 Task: Add an event with the title Second Monthly Performance Evaluation and Feedback, date ''2023/10/13'', time 9:15 AM to 11:15 AMand add a description: _x000D_
Forming Pairs: Divide the team into pairs. Each pair will consist of a faller and one or more catchers. Ideally, the catchers should be physically capable of supporting the weight of the faller.Select event color  Tangerine . Add location for the event as: Salzburg, Austria, logged in from the account softage.8@softage.netand send the event invitation to softage.3@softage.net and softage.4@softage.net. Set a reminder for the event Weekly on Sunday
Action: Mouse moved to (69, 124)
Screenshot: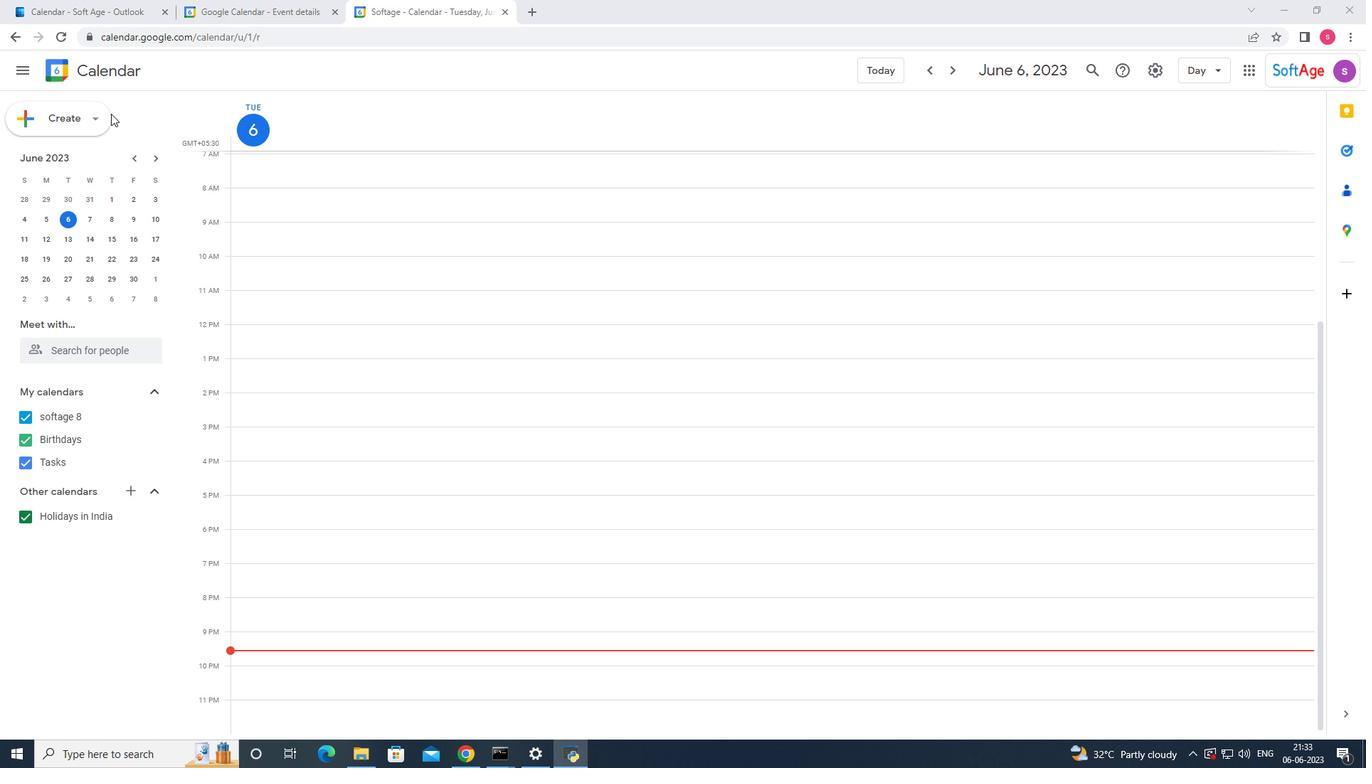
Action: Mouse pressed left at (69, 124)
Screenshot: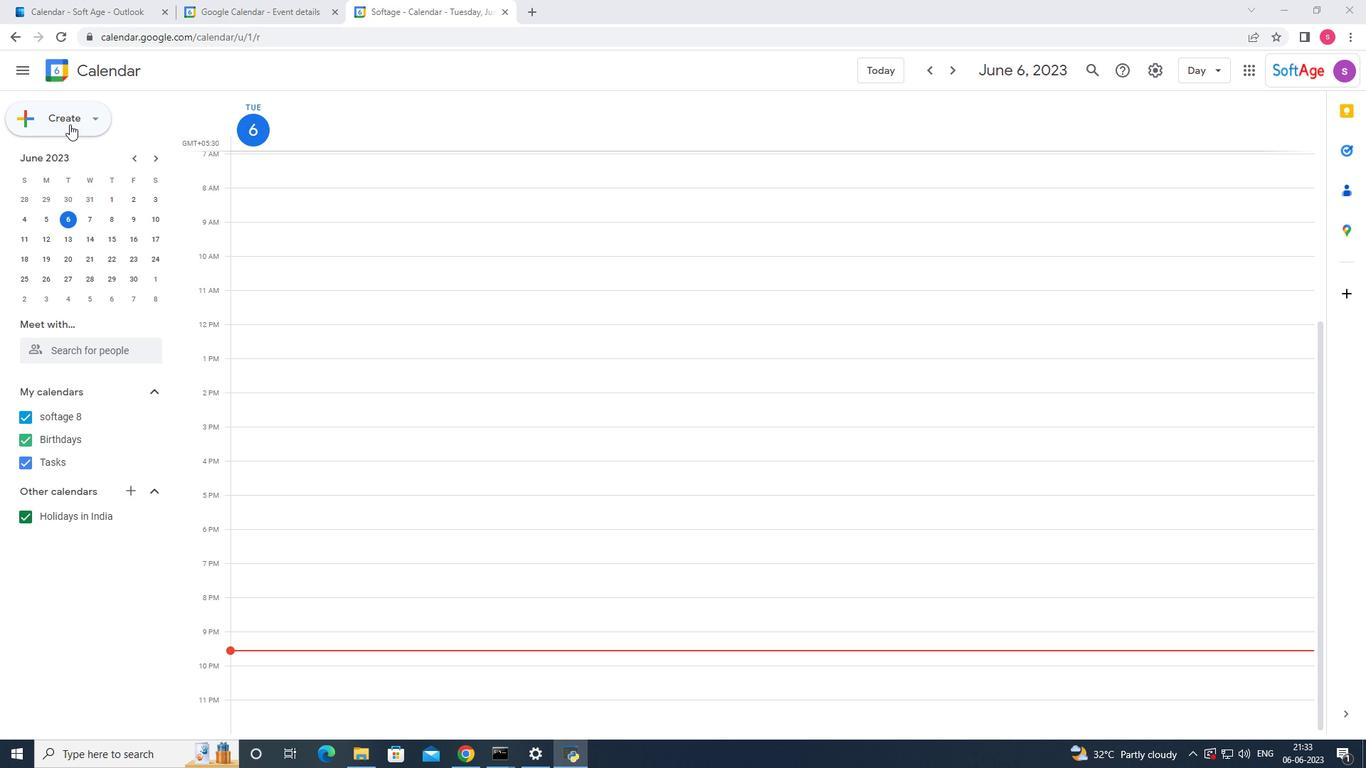 
Action: Mouse moved to (65, 157)
Screenshot: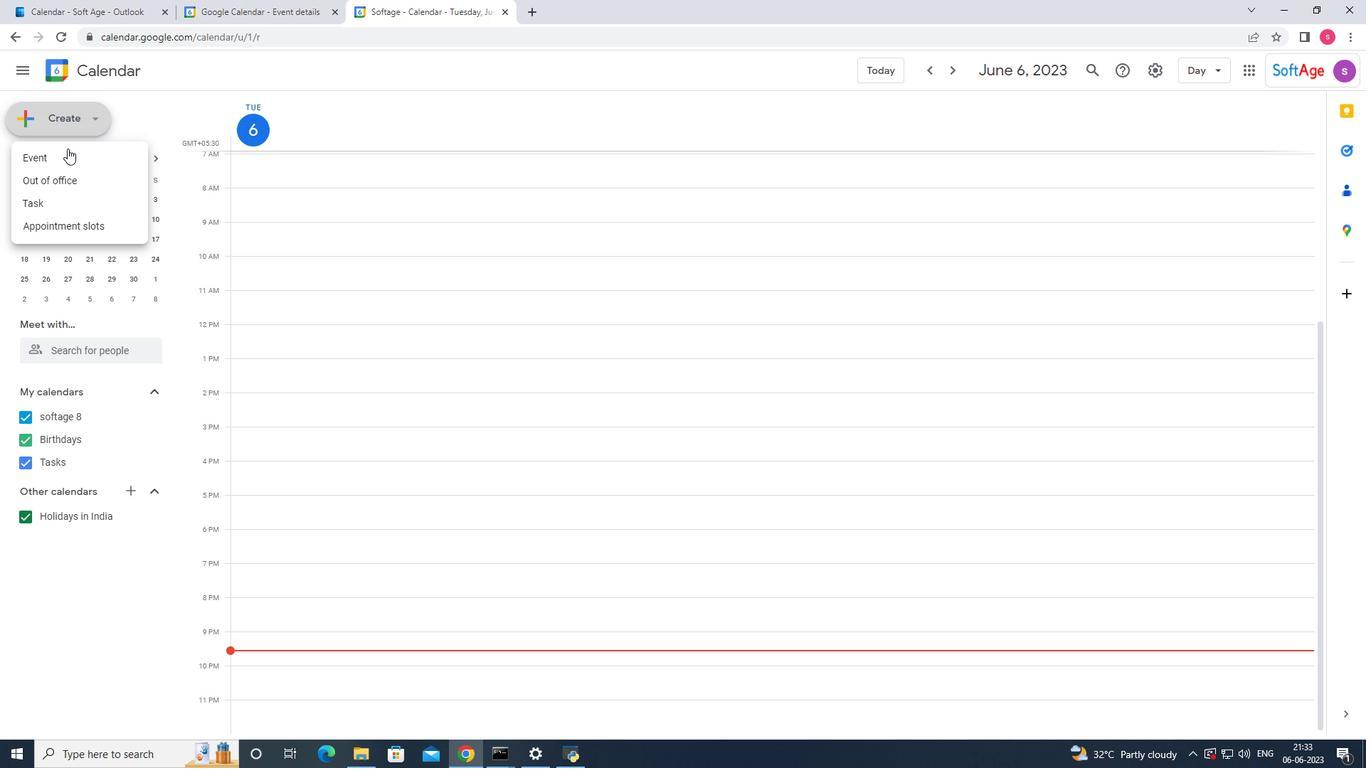 
Action: Mouse pressed left at (65, 157)
Screenshot: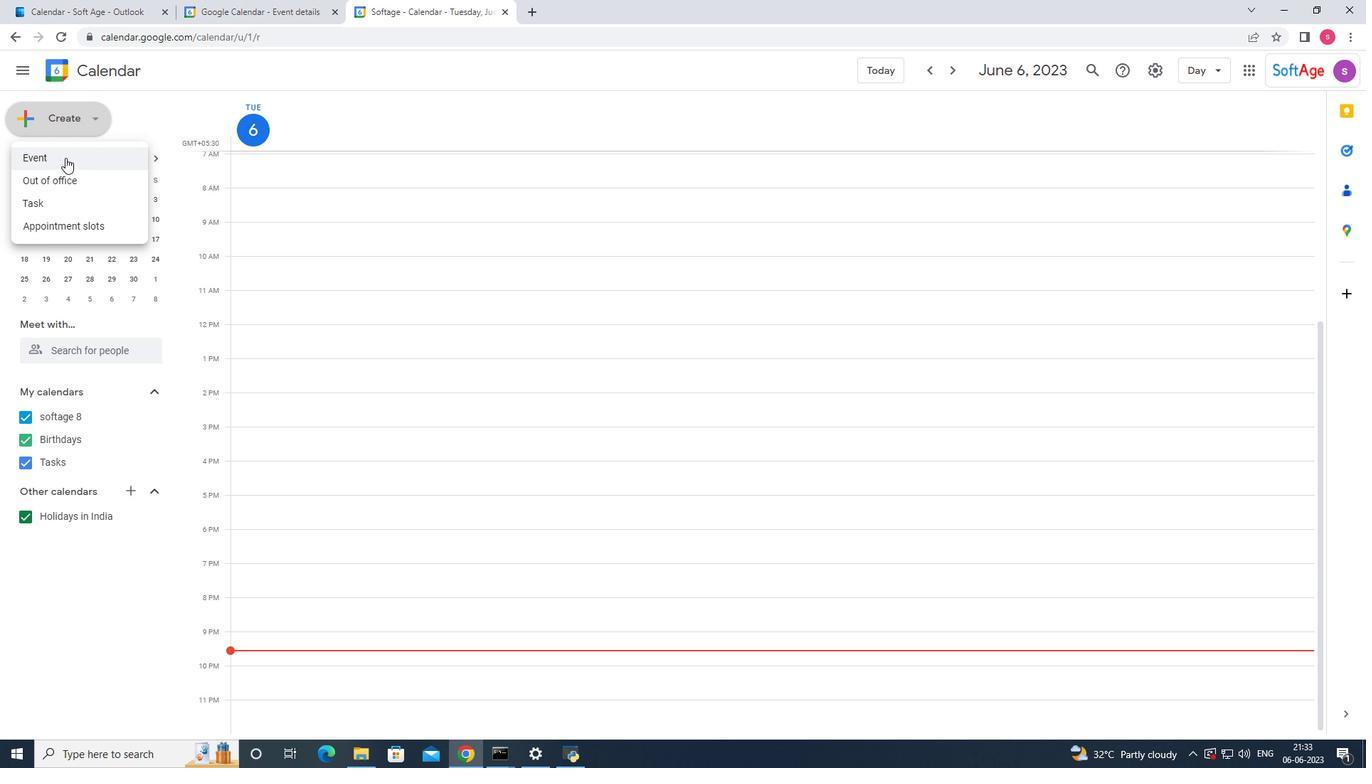 
Action: Mouse moved to (790, 644)
Screenshot: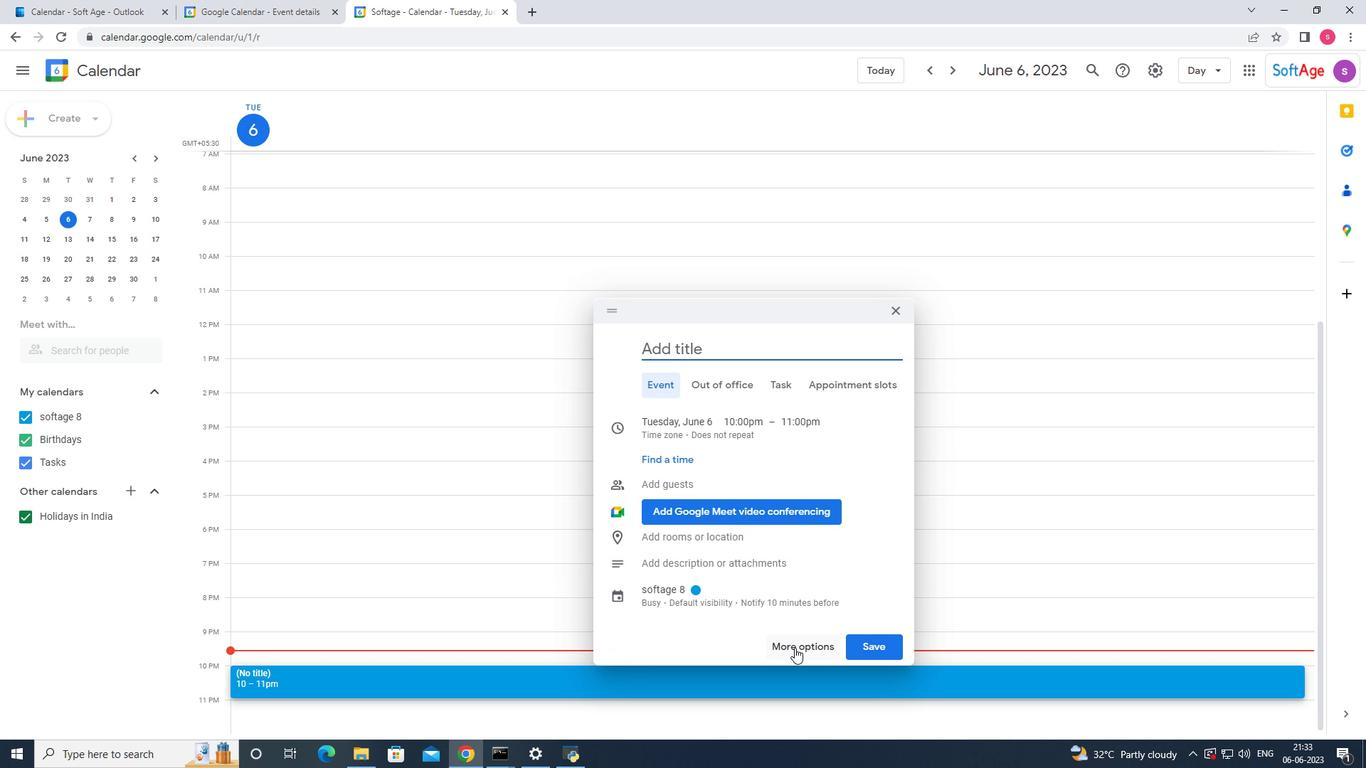
Action: Mouse pressed left at (790, 644)
Screenshot: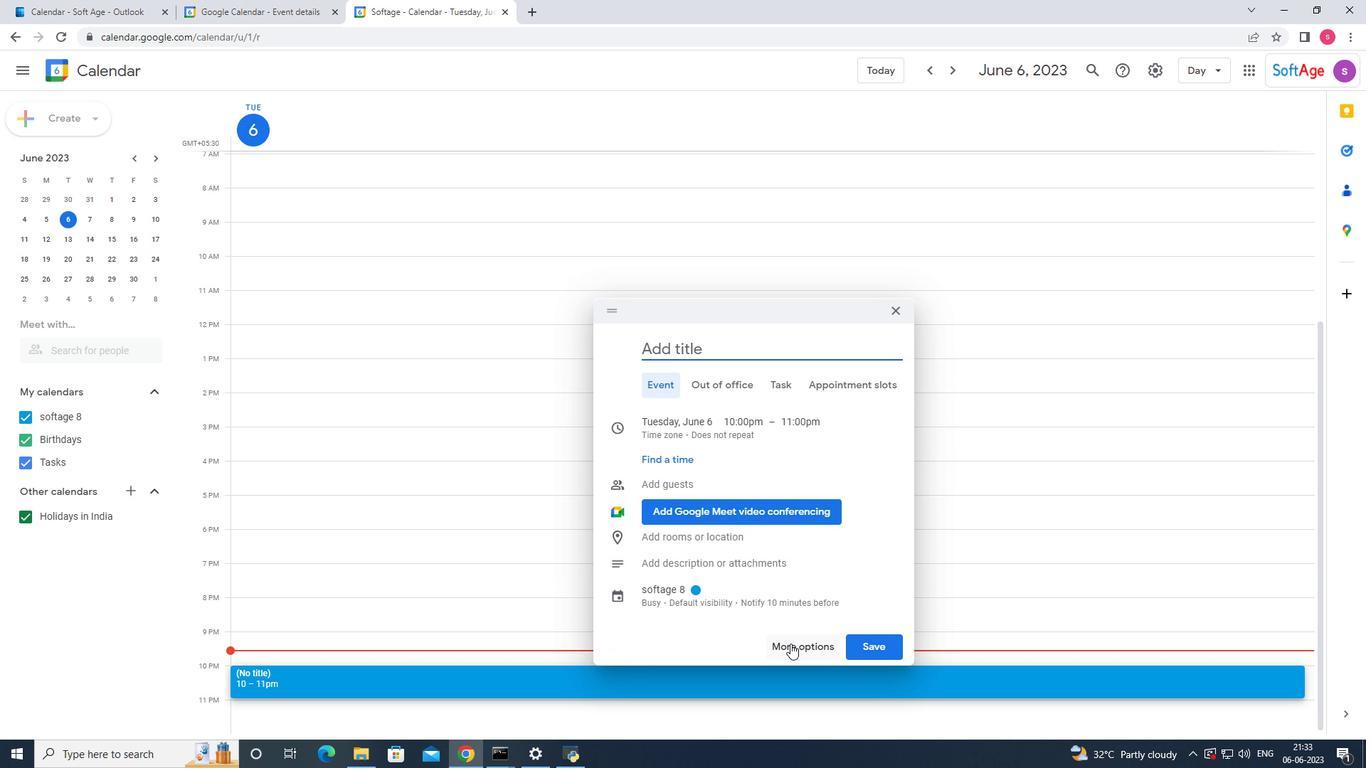 
Action: Mouse moved to (129, 85)
Screenshot: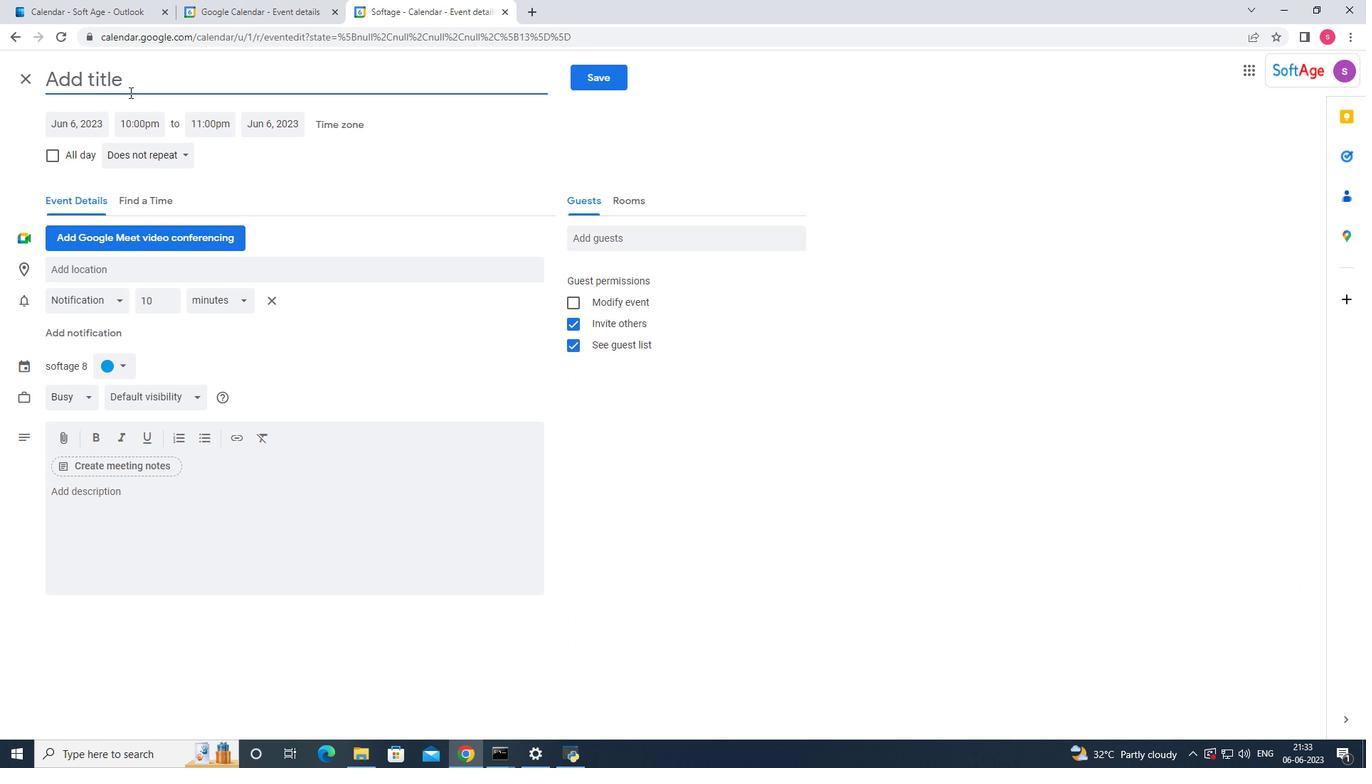 
Action: Mouse pressed left at (129, 85)
Screenshot: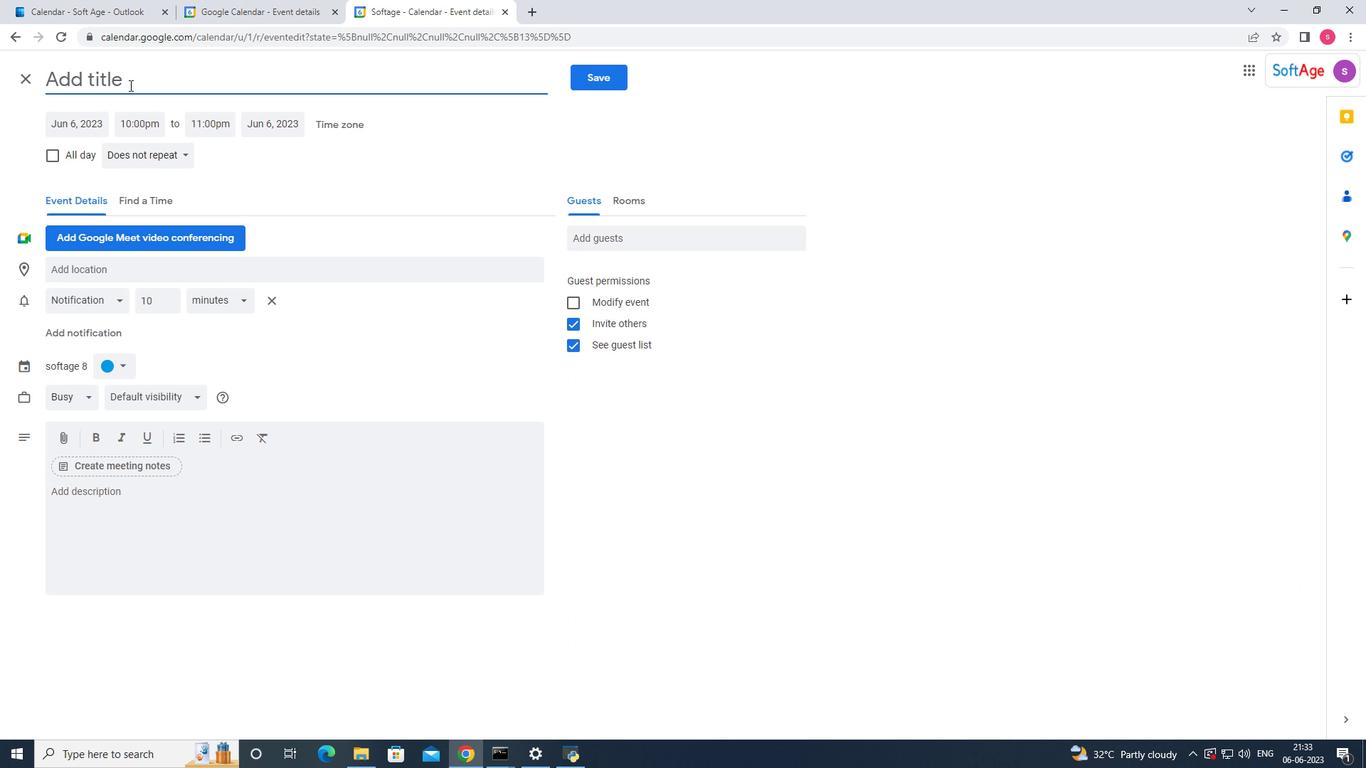 
Action: Key pressed s<Key.backspace><Key.shift_r>Second<Key.space><Key.shift_r><Key.shift_r><Key.shift_r><Key.shift_r><Key.shift_r><Key.shift_r><Key.shift_r><Key.shift_r><Key.shift_r><Key.shift_r><Key.shift_r><Key.shift_r><Key.shift_r><Key.shift_r><Key.shift_r><Key.shift_r><Key.shift_r><Key.shift_r><Key.shift_r><Key.shift_r><Key.shift_r><Key.shift_r>Monthly<Key.space><Key.shift_r><Key.shift_r><Key.shift_r><Key.shift_r><Key.shift_r><Key.shift_r><Key.shift_r><Key.shift_r><Key.shift_r><Key.shift_r><Key.shift_r><Key.shift_r><Key.shift_r>Performace<Key.space>
Screenshot: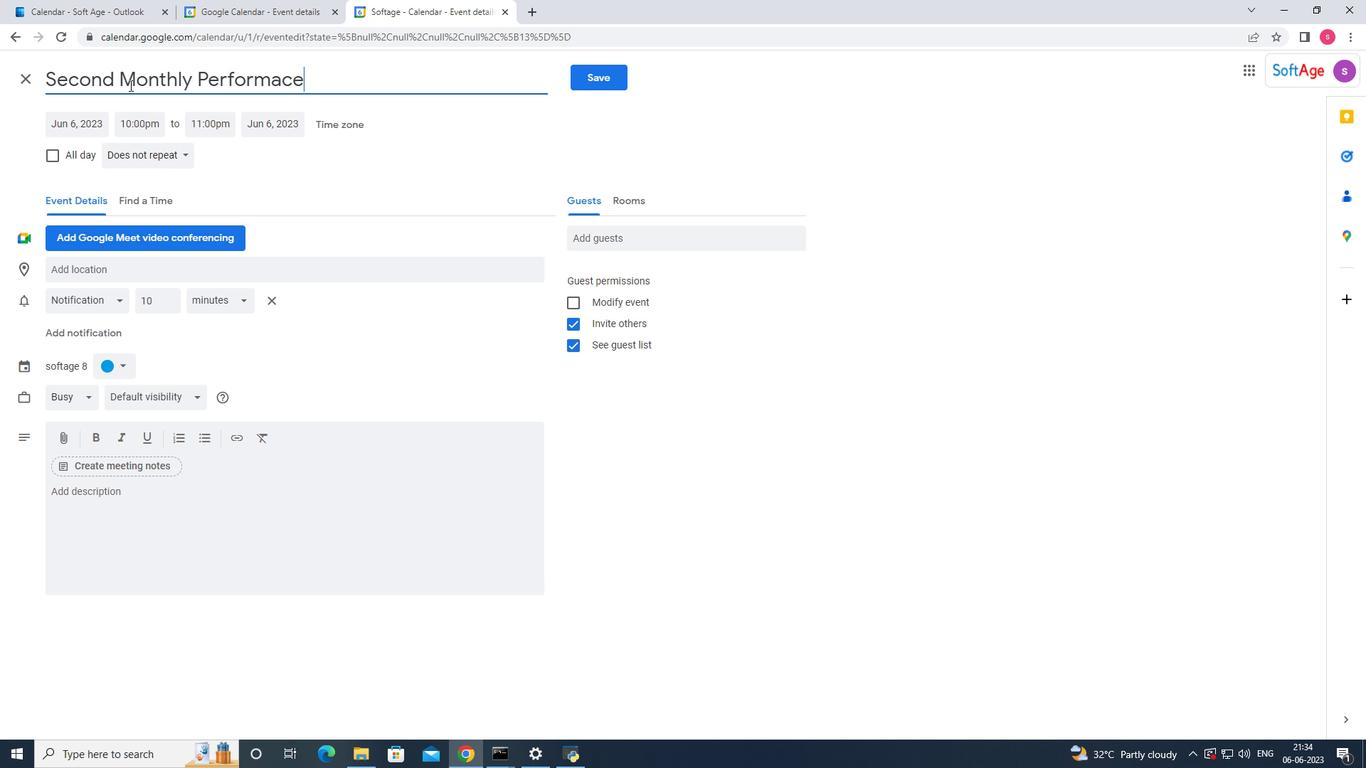
Action: Mouse moved to (281, 85)
Screenshot: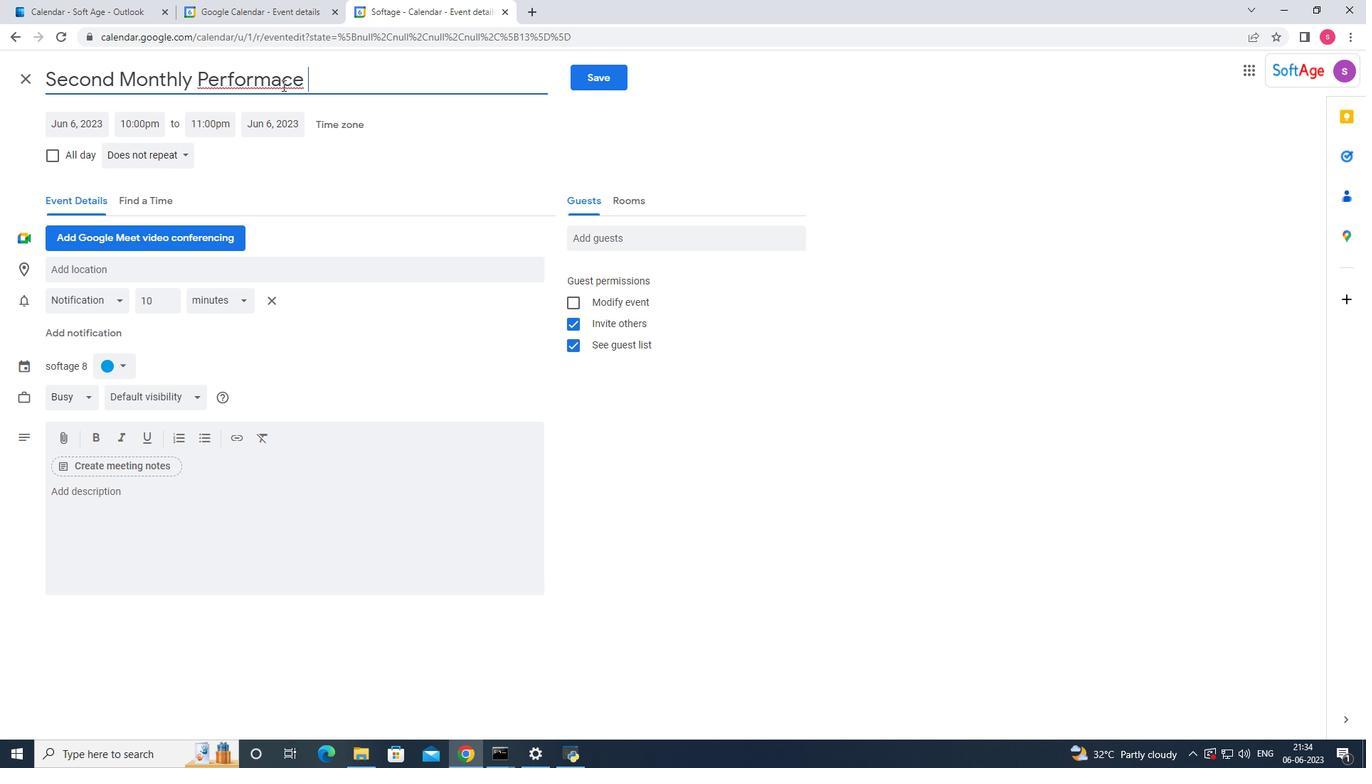 
Action: Mouse pressed left at (281, 85)
Screenshot: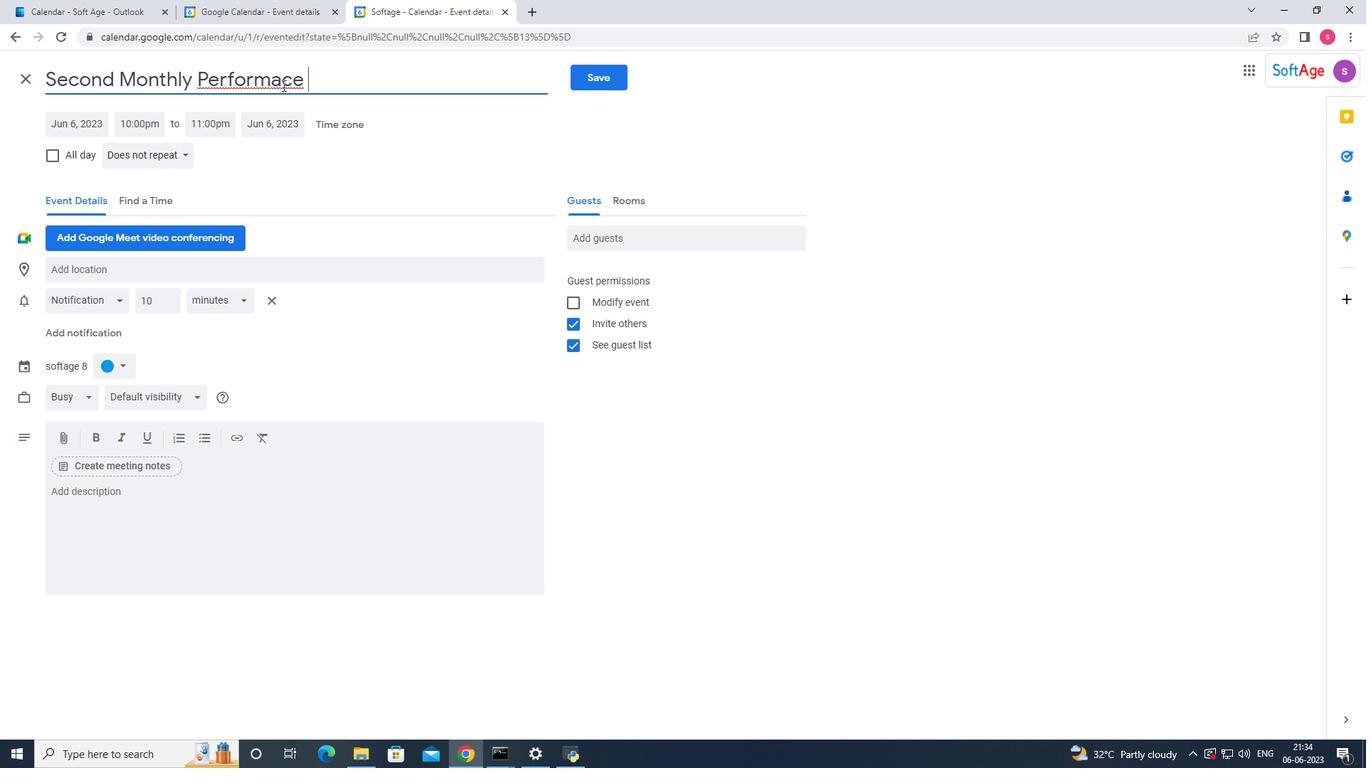 
Action: Mouse moved to (332, 104)
Screenshot: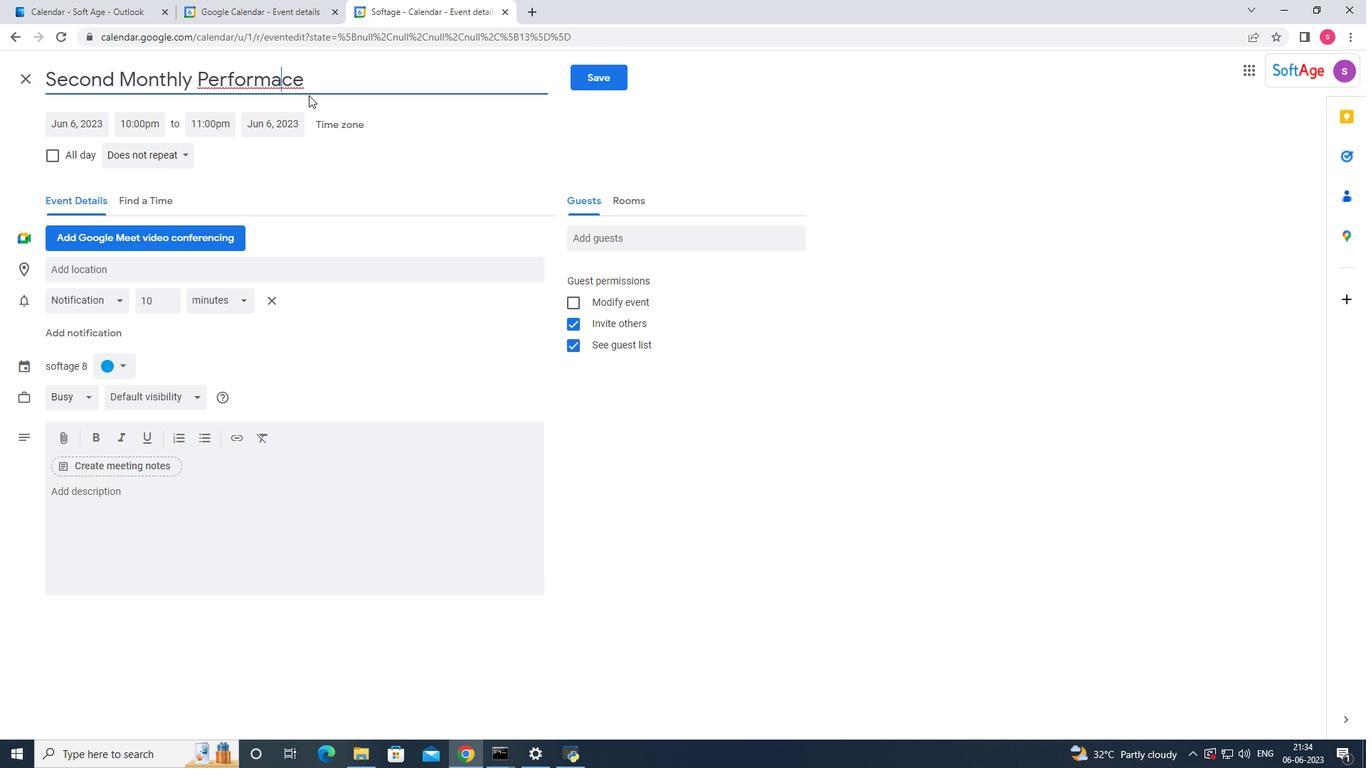 
Action: Key pressed n
Screenshot: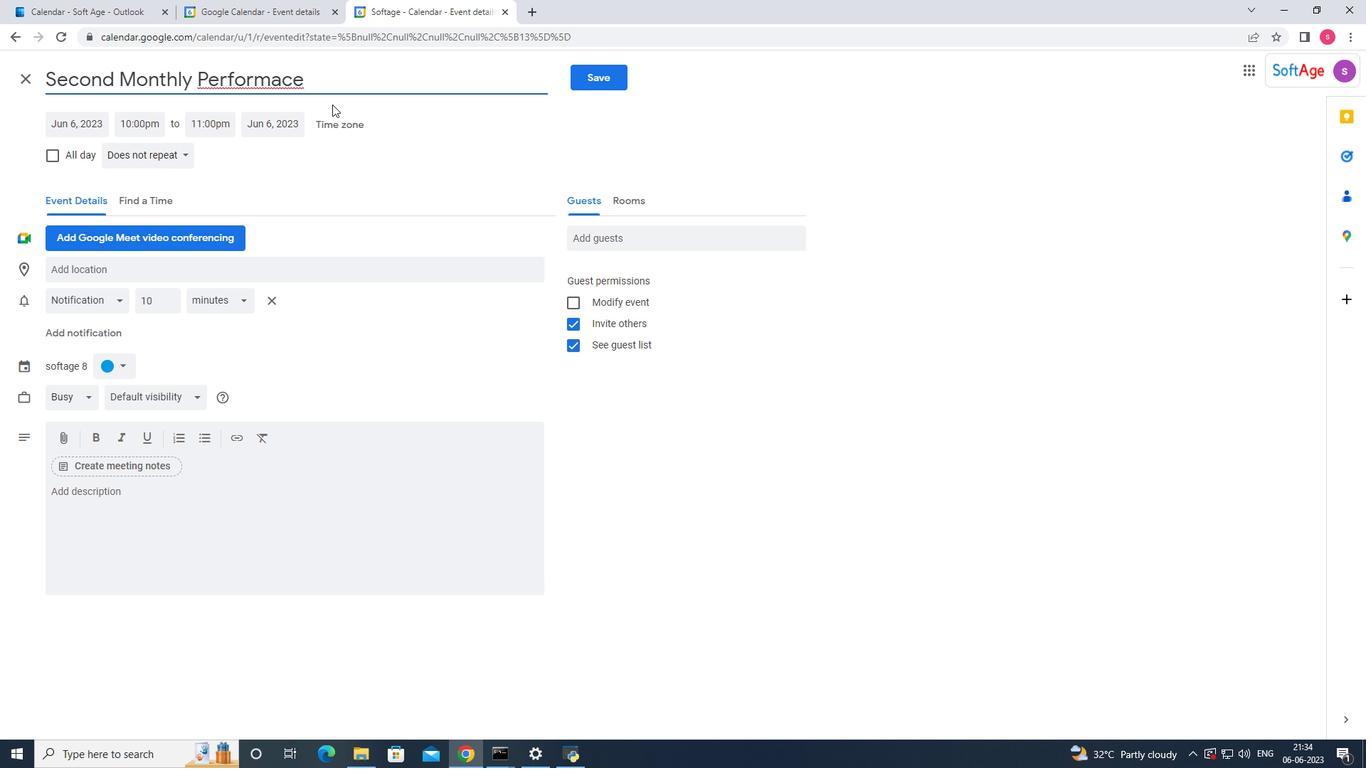 
Action: Mouse moved to (351, 59)
Screenshot: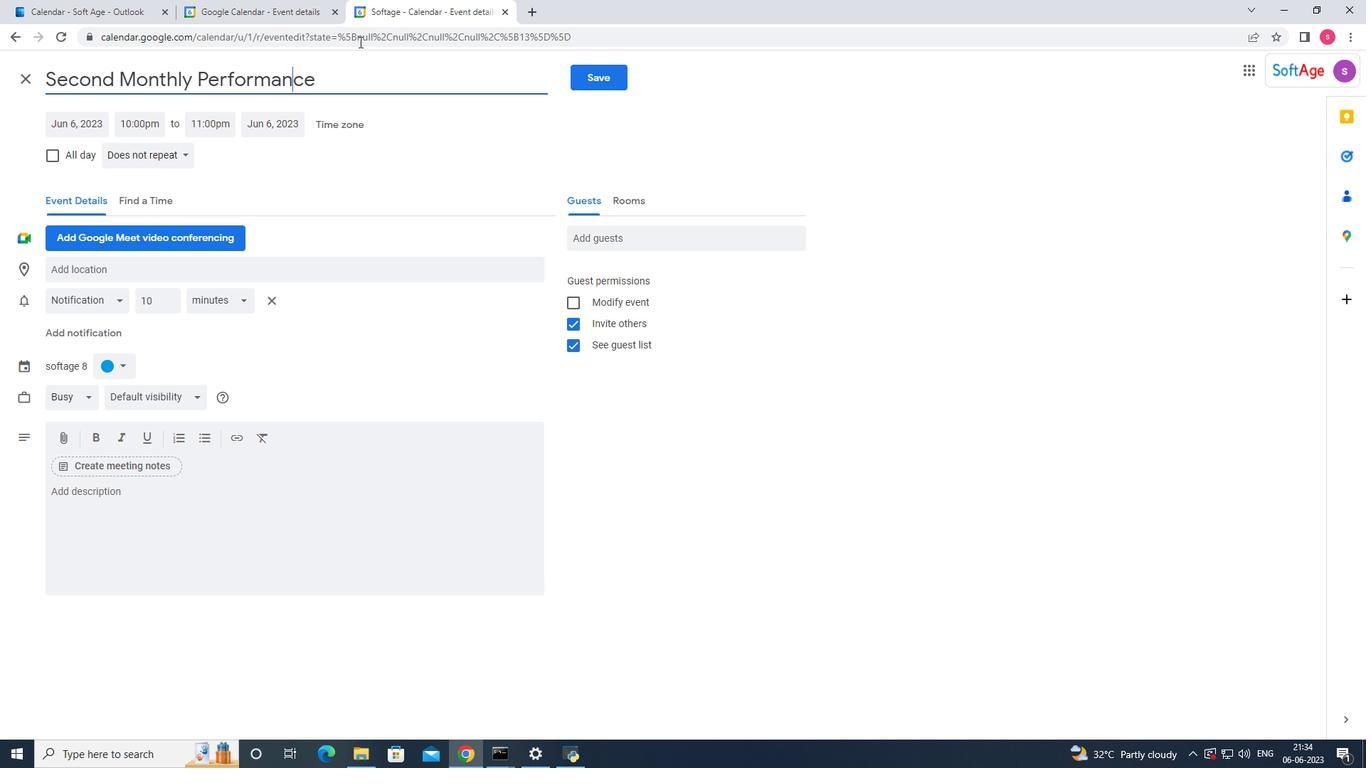 
Action: Mouse pressed left at (351, 59)
Screenshot: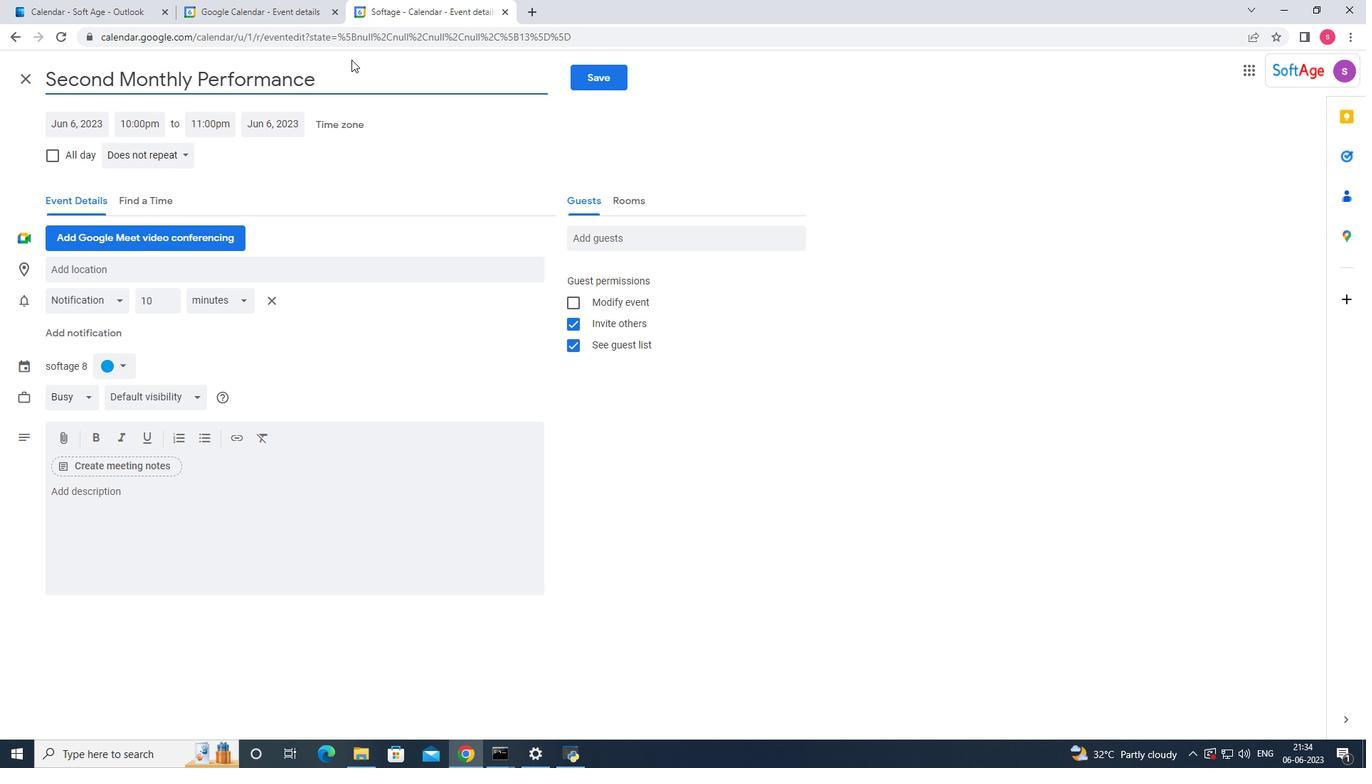 
Action: Mouse moved to (347, 87)
Screenshot: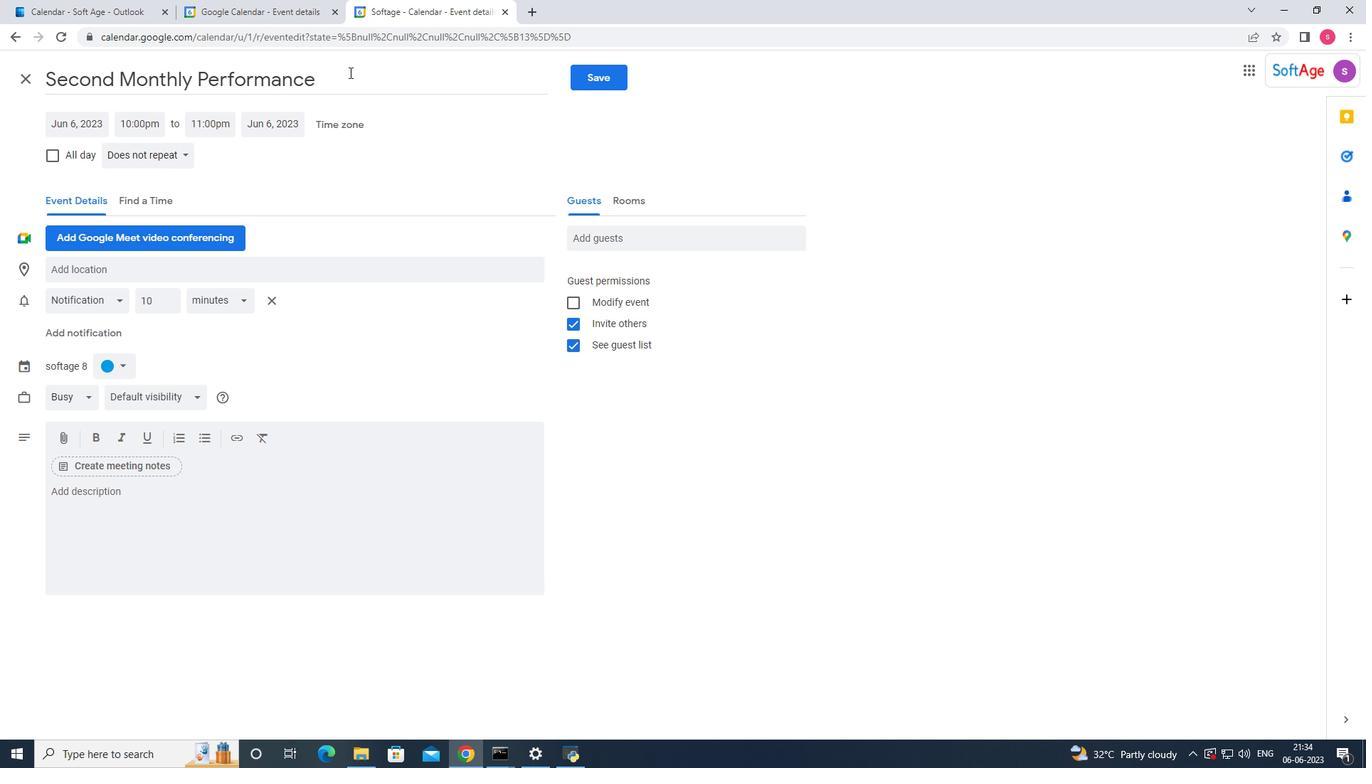 
Action: Mouse pressed left at (347, 87)
Screenshot: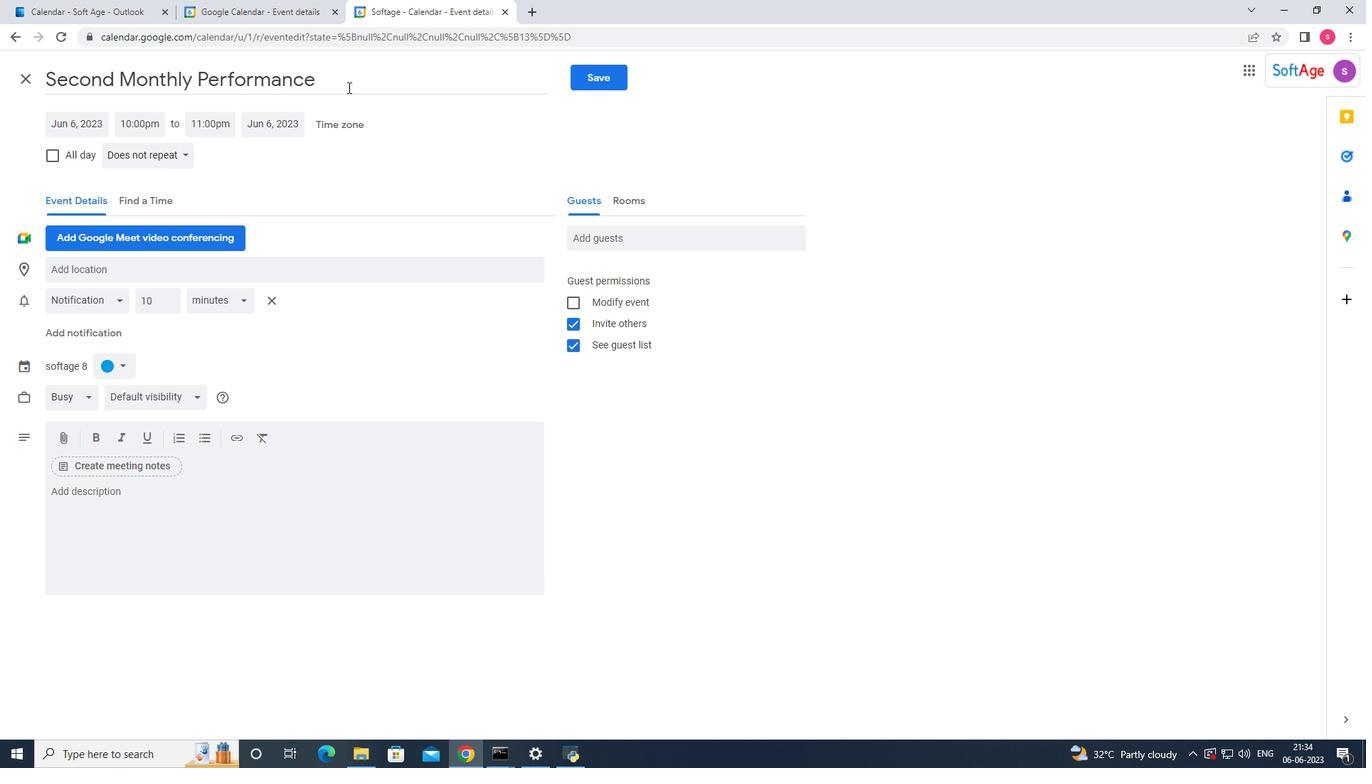 
Action: Key pressed <Key.shift_r>Evaluation<Key.space>and<Key.space>fe<Key.backspace><Key.backspace><Key.shift_r>D<Key.backspace><Key.shift_r>Feedback<Key.space>
Screenshot: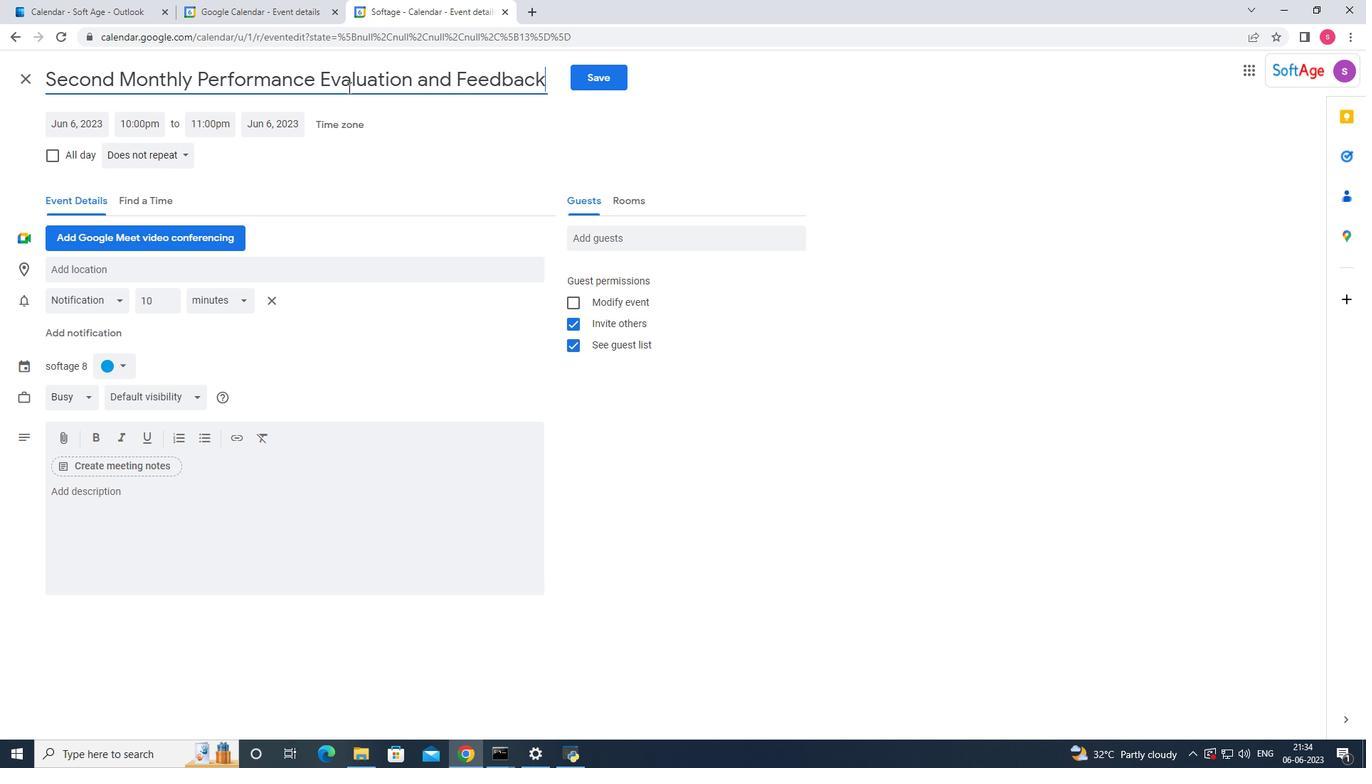 
Action: Mouse moved to (72, 128)
Screenshot: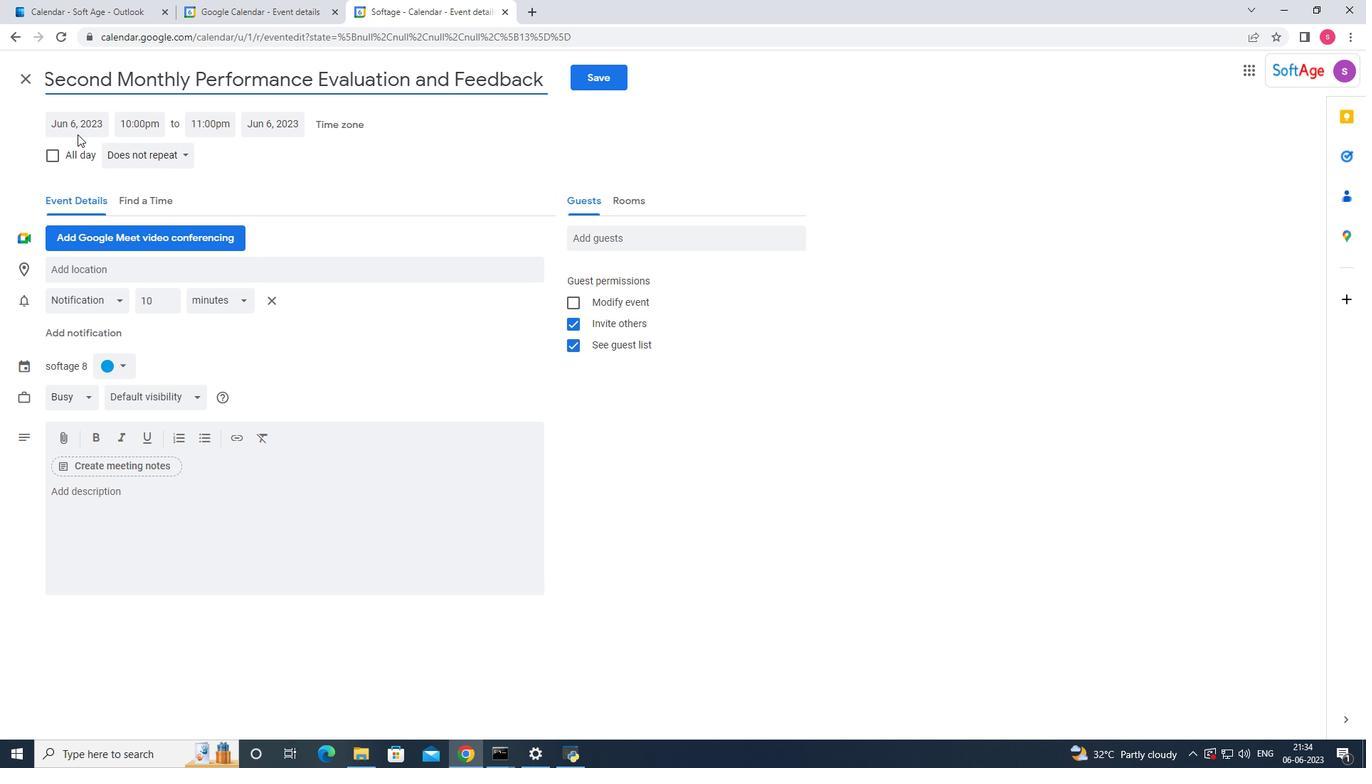 
Action: Mouse pressed left at (72, 128)
Screenshot: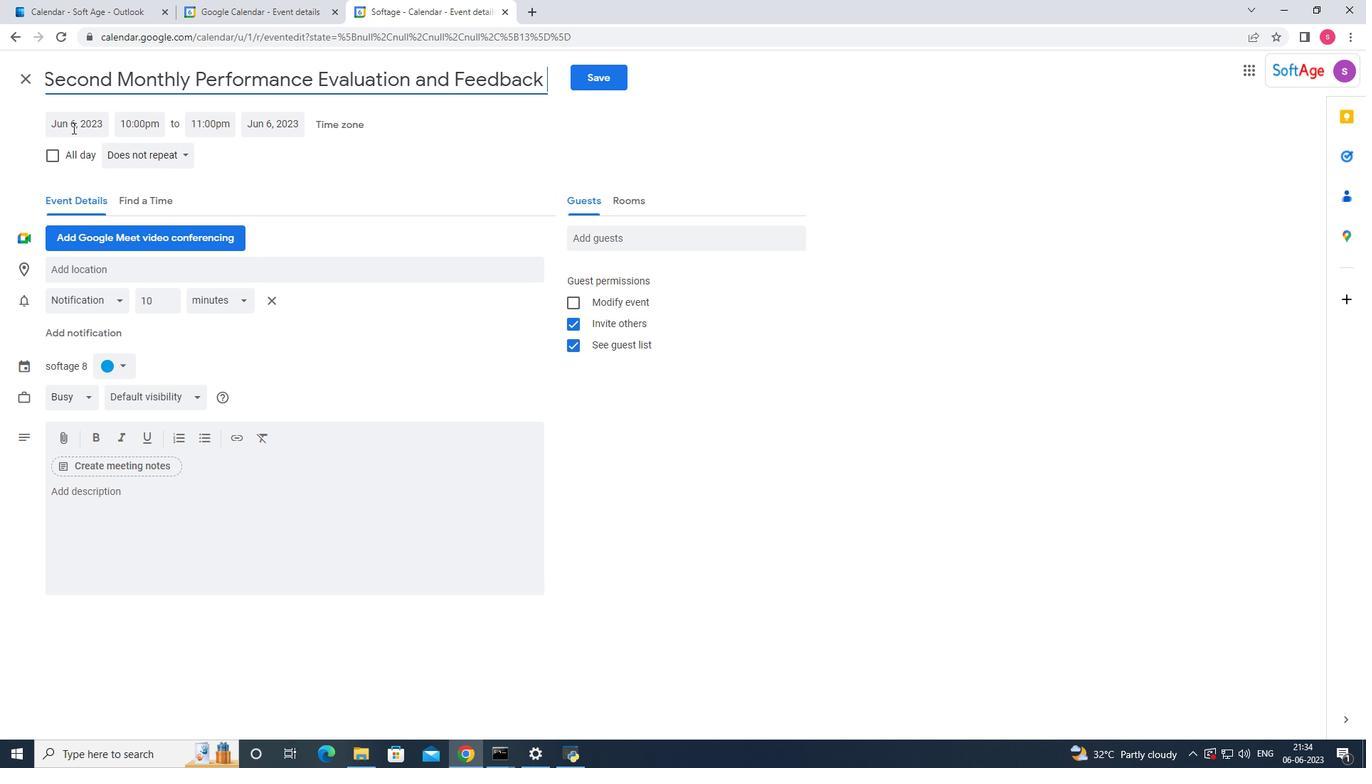 
Action: Mouse moved to (234, 154)
Screenshot: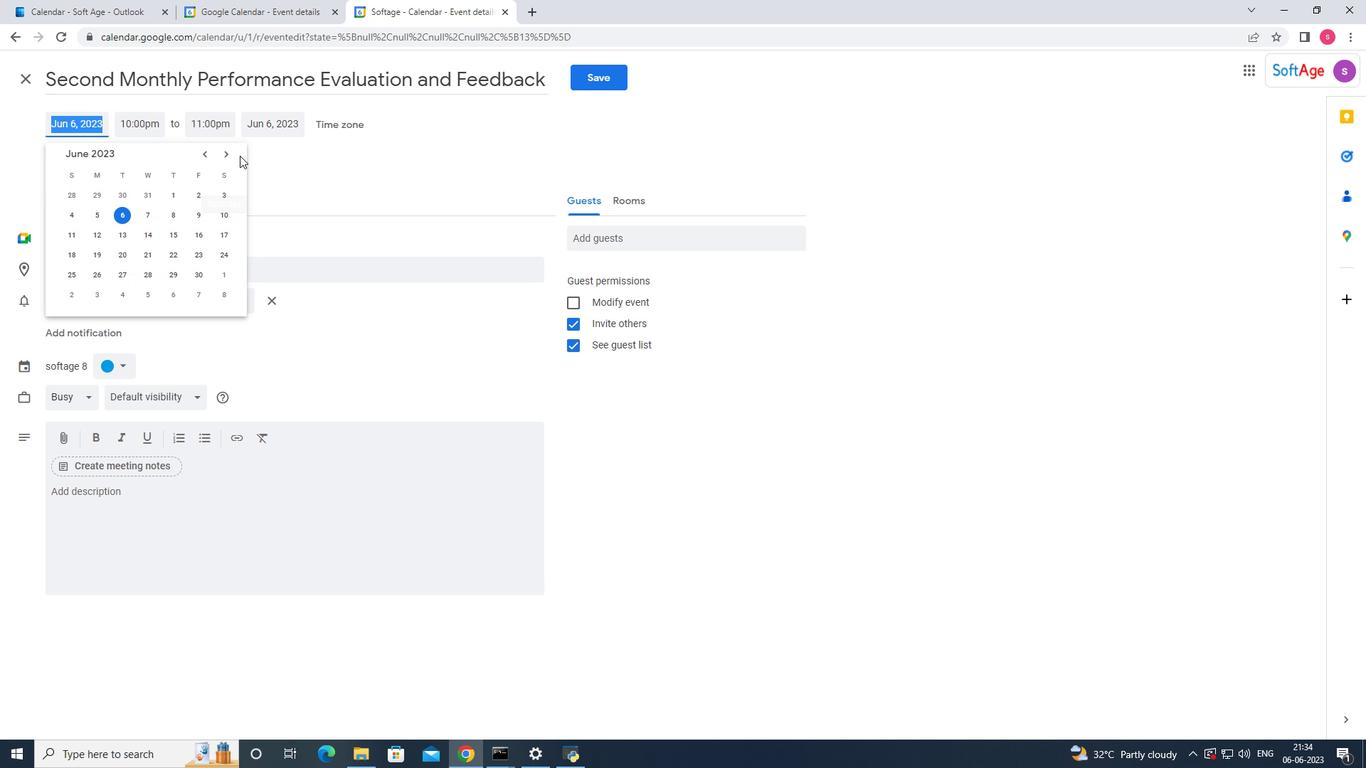 
Action: Mouse pressed left at (234, 154)
Screenshot: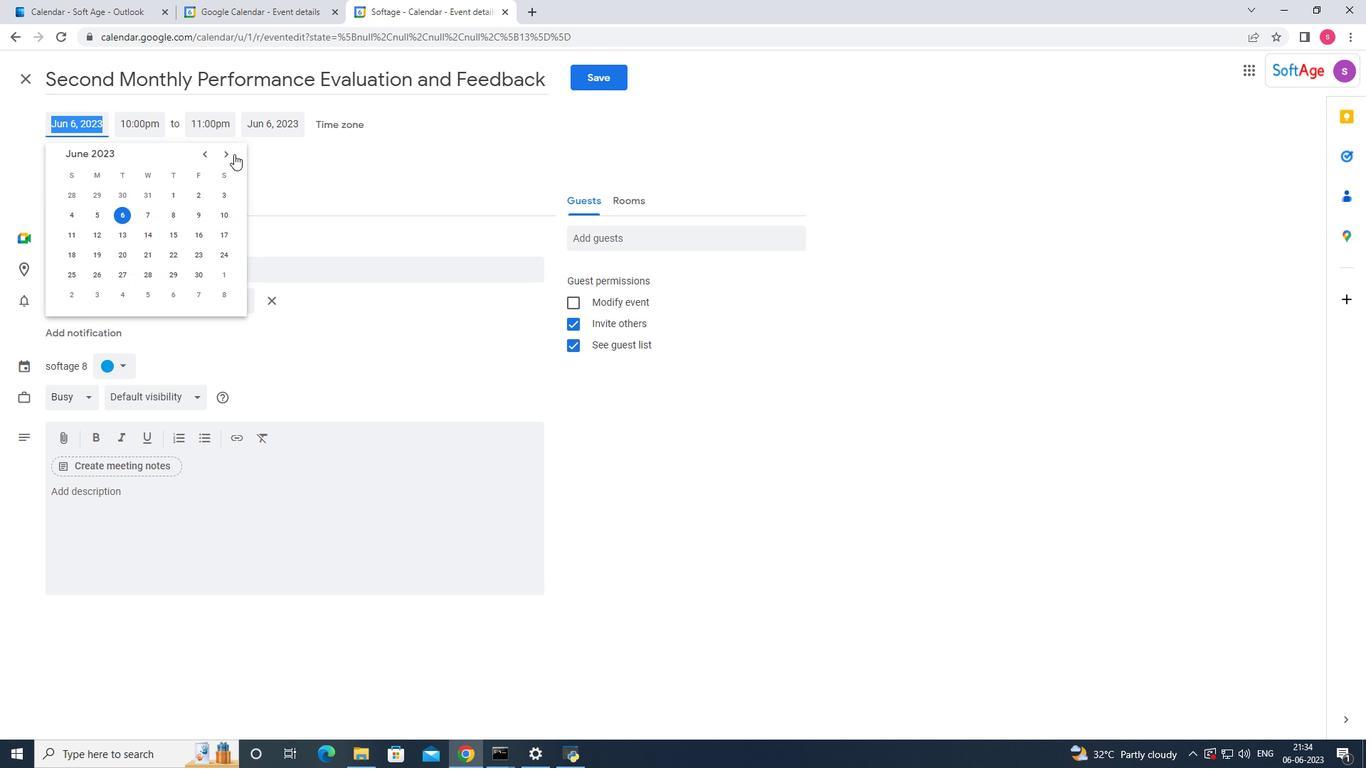 
Action: Mouse pressed left at (234, 154)
Screenshot: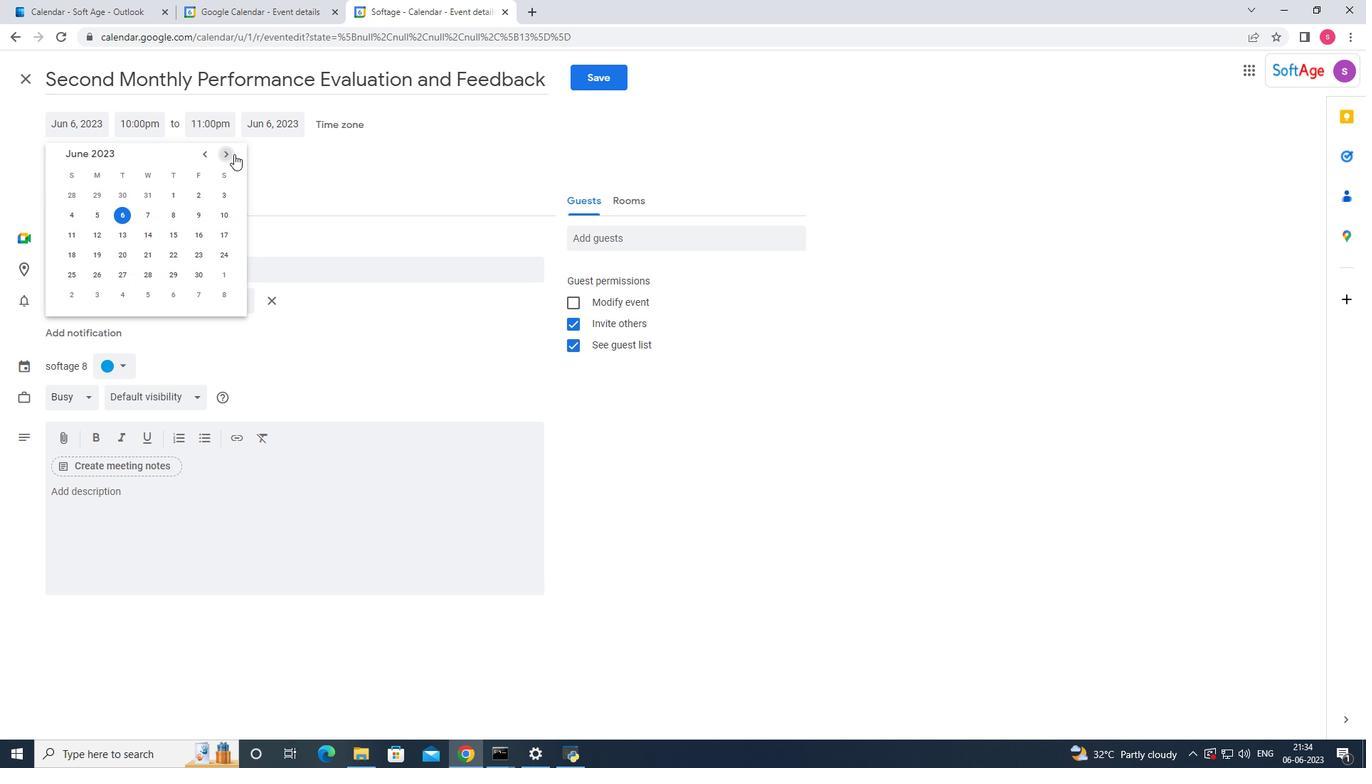 
Action: Mouse pressed left at (234, 154)
Screenshot: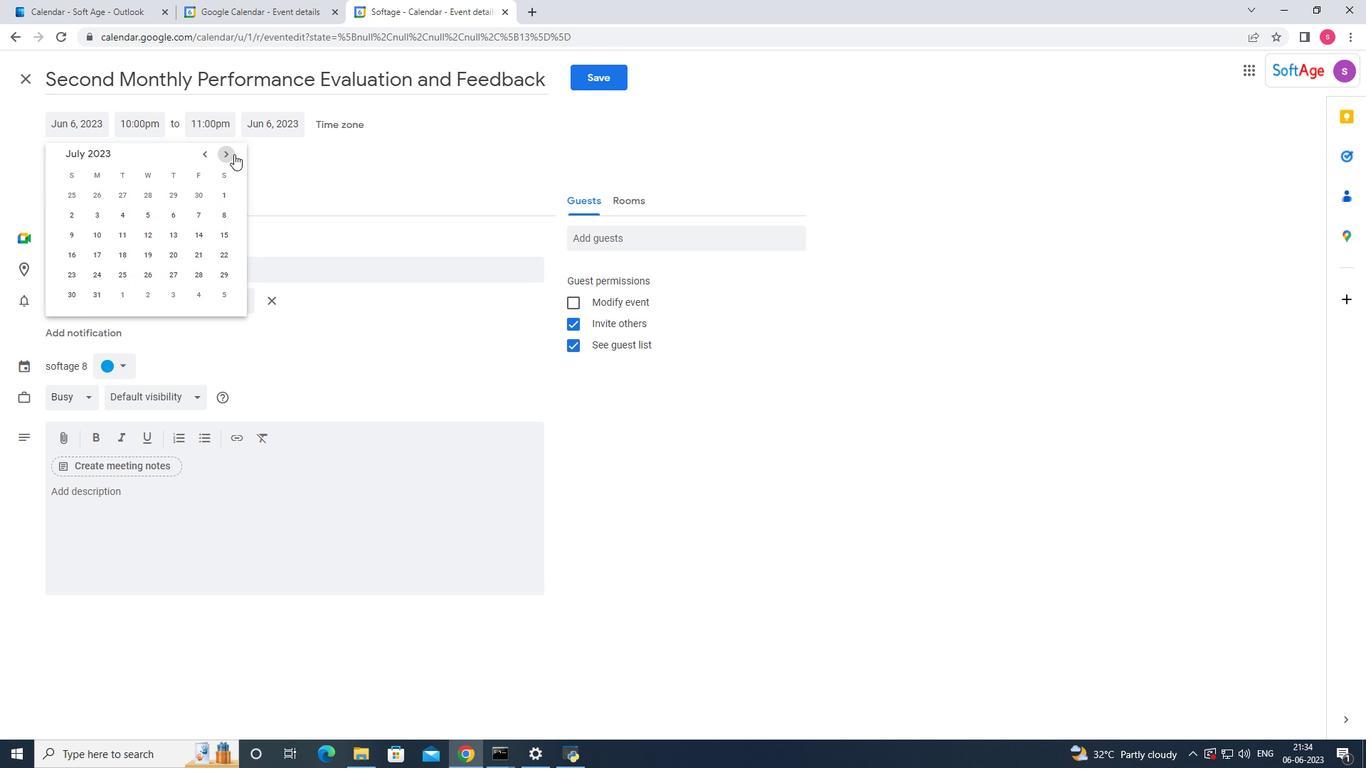 
Action: Mouse pressed left at (234, 154)
Screenshot: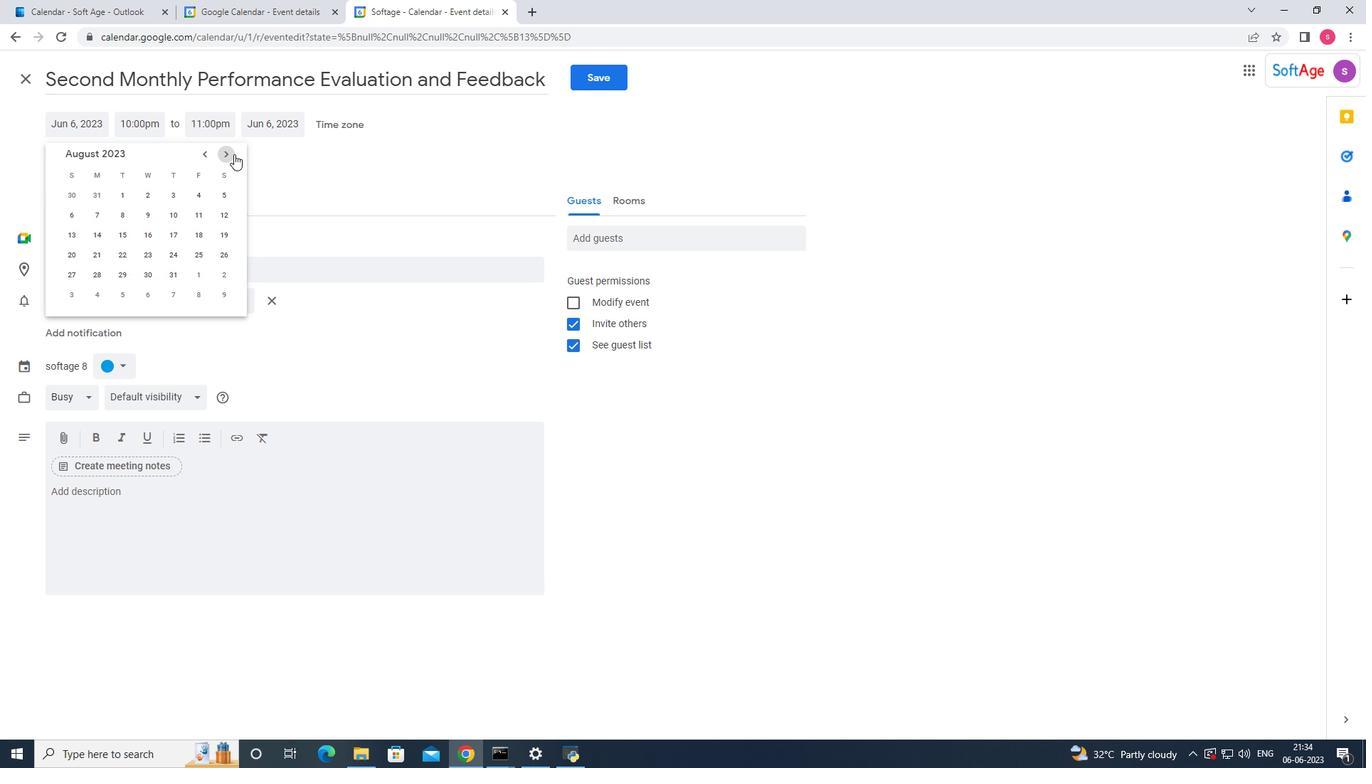 
Action: Mouse pressed left at (234, 154)
Screenshot: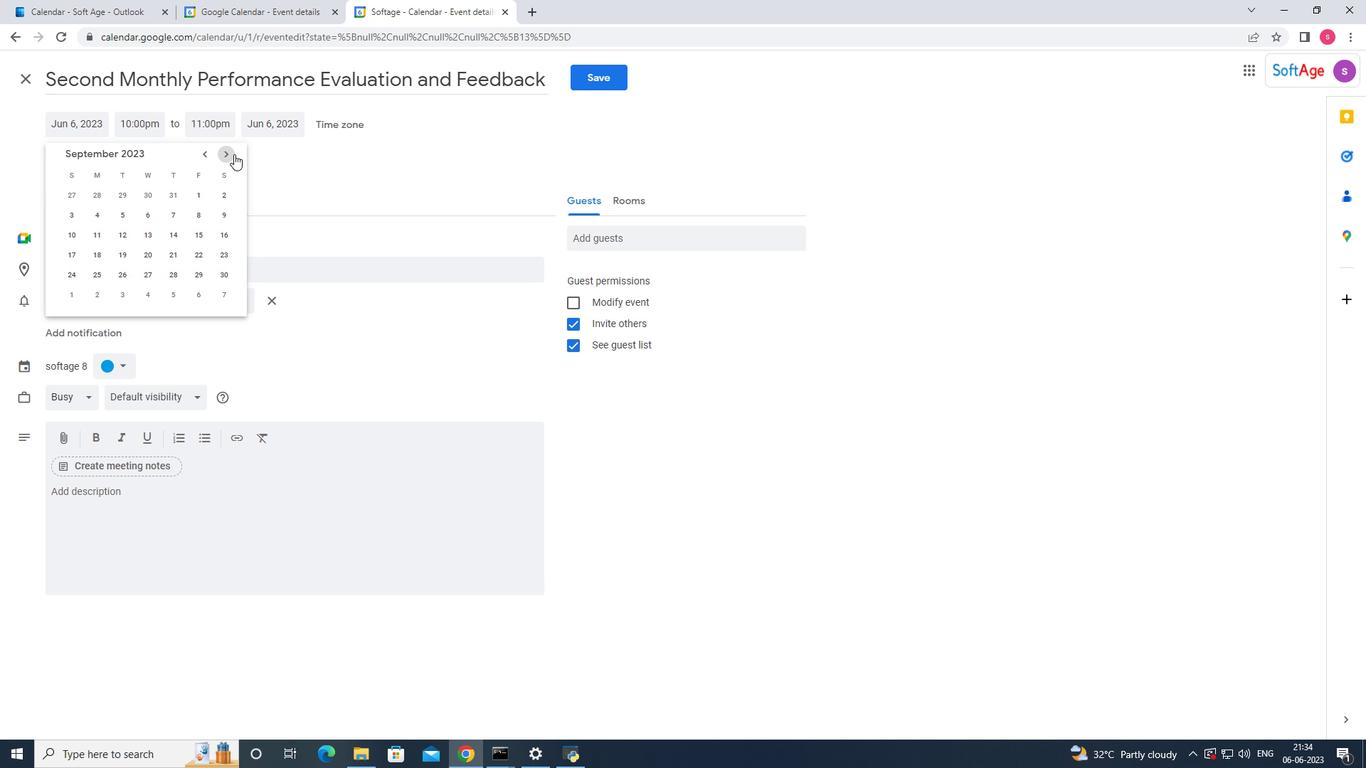 
Action: Mouse moved to (204, 152)
Screenshot: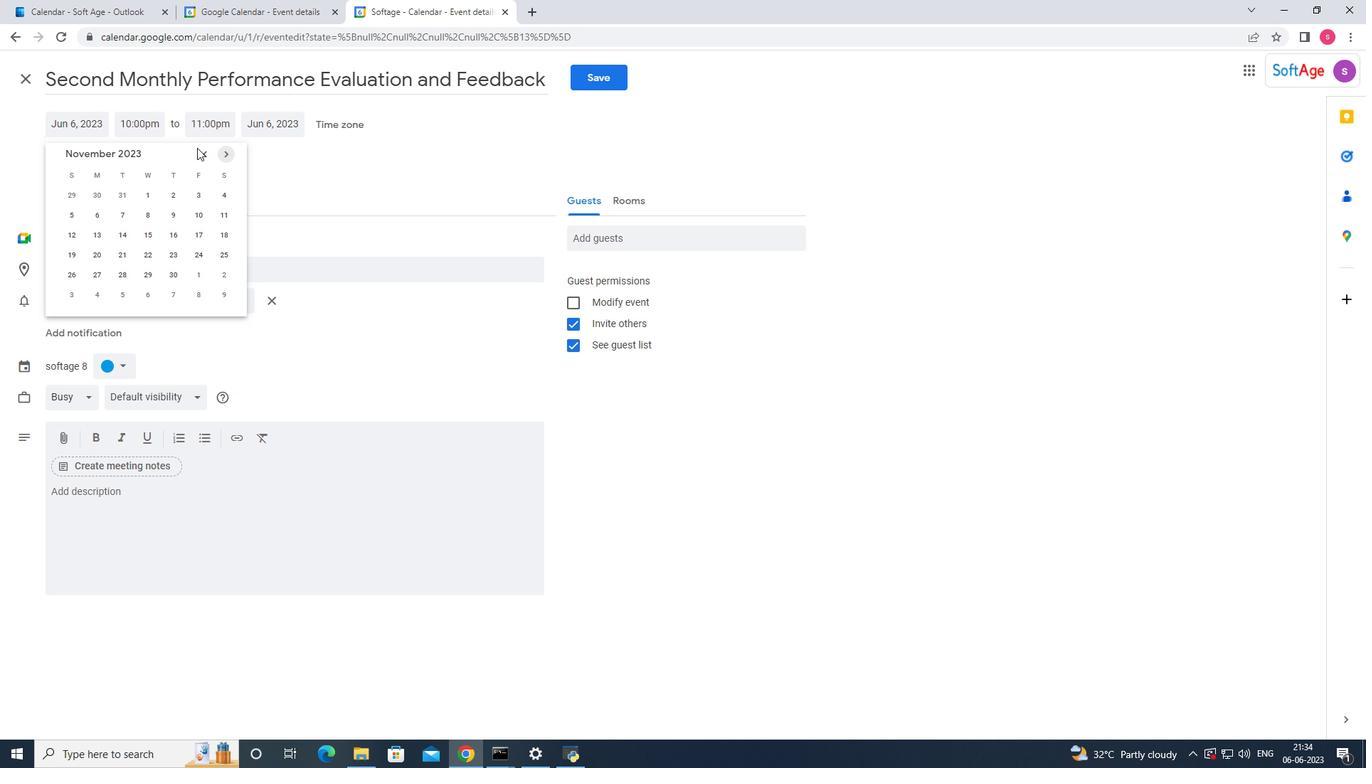 
Action: Mouse pressed left at (204, 152)
Screenshot: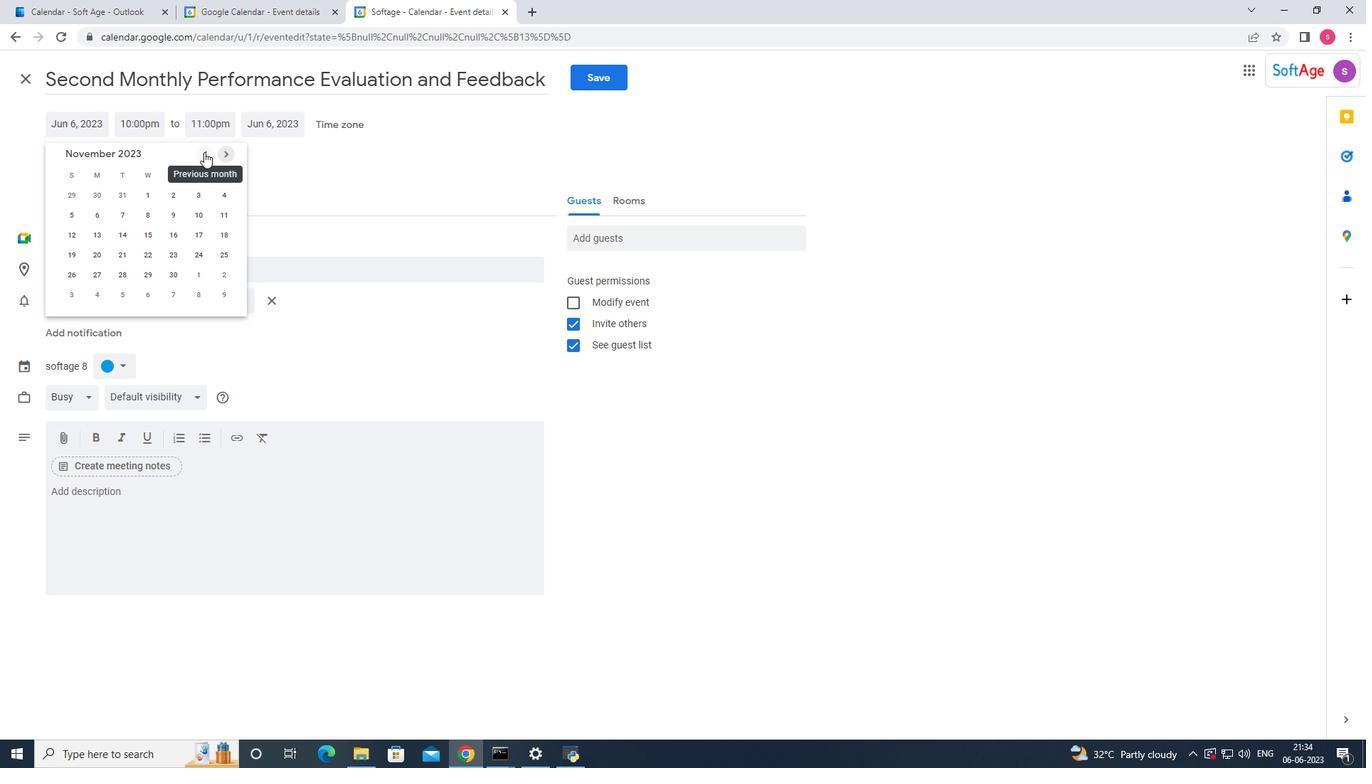 
Action: Mouse moved to (195, 212)
Screenshot: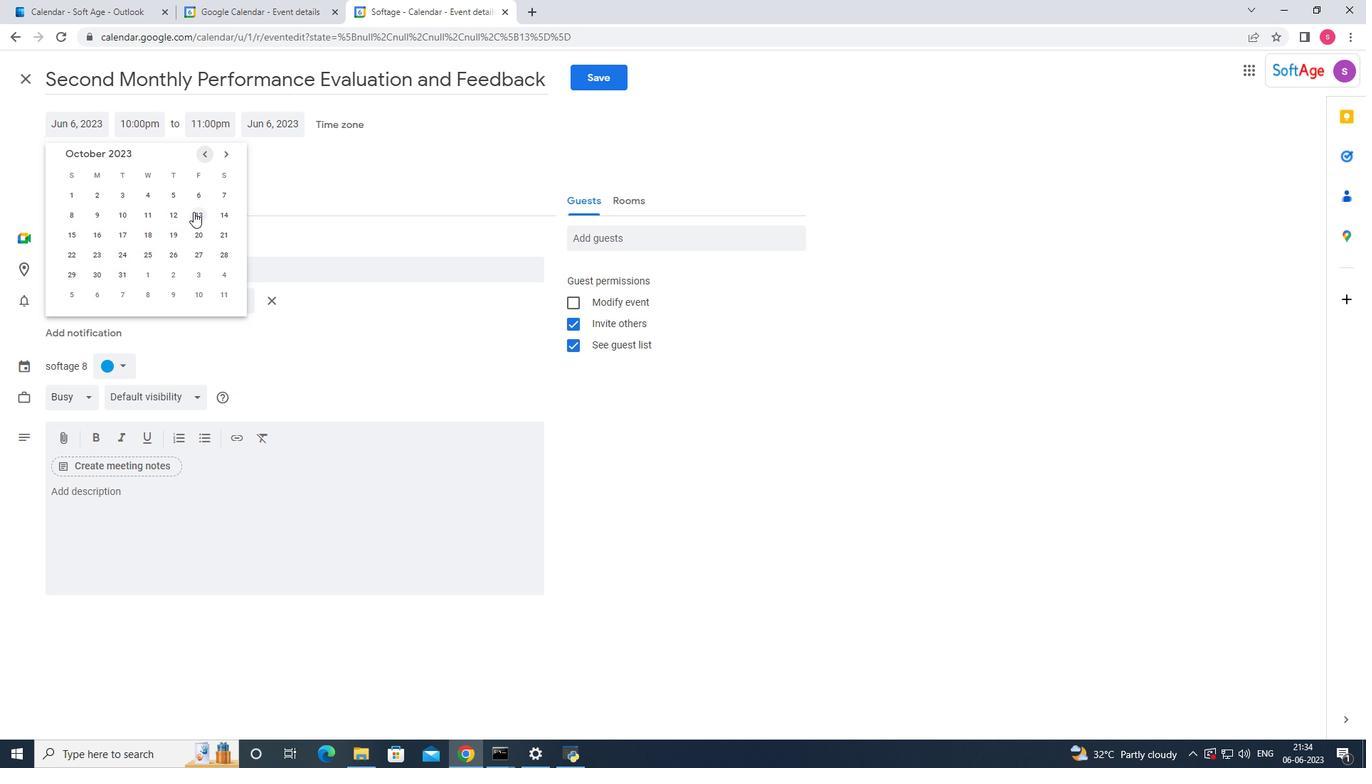 
Action: Mouse pressed left at (195, 212)
Screenshot: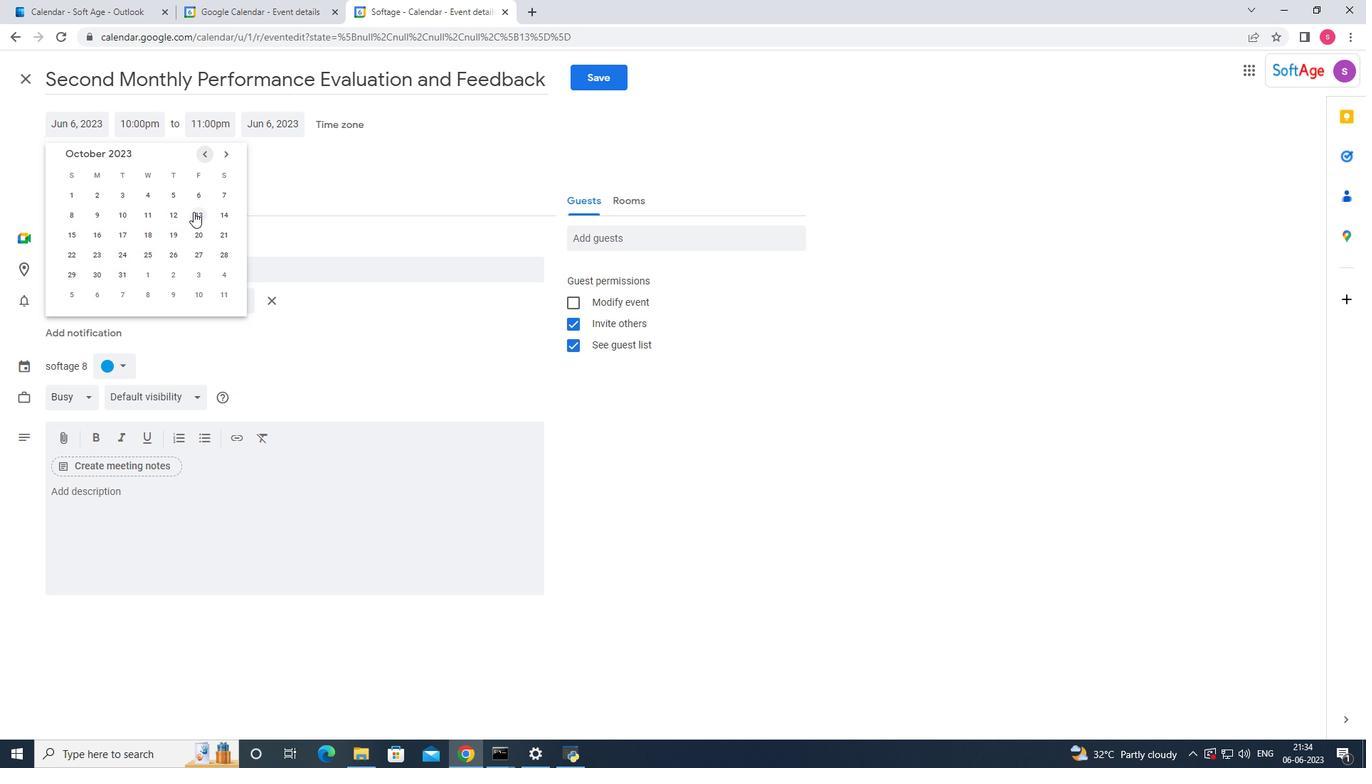 
Action: Mouse moved to (144, 122)
Screenshot: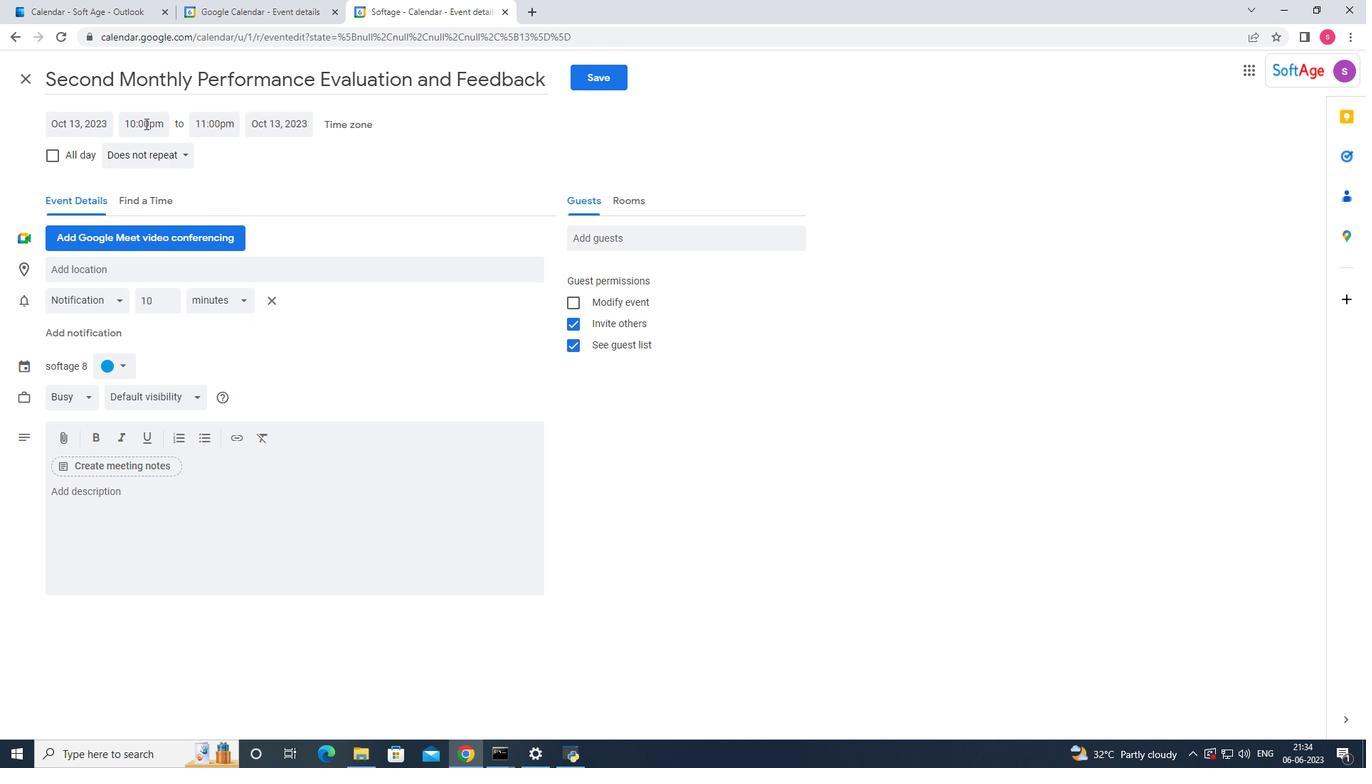 
Action: Mouse pressed left at (144, 122)
Screenshot: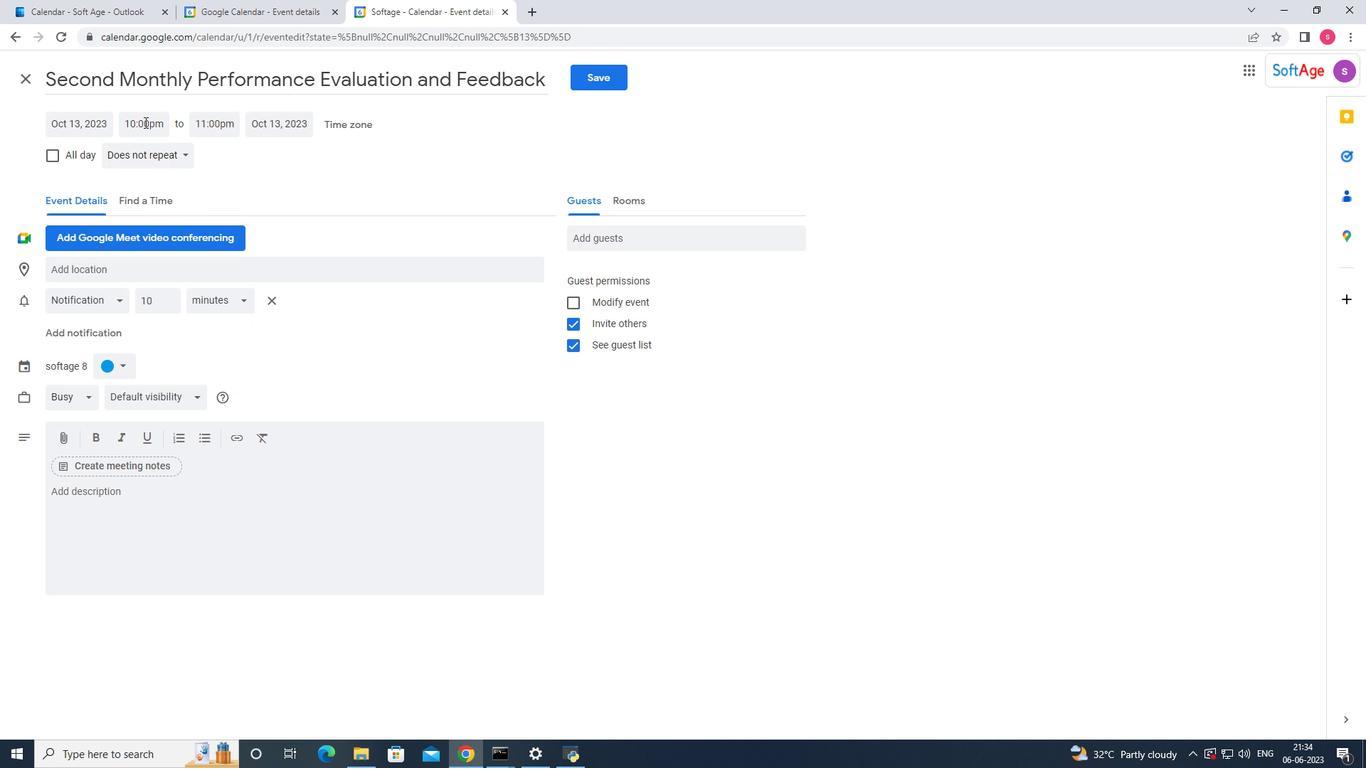 
Action: Mouse moved to (167, 204)
Screenshot: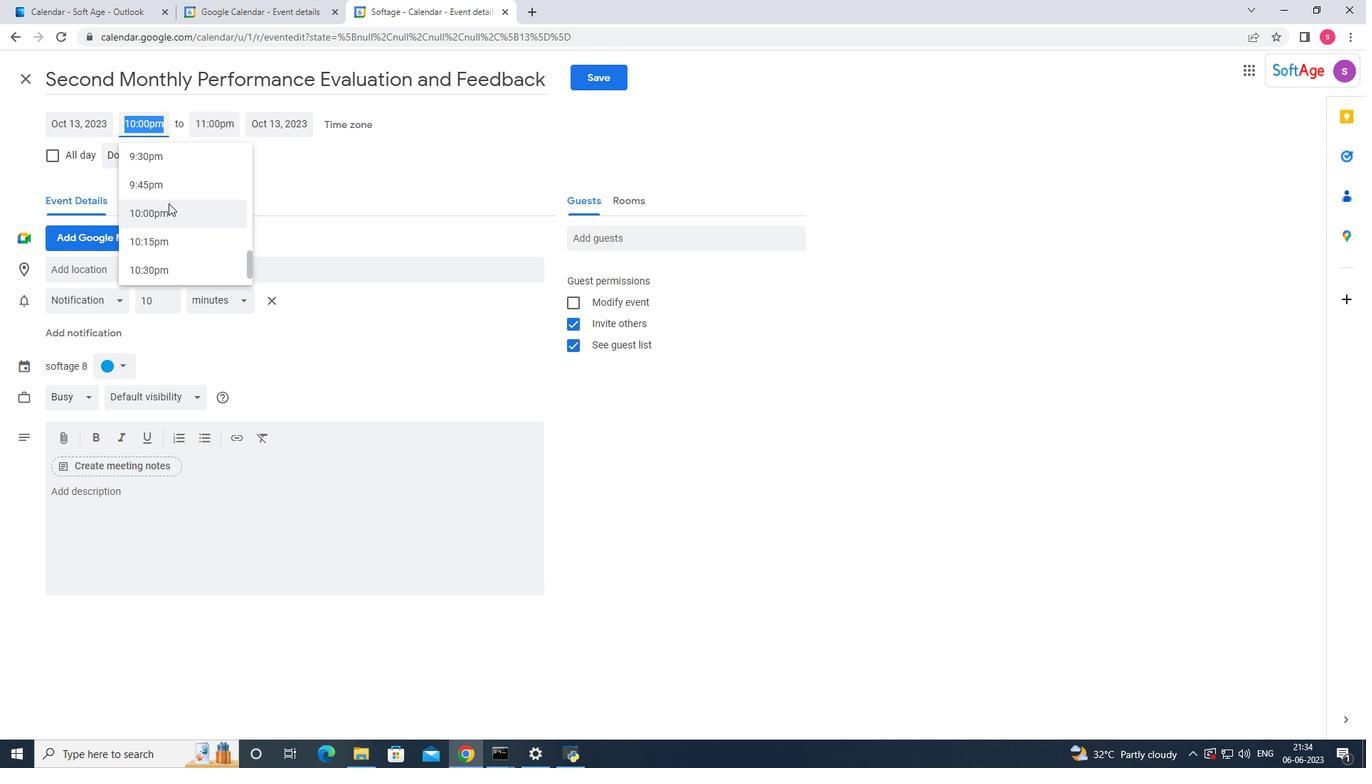 
Action: Mouse scrolled (167, 204) with delta (0, 0)
Screenshot: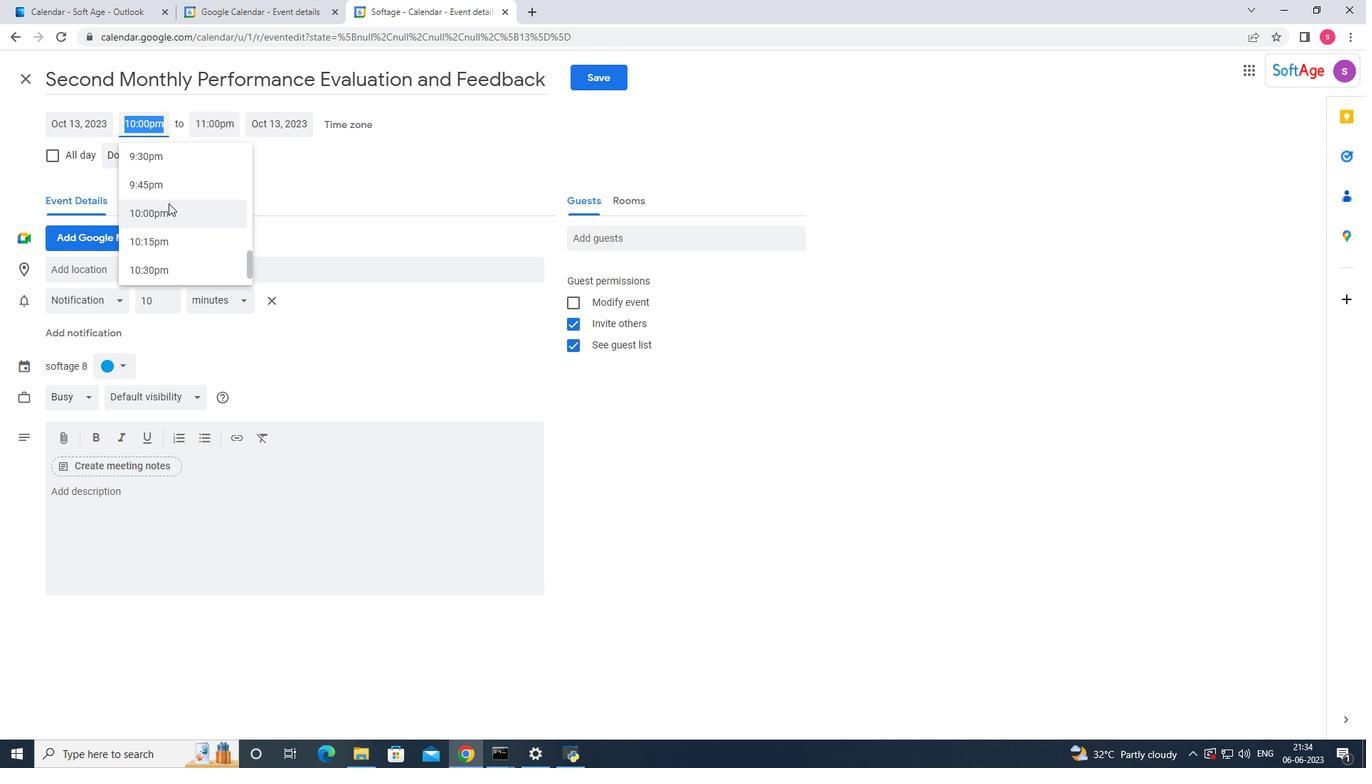 
Action: Mouse scrolled (167, 204) with delta (0, 0)
Screenshot: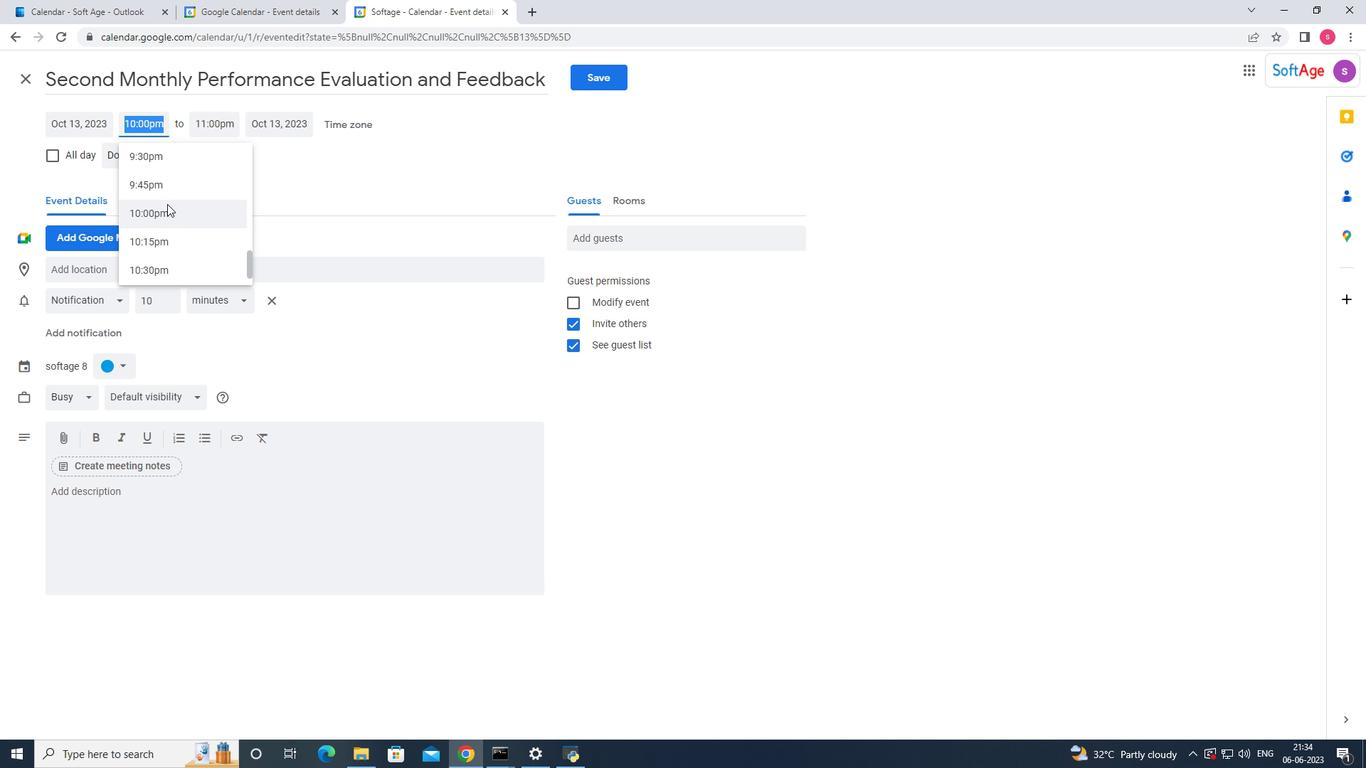 
Action: Mouse scrolled (167, 205) with delta (0, 0)
Screenshot: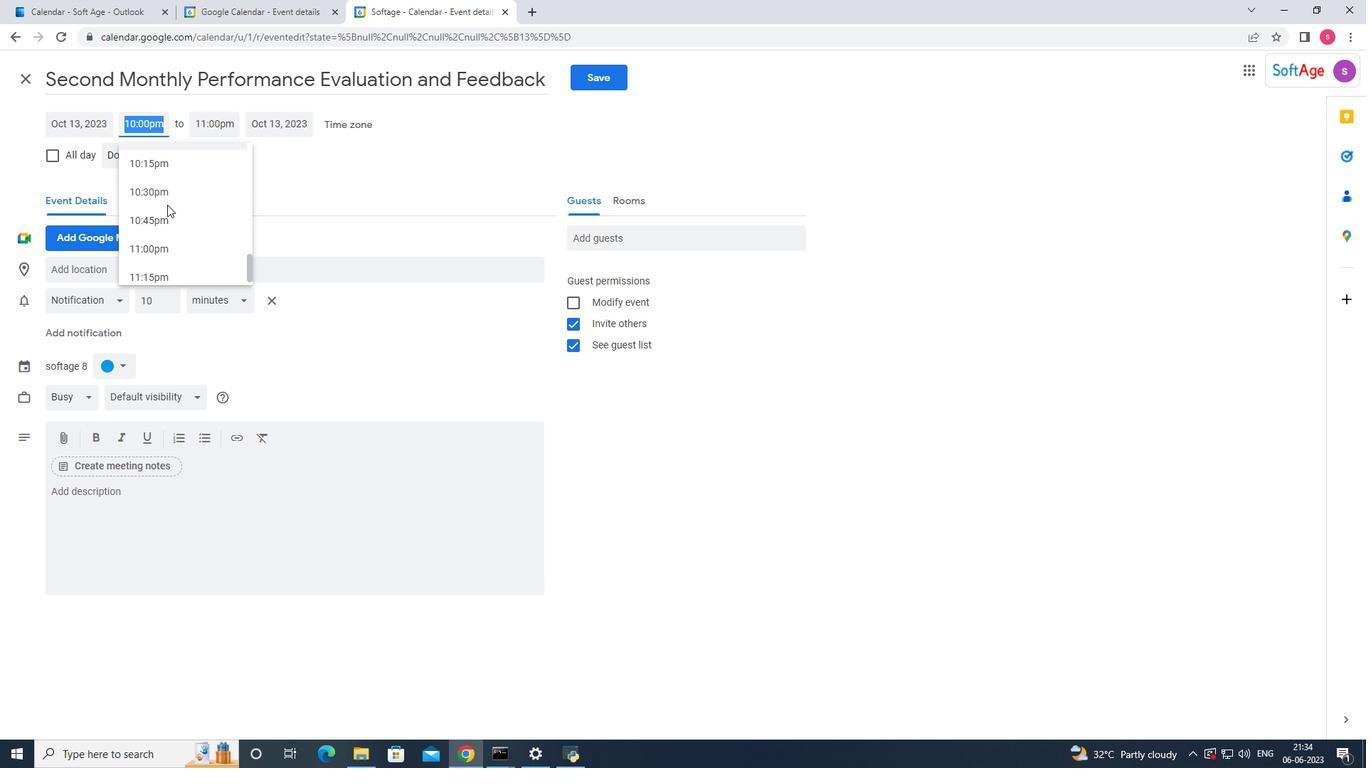 
Action: Mouse scrolled (167, 205) with delta (0, 0)
Screenshot: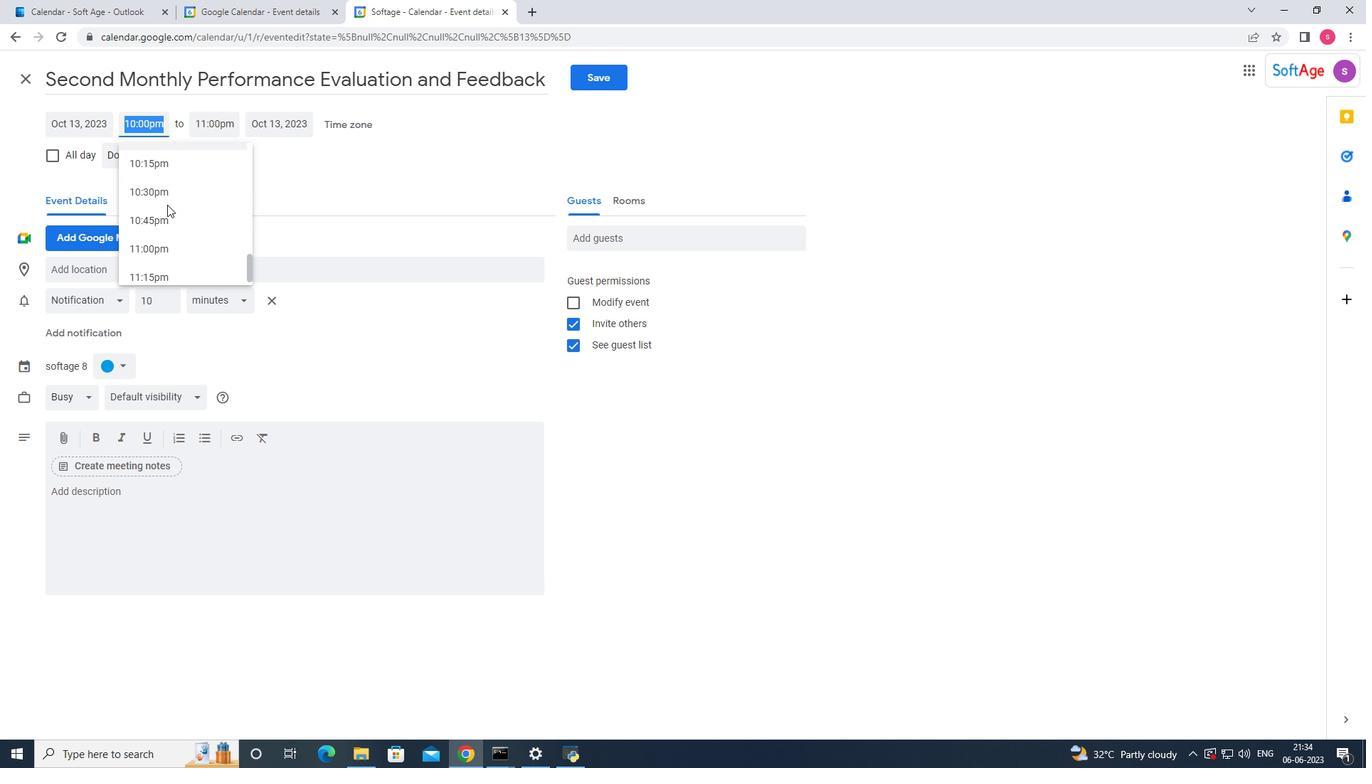 
Action: Mouse scrolled (167, 205) with delta (0, 0)
Screenshot: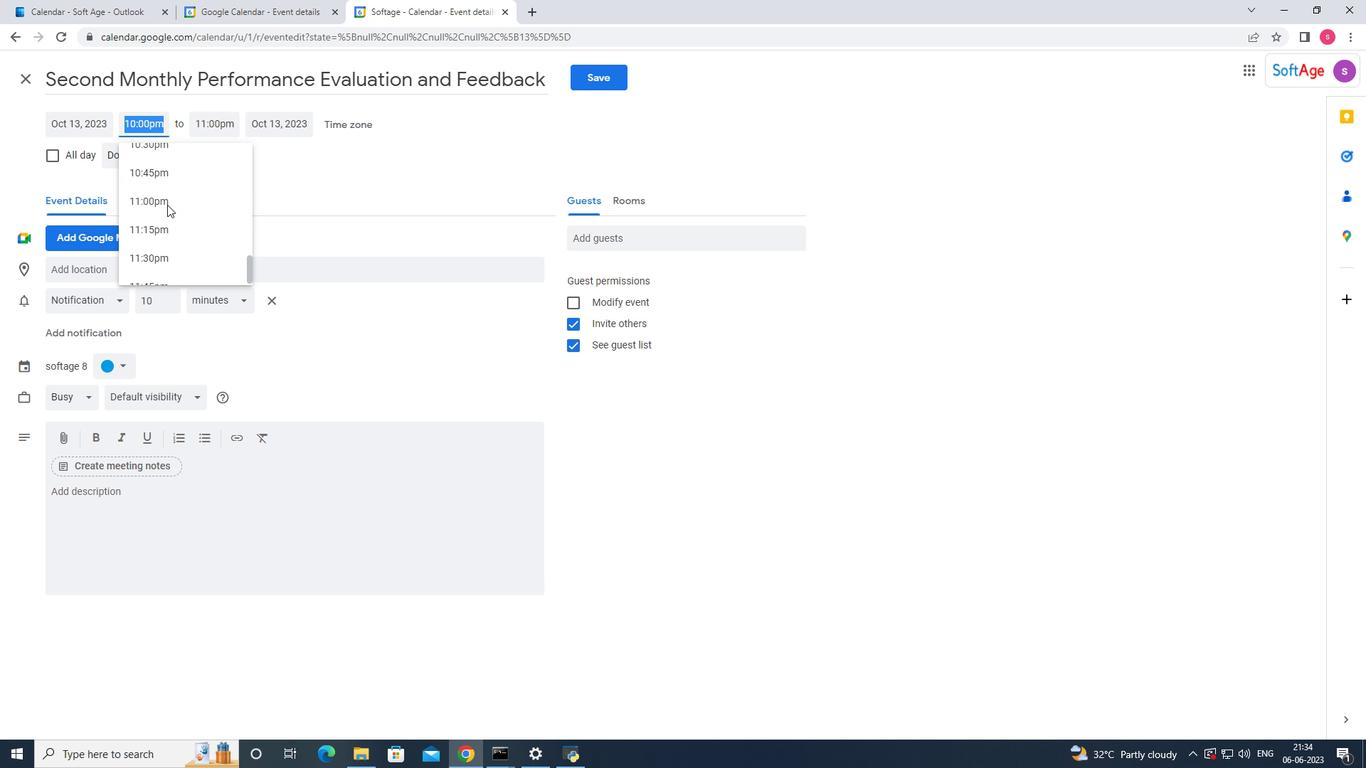 
Action: Mouse scrolled (167, 205) with delta (0, 0)
Screenshot: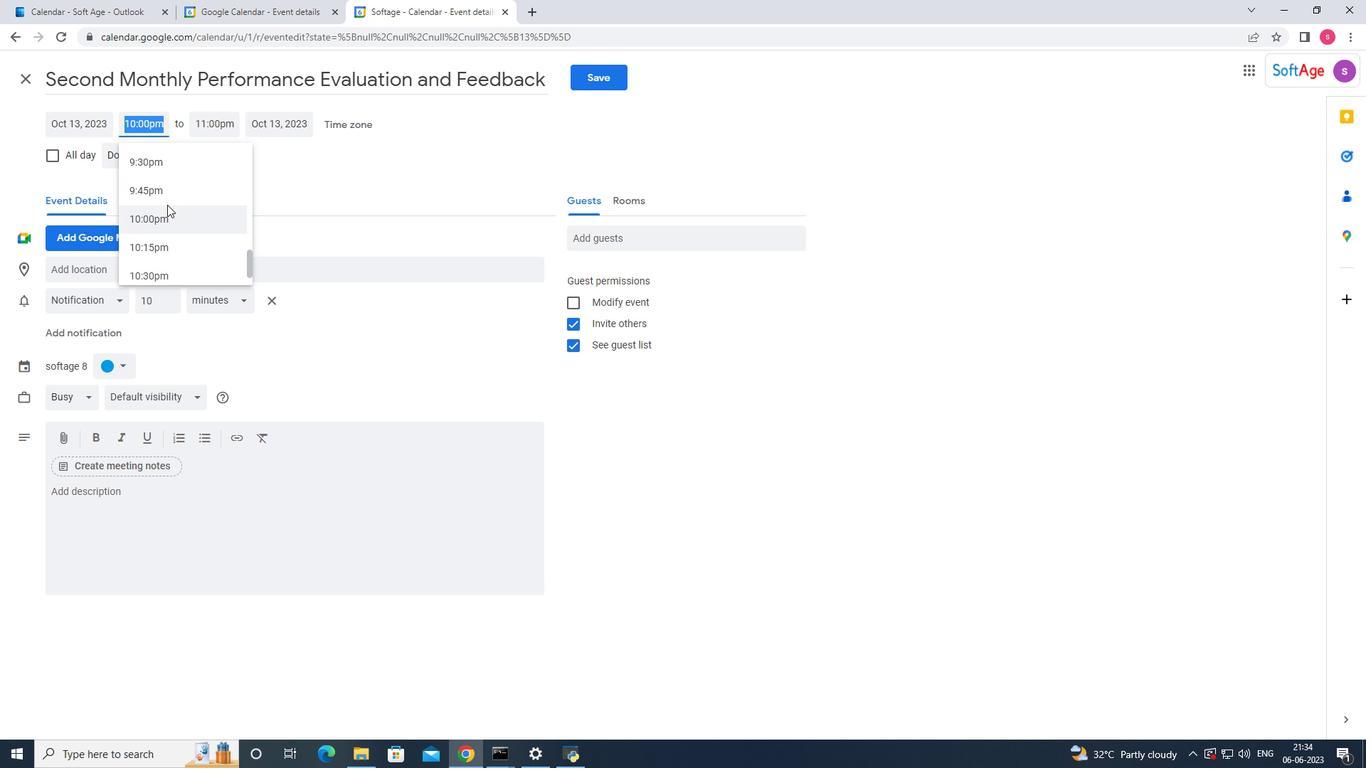 
Action: Mouse scrolled (167, 205) with delta (0, 0)
Screenshot: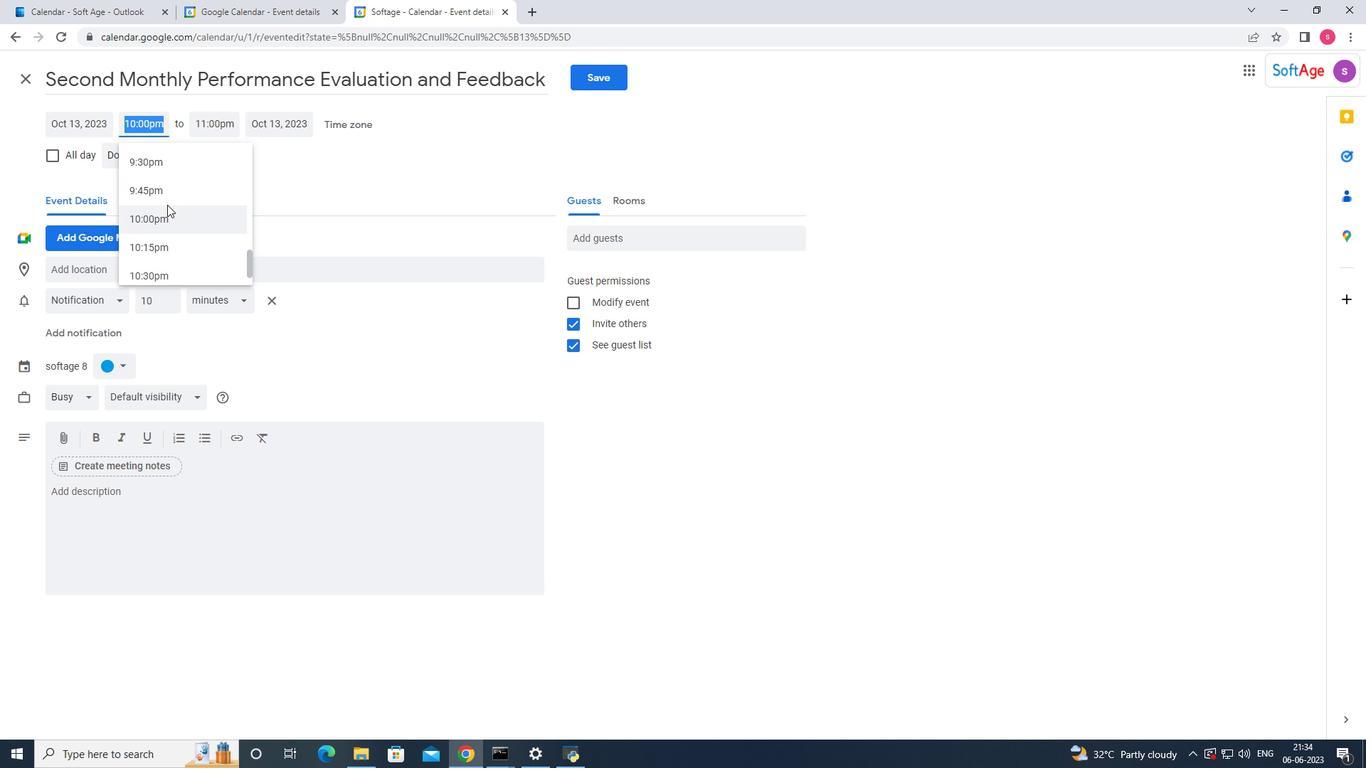 
Action: Mouse scrolled (167, 205) with delta (0, 0)
Screenshot: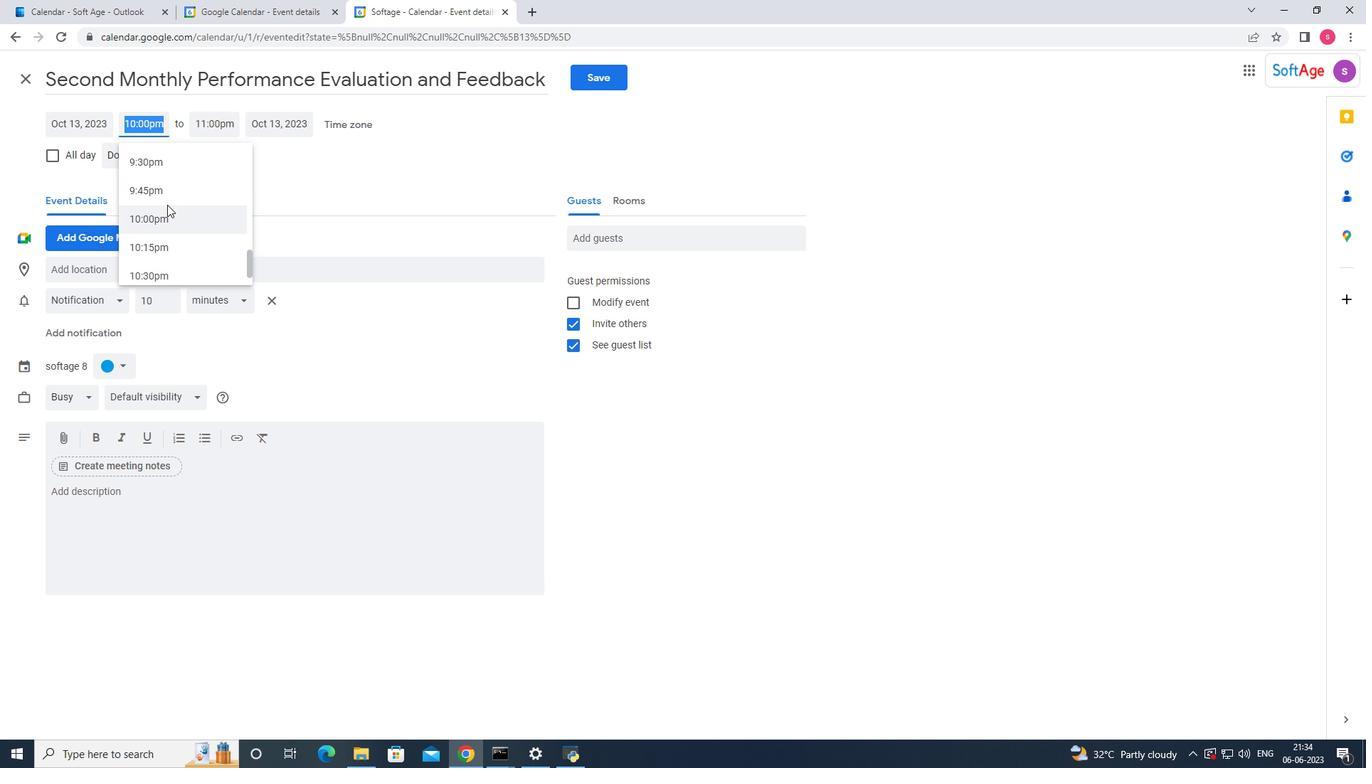 
Action: Mouse scrolled (167, 205) with delta (0, 0)
Screenshot: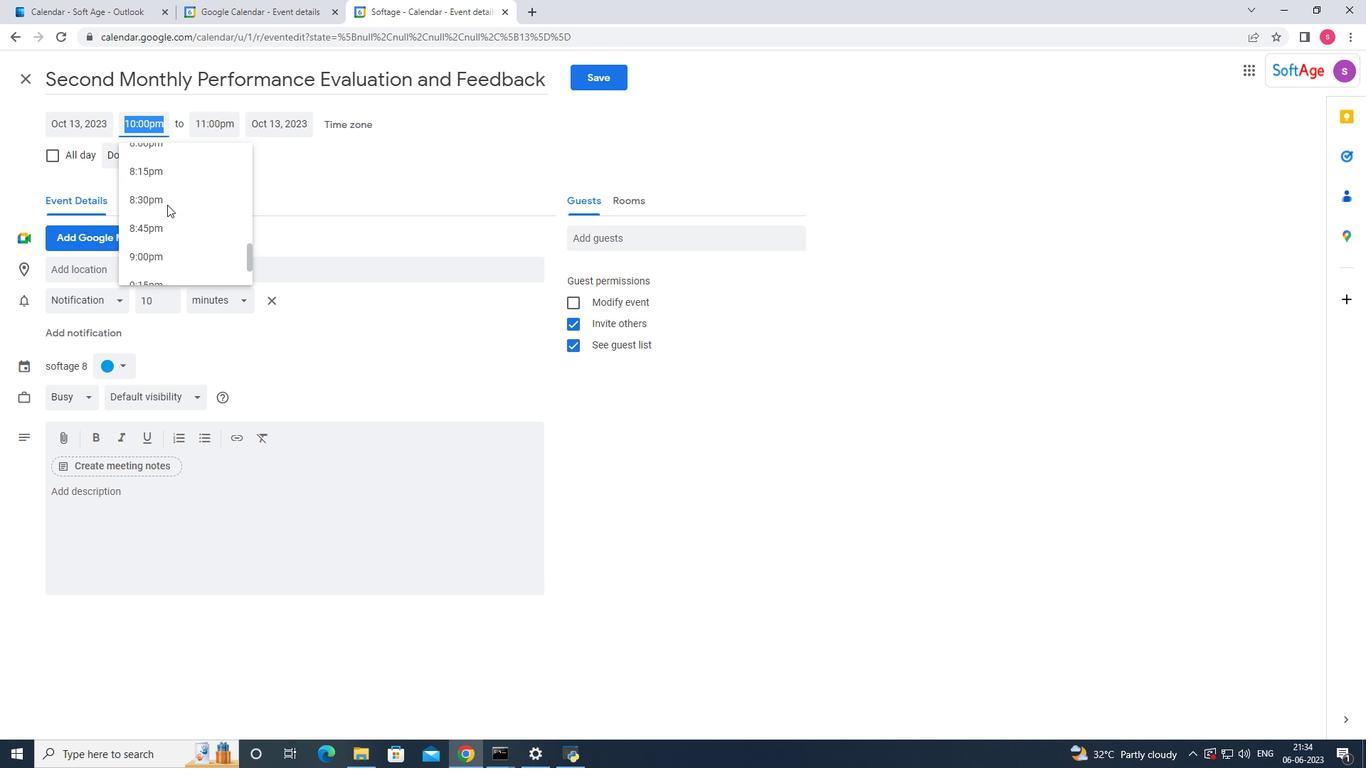 
Action: Mouse scrolled (167, 205) with delta (0, 0)
Screenshot: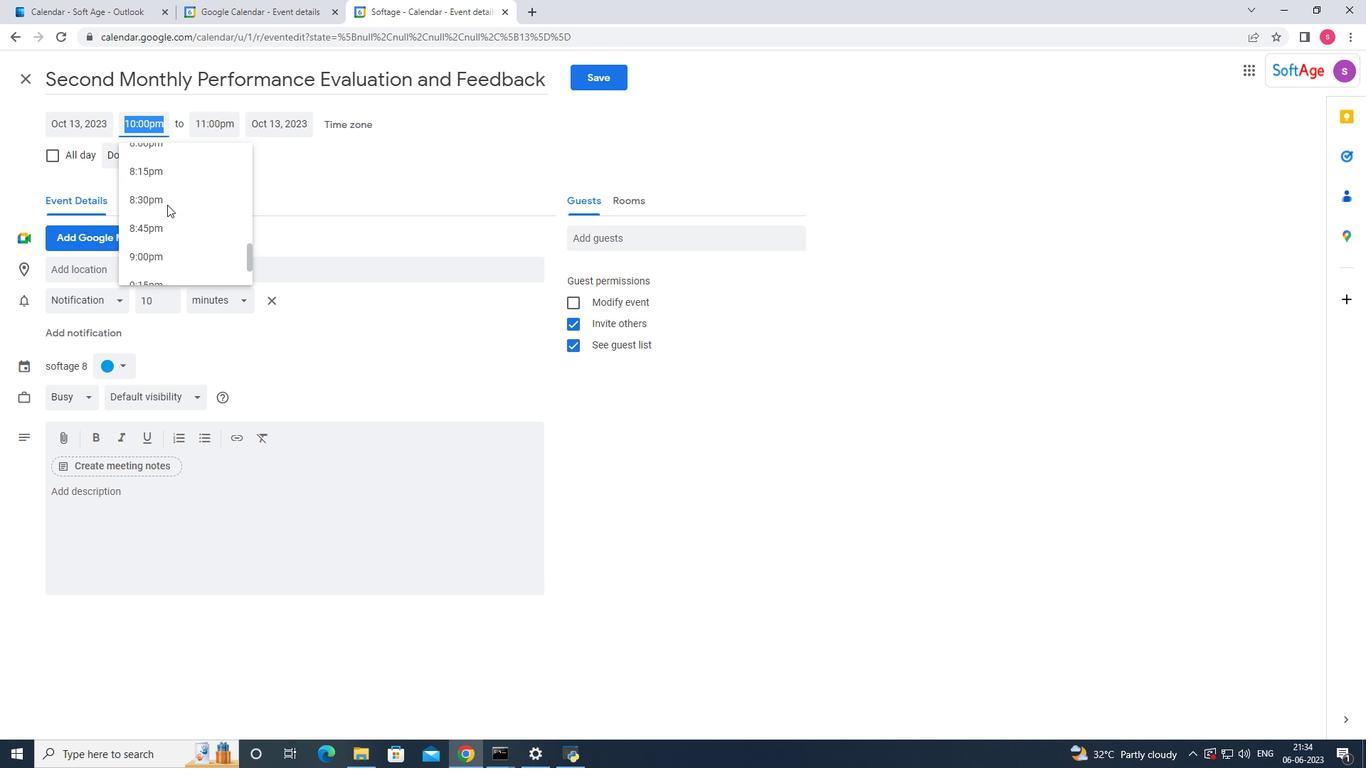 
Action: Mouse scrolled (167, 205) with delta (0, 0)
Screenshot: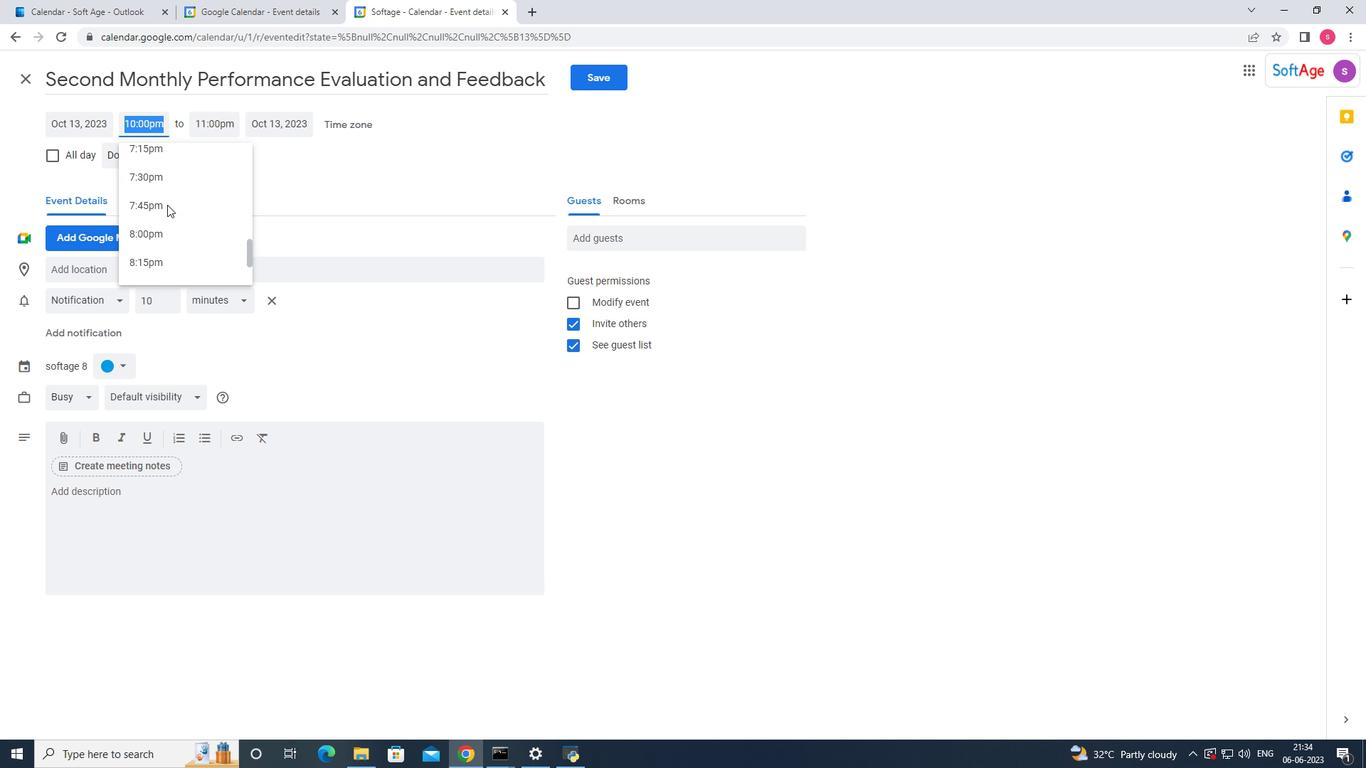 
Action: Mouse scrolled (167, 205) with delta (0, 0)
Screenshot: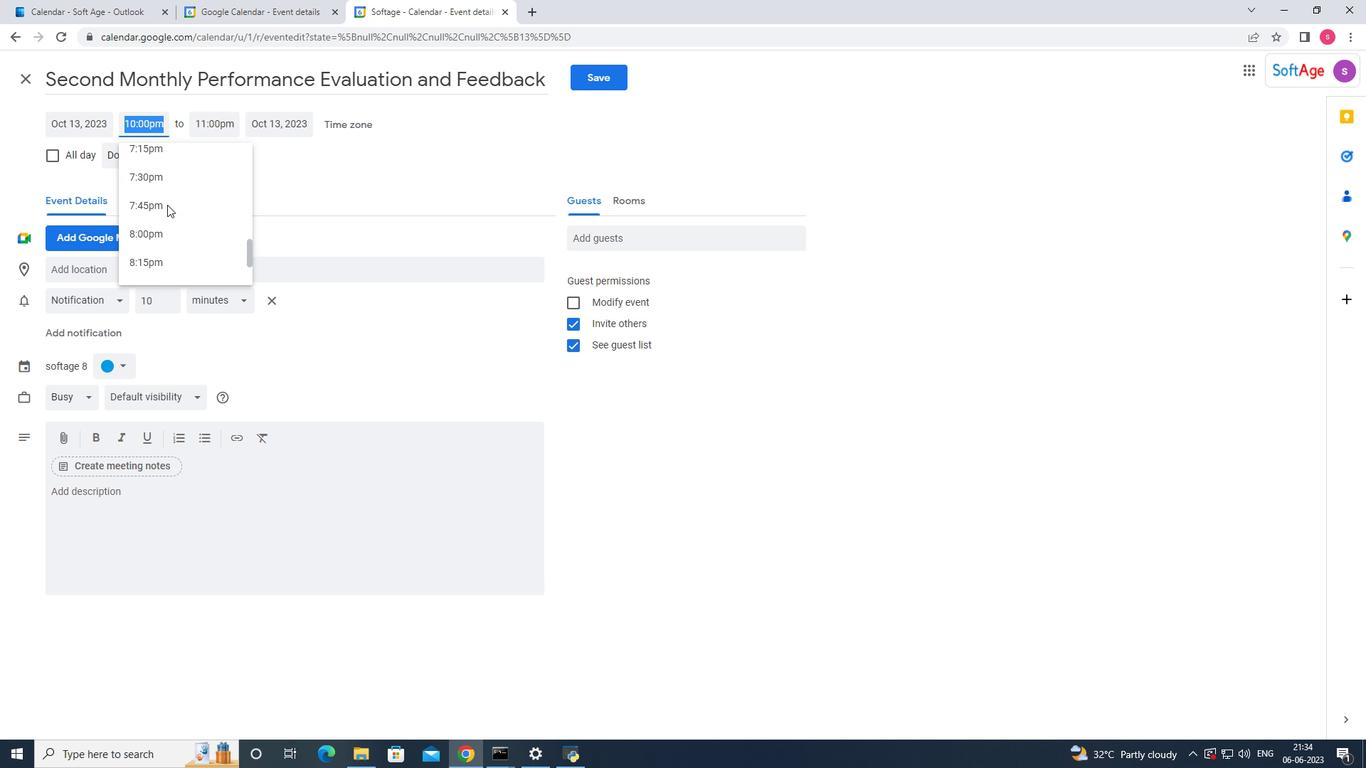 
Action: Mouse scrolled (167, 205) with delta (0, 0)
Screenshot: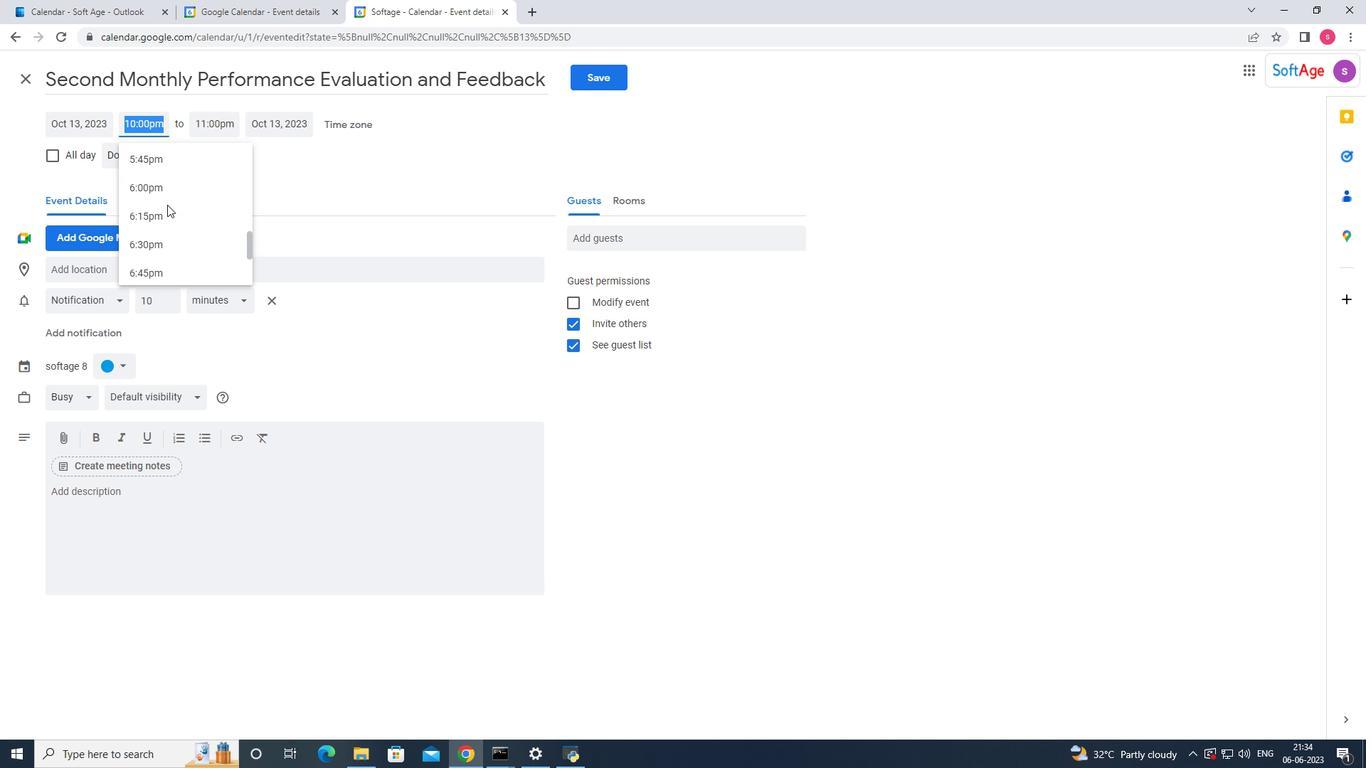 
Action: Mouse scrolled (167, 205) with delta (0, 0)
Screenshot: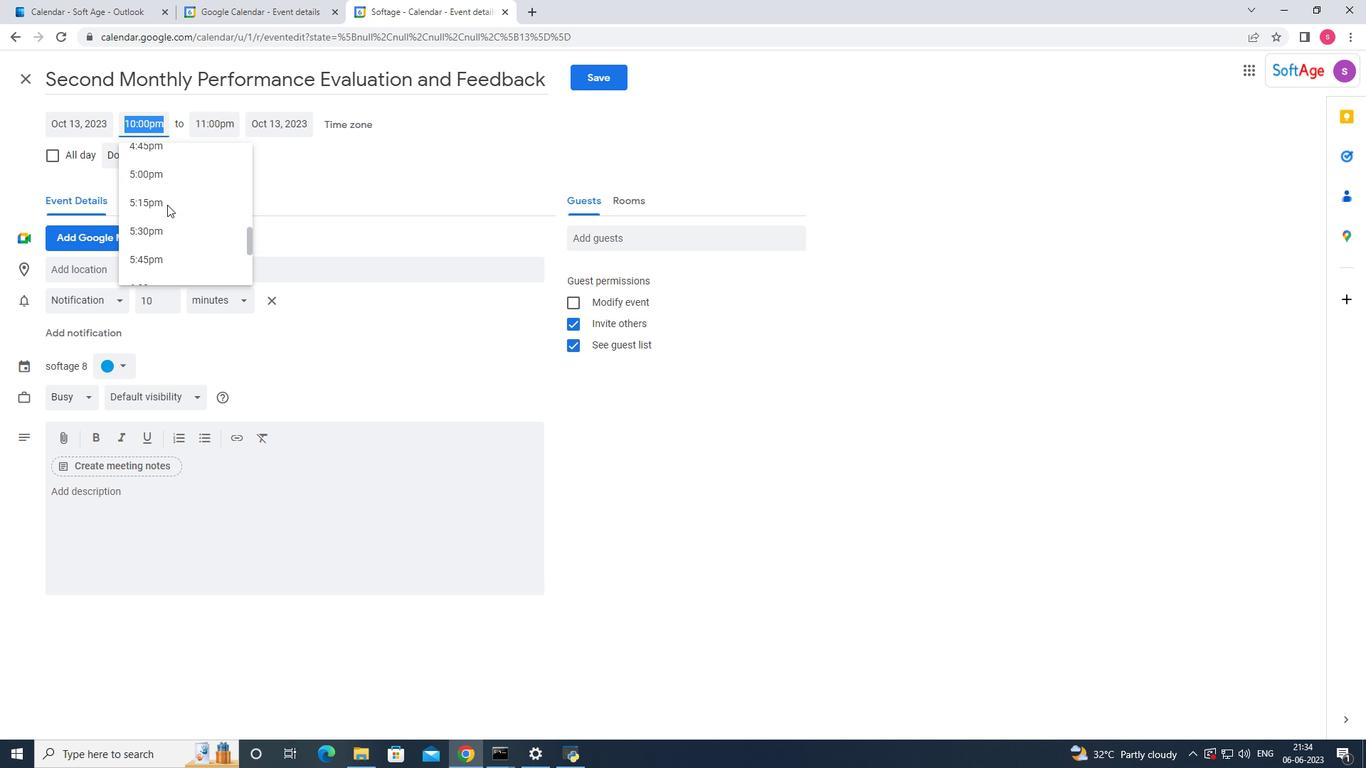 
Action: Mouse scrolled (167, 205) with delta (0, 0)
Screenshot: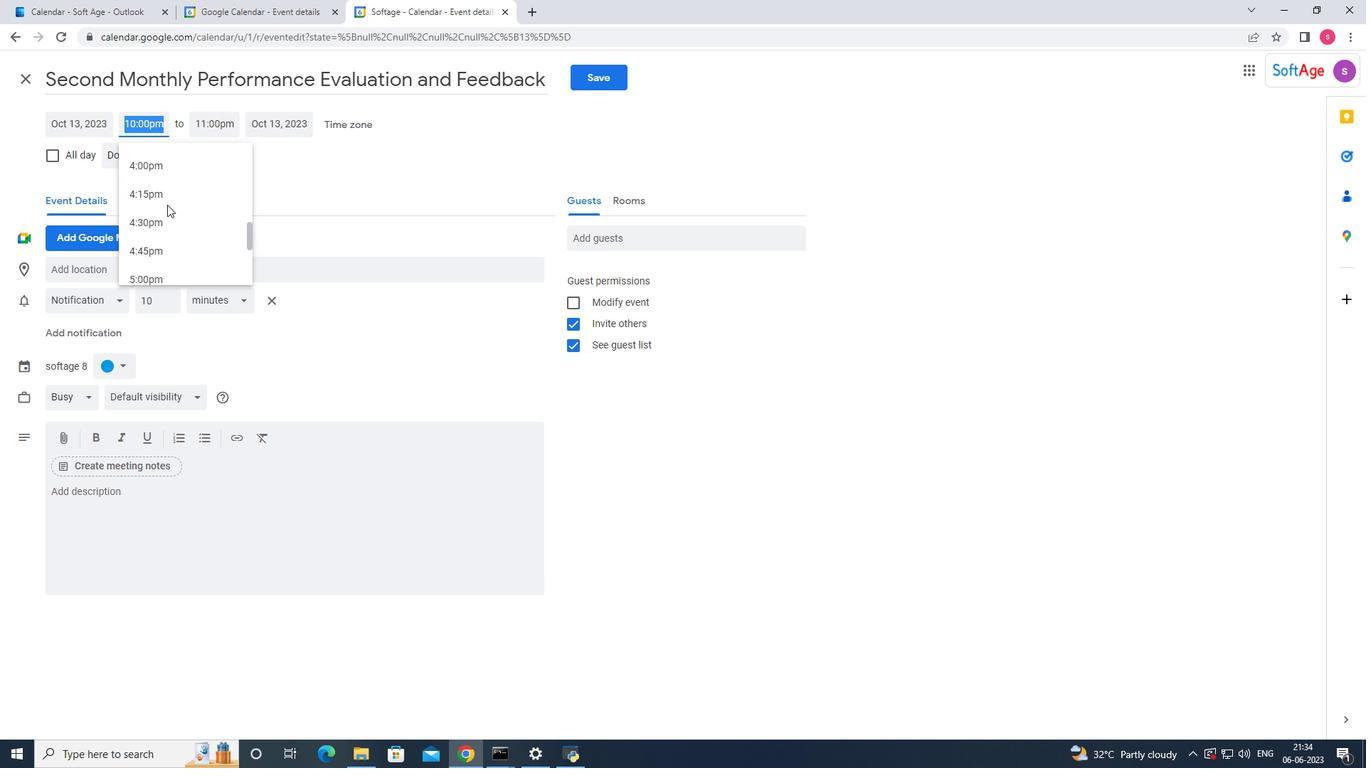 
Action: Mouse scrolled (167, 205) with delta (0, 0)
Screenshot: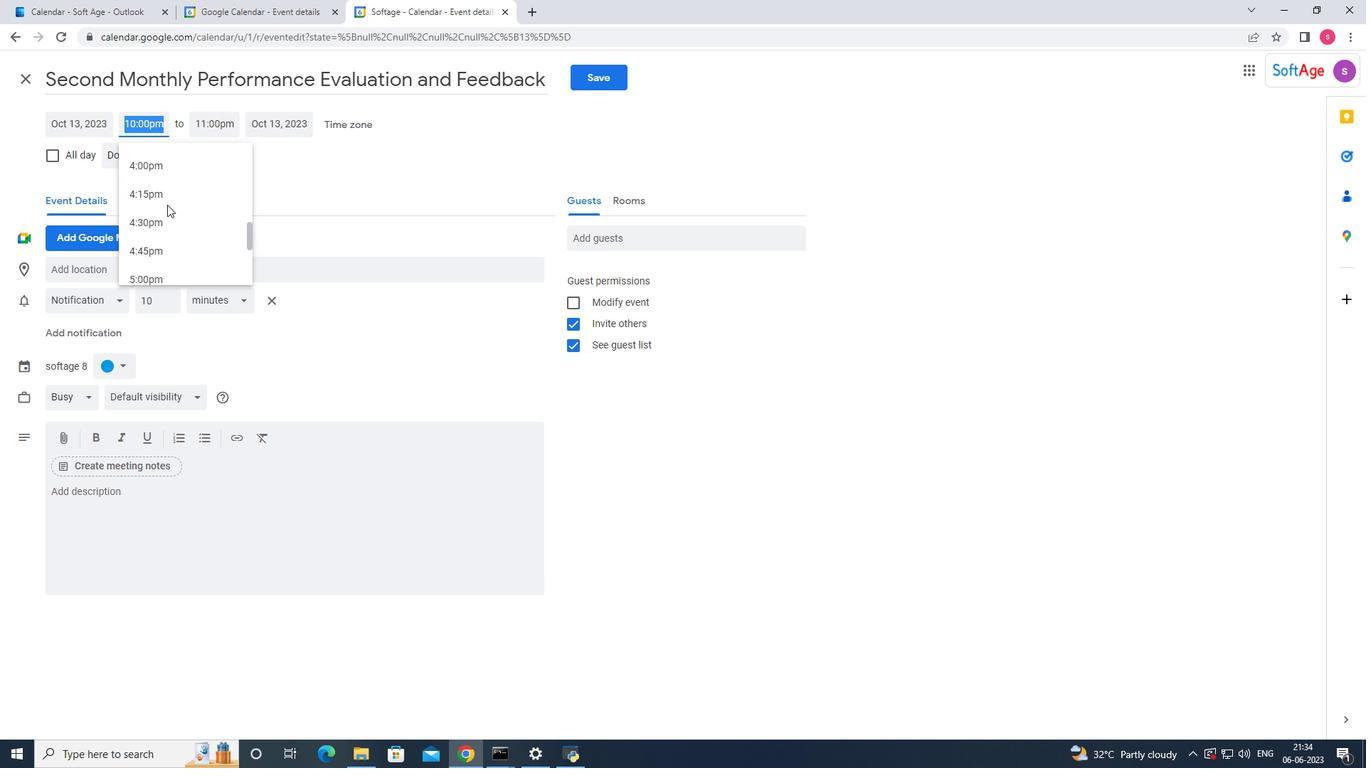 
Action: Mouse scrolled (167, 205) with delta (0, 0)
Screenshot: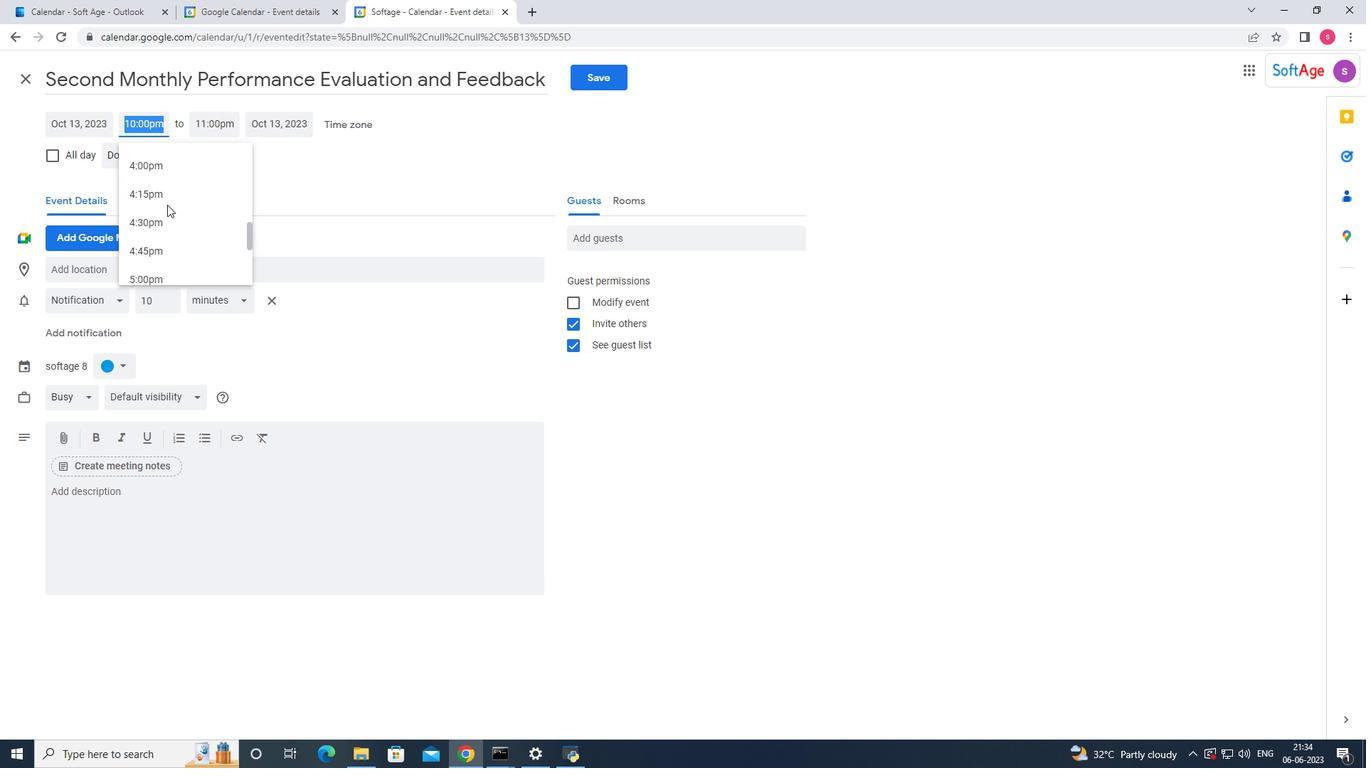 
Action: Mouse scrolled (167, 205) with delta (0, 0)
Screenshot: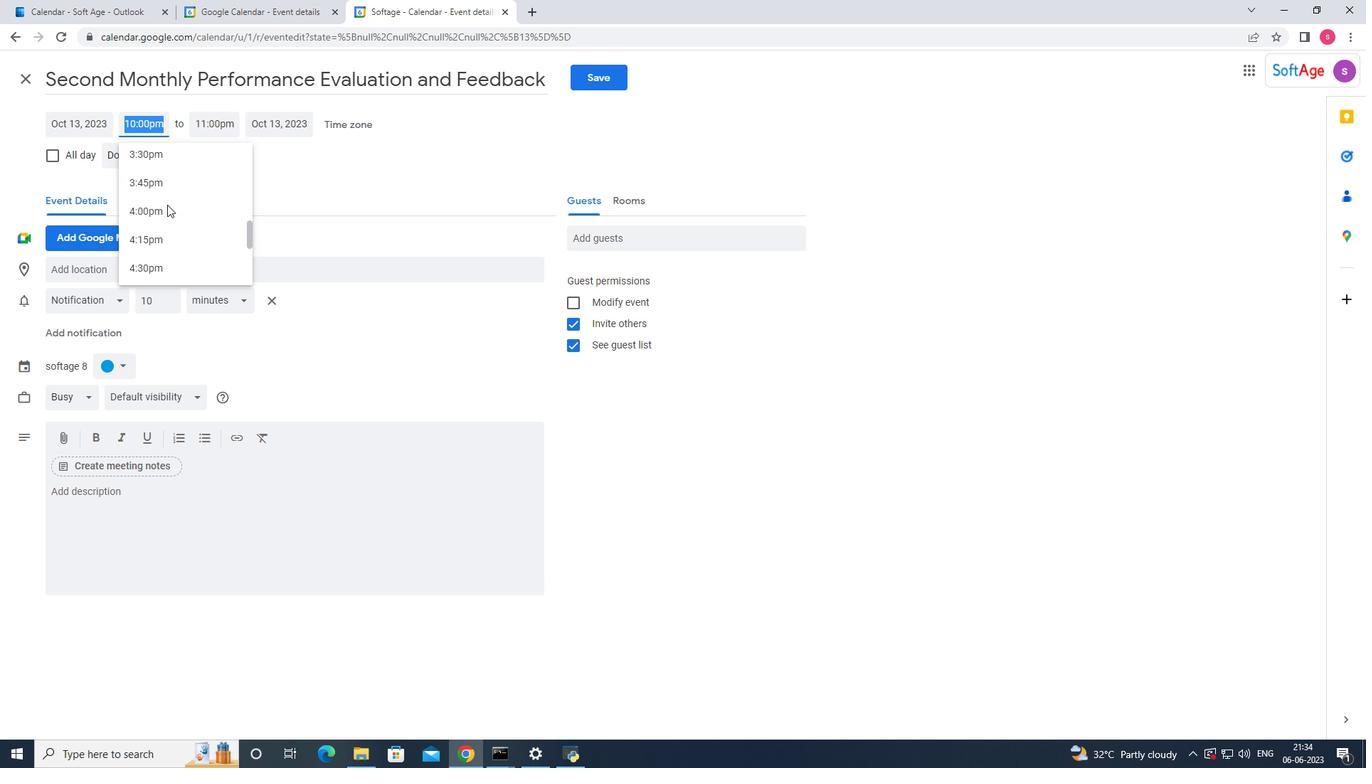 
Action: Mouse scrolled (167, 205) with delta (0, 0)
Screenshot: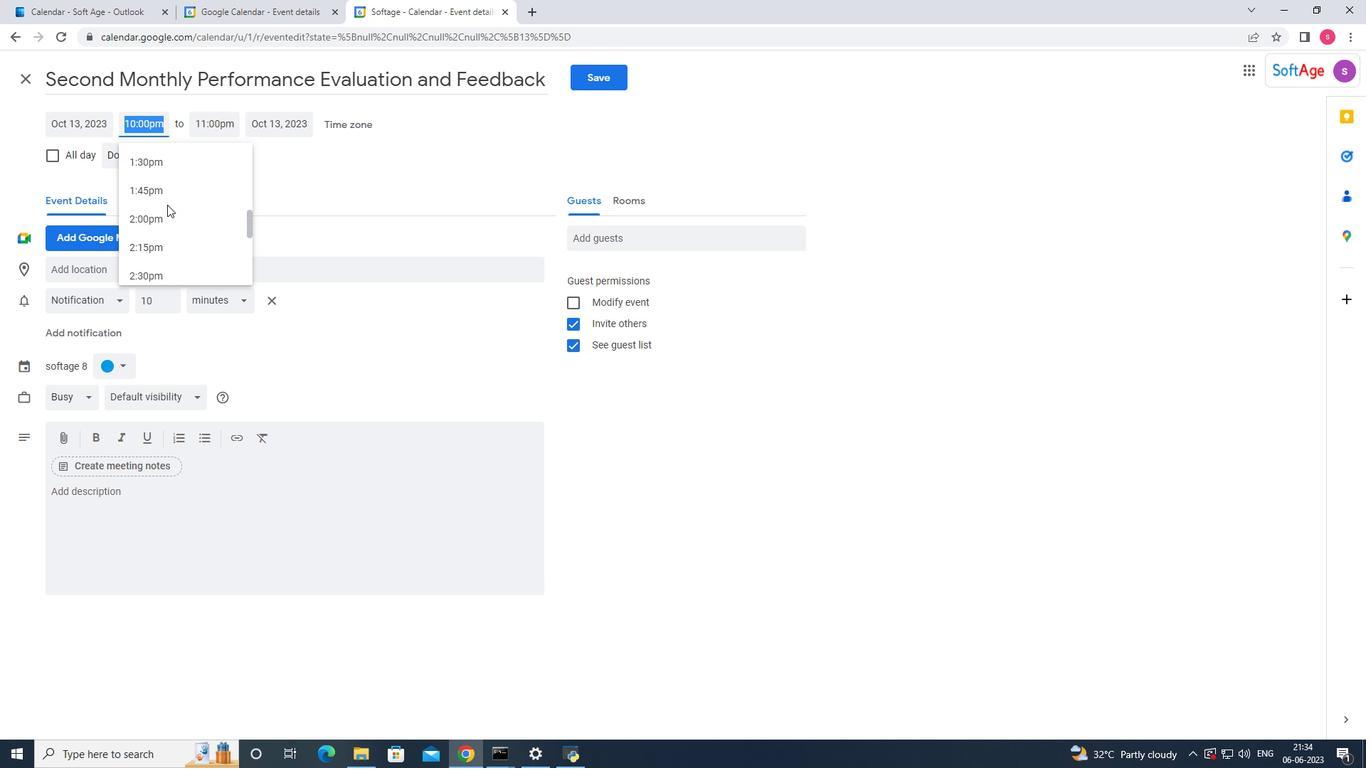 
Action: Mouse scrolled (167, 205) with delta (0, 0)
Screenshot: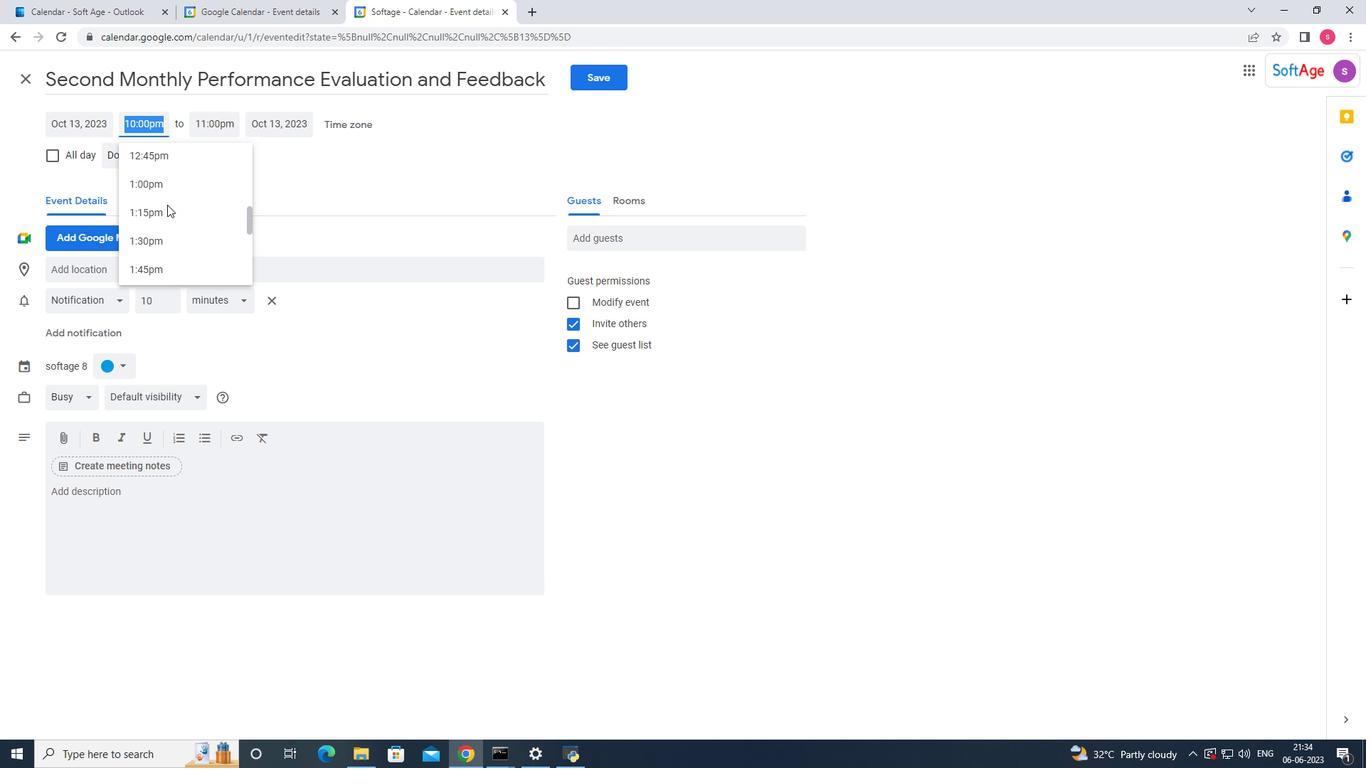 
Action: Mouse scrolled (167, 205) with delta (0, 0)
Screenshot: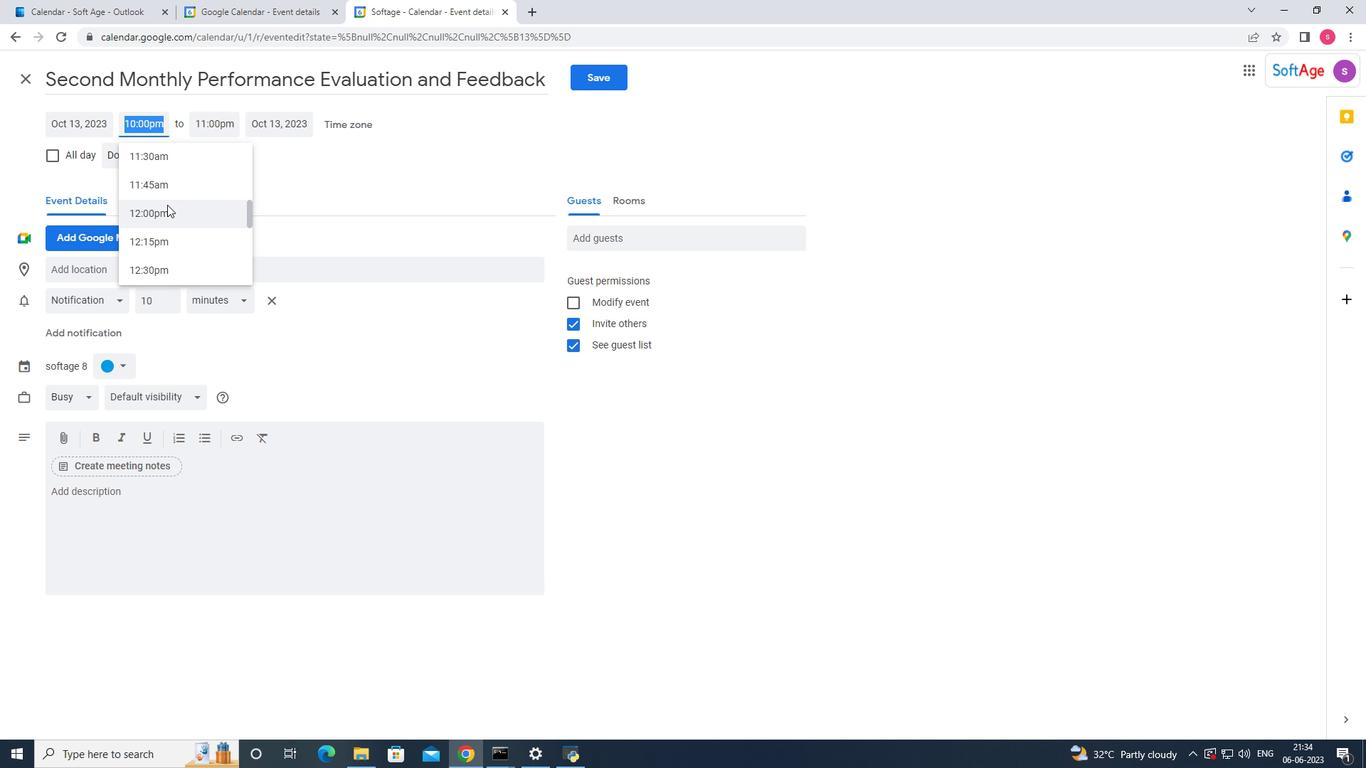 
Action: Mouse scrolled (167, 205) with delta (0, 0)
Screenshot: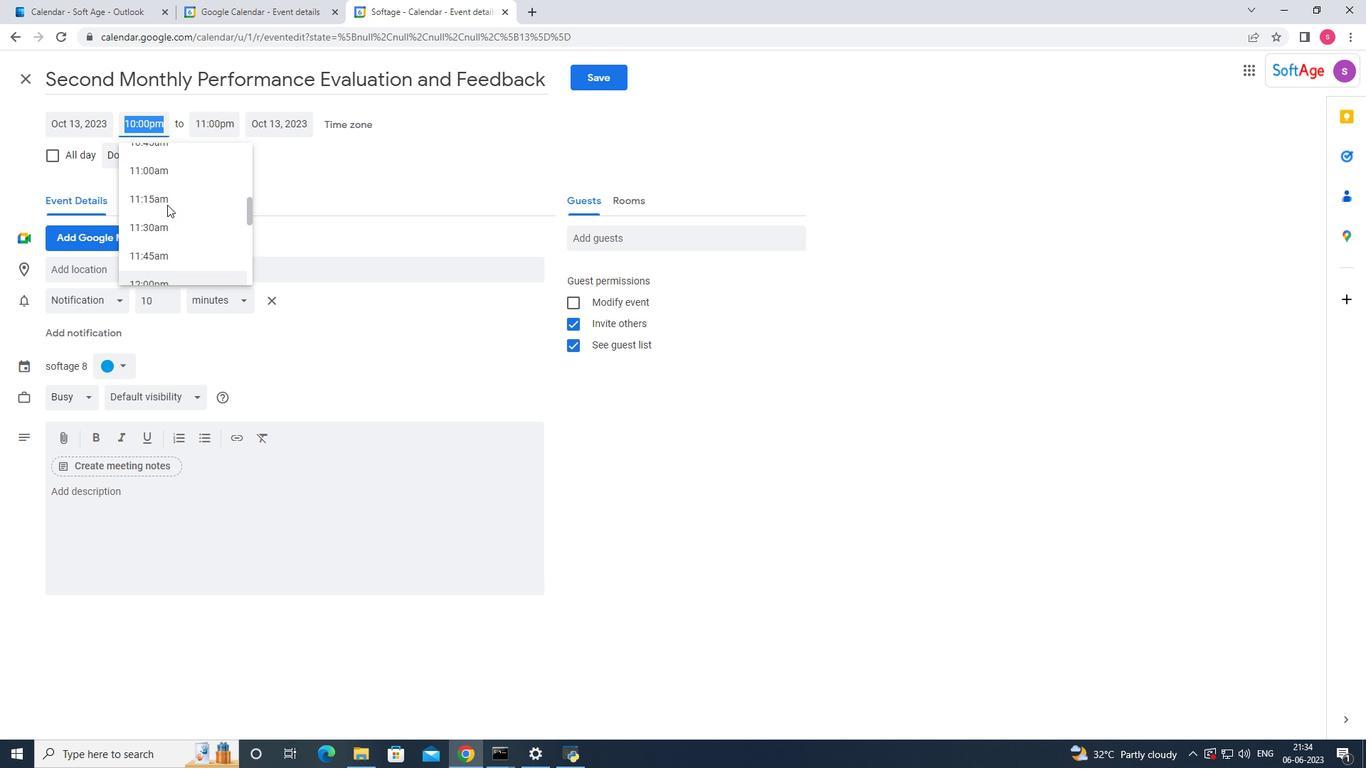 
Action: Mouse scrolled (167, 205) with delta (0, 0)
Screenshot: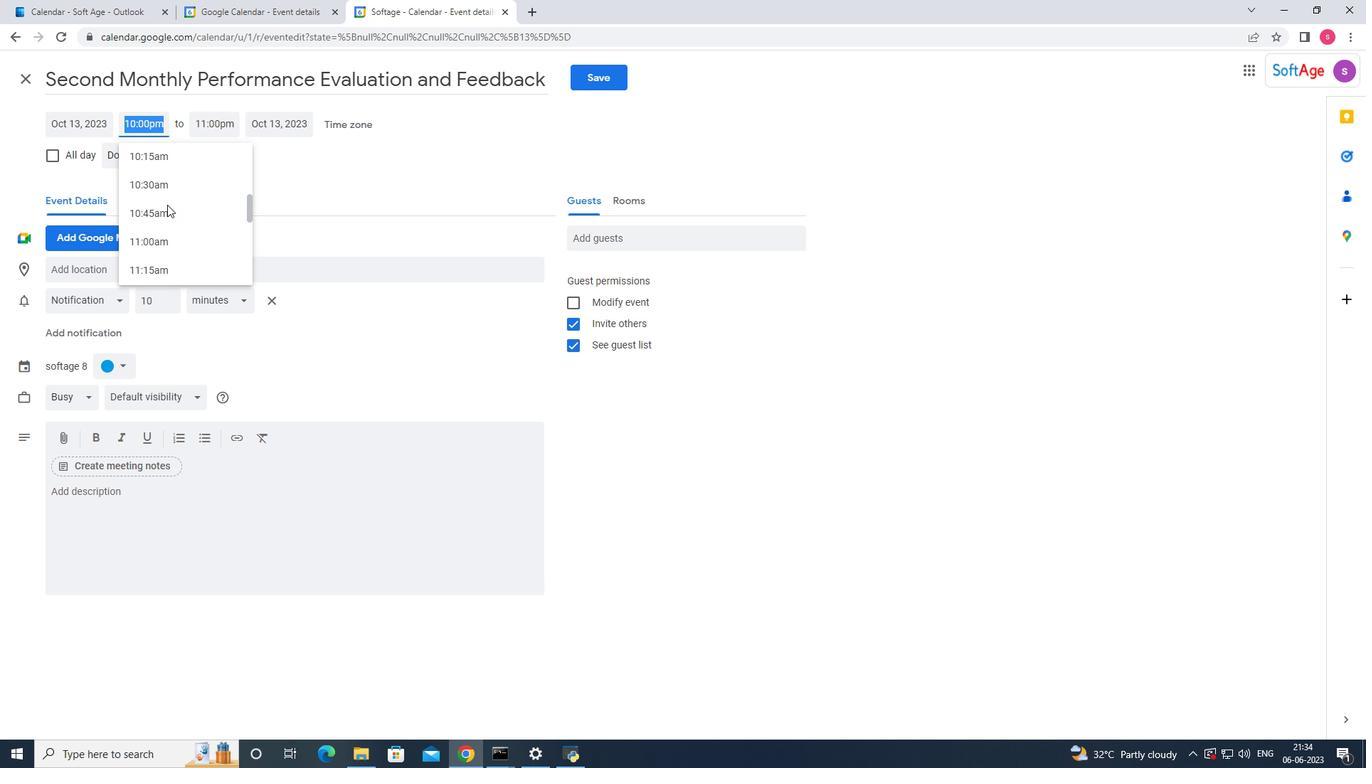 
Action: Mouse scrolled (167, 205) with delta (0, 0)
Screenshot: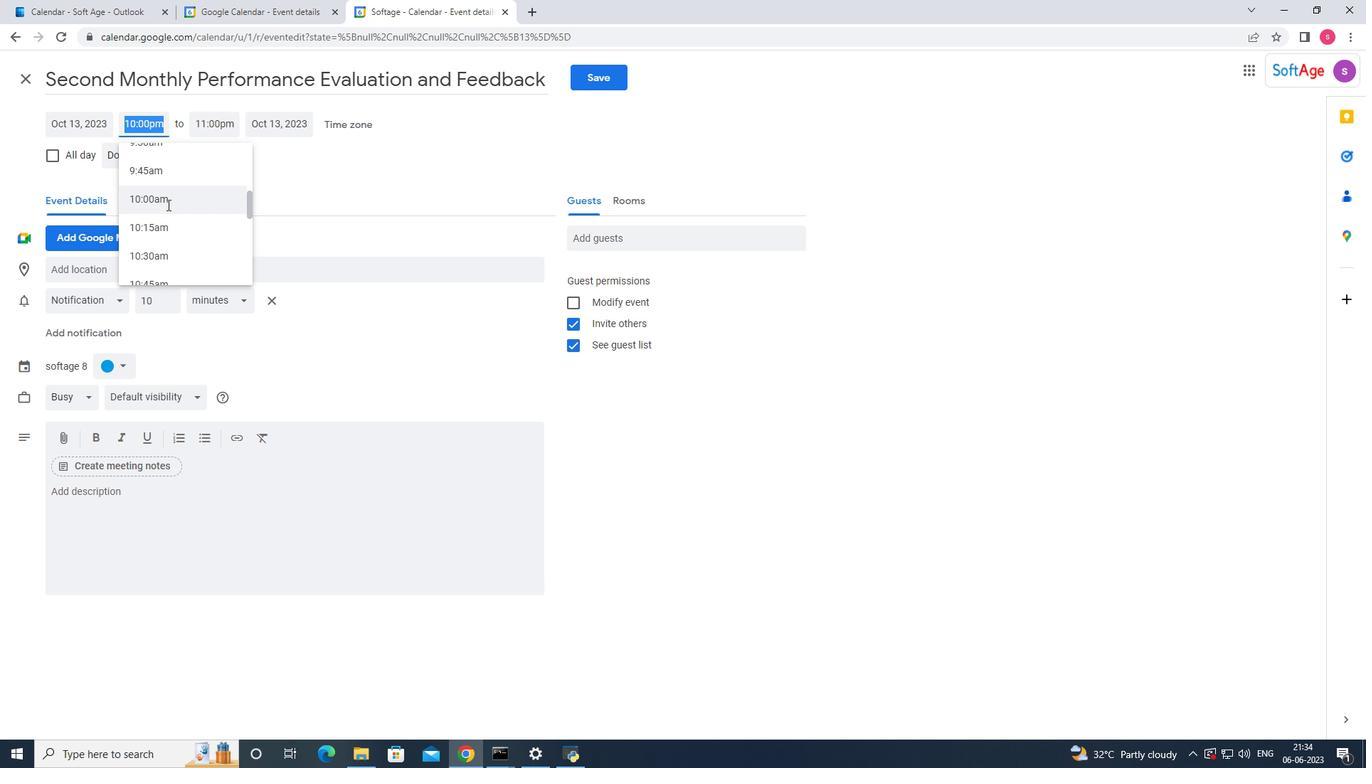 
Action: Mouse moved to (170, 188)
Screenshot: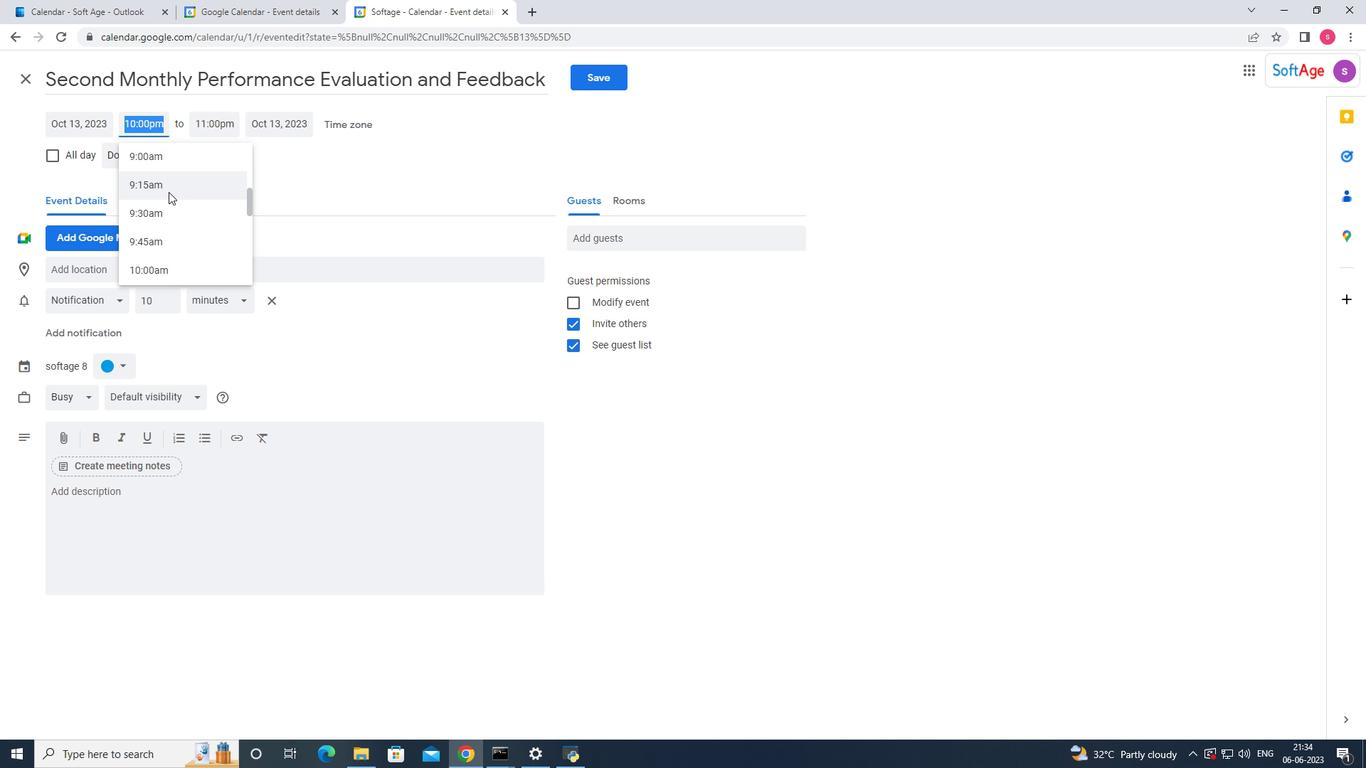 
Action: Mouse pressed left at (170, 188)
Screenshot: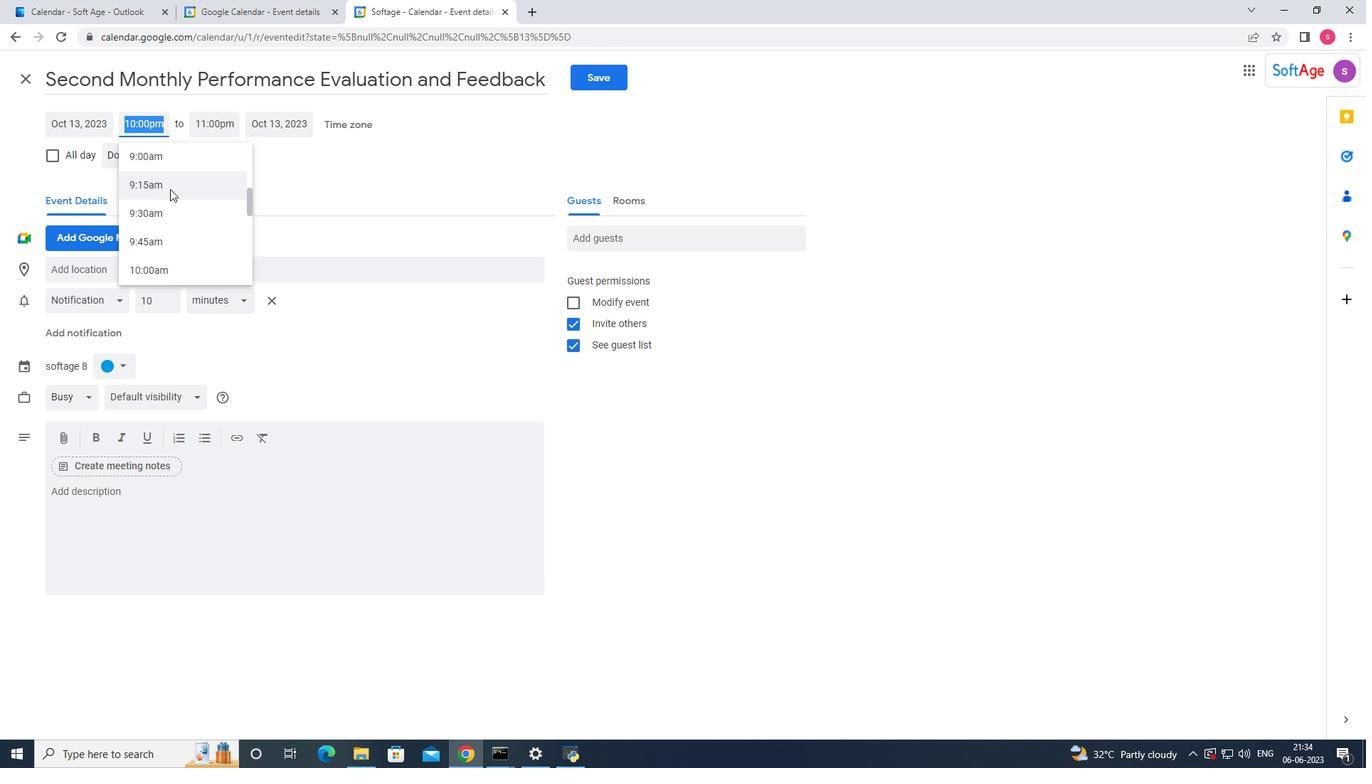 
Action: Mouse moved to (210, 122)
Screenshot: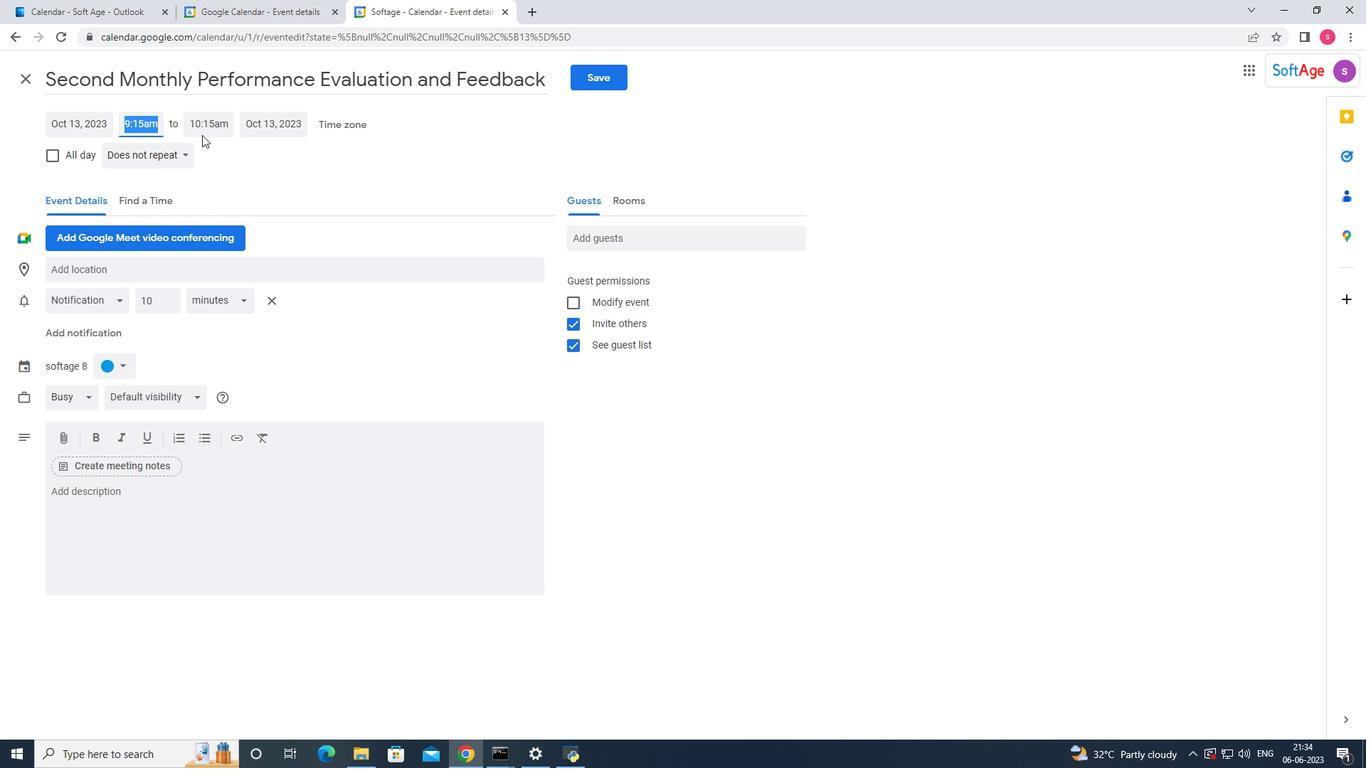 
Action: Mouse pressed left at (210, 122)
Screenshot: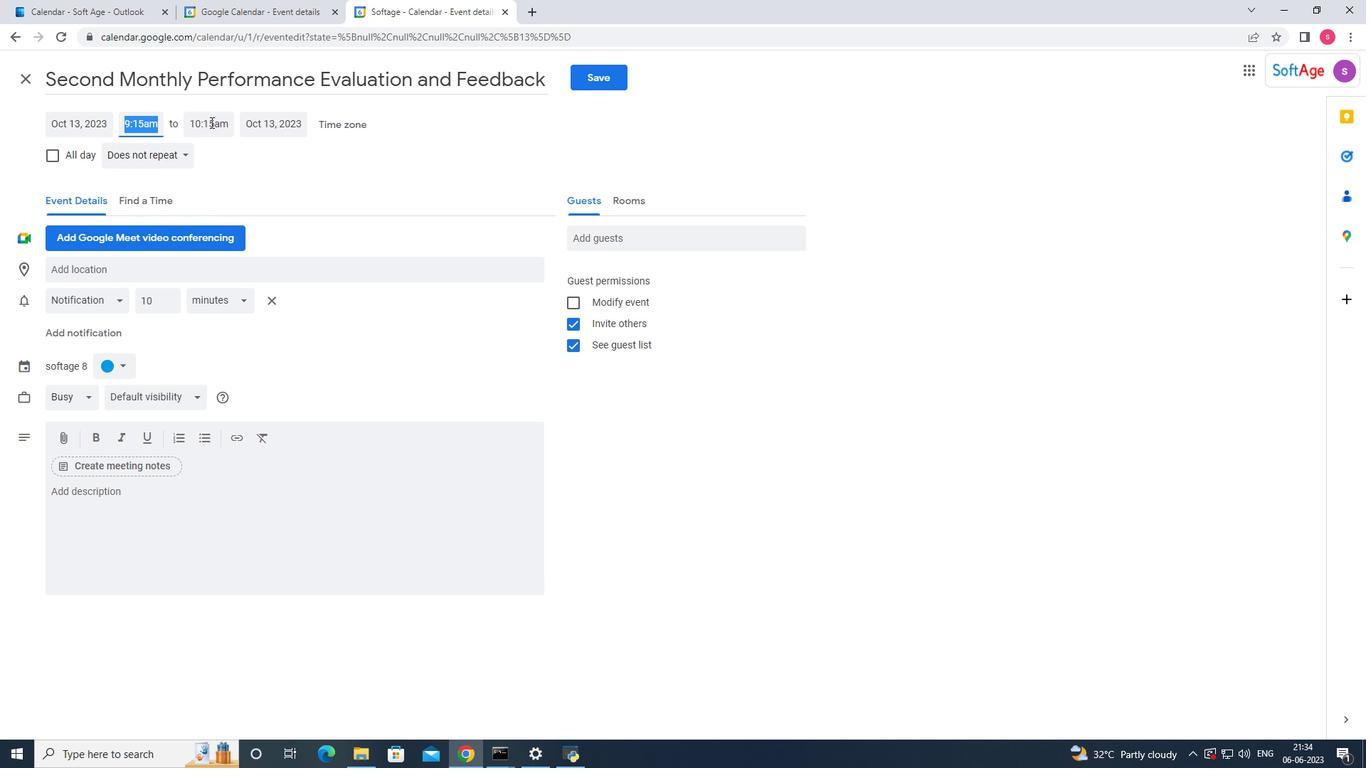 
Action: Mouse moved to (217, 267)
Screenshot: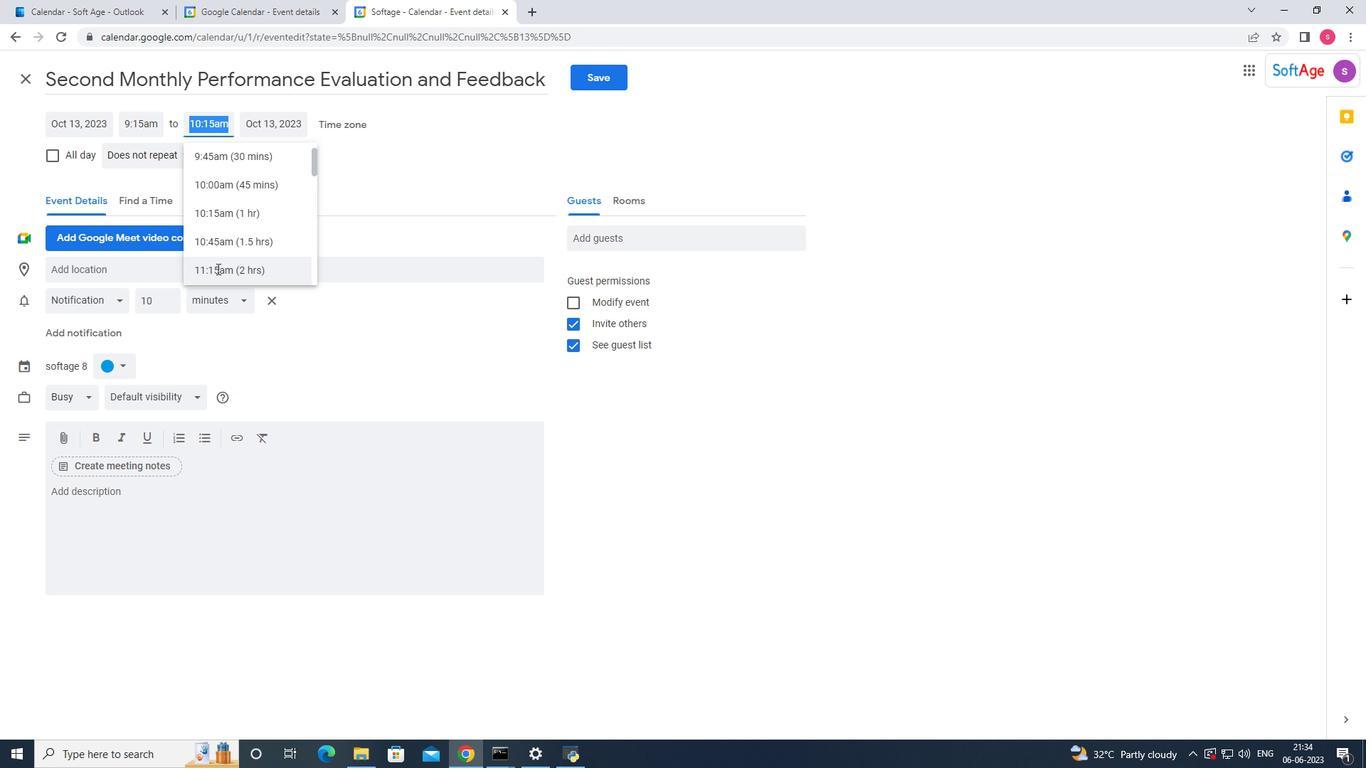 
Action: Mouse pressed left at (217, 267)
Screenshot: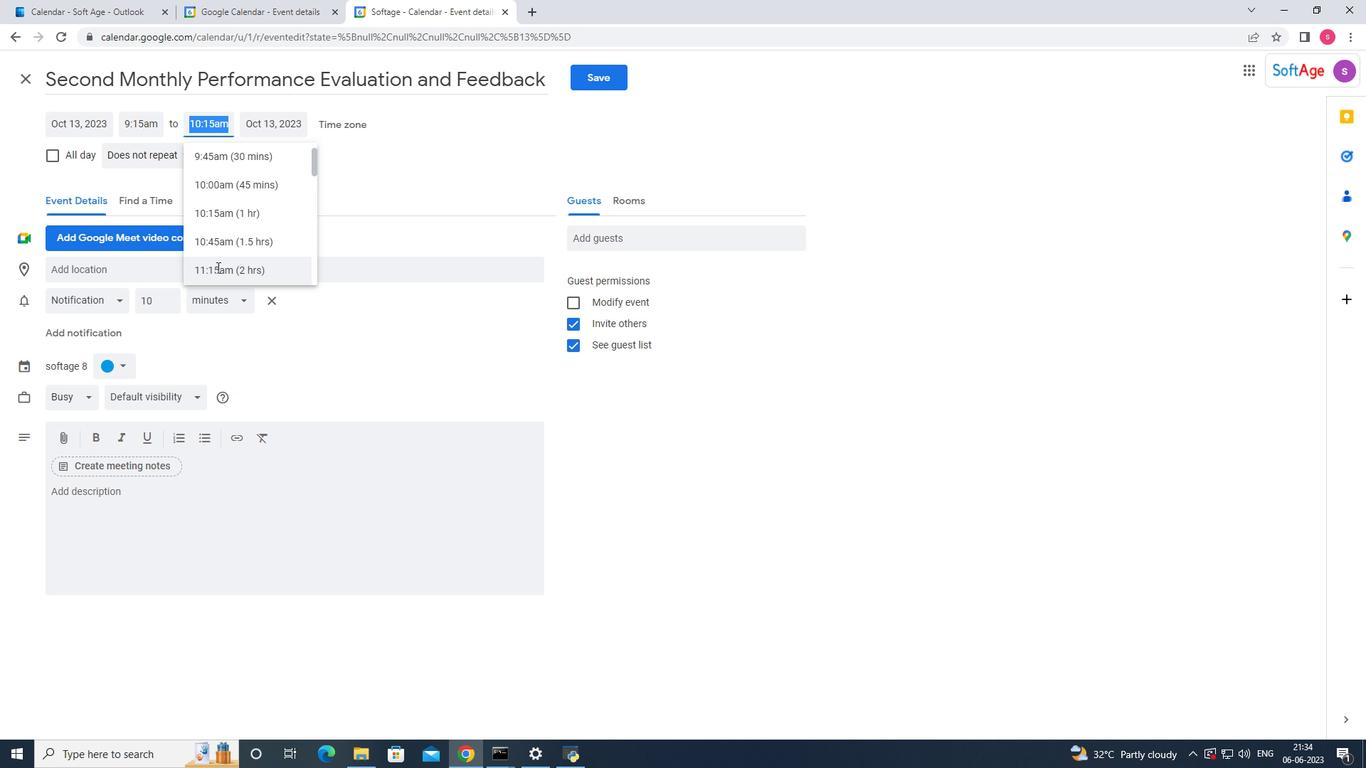 
Action: Mouse moved to (210, 498)
Screenshot: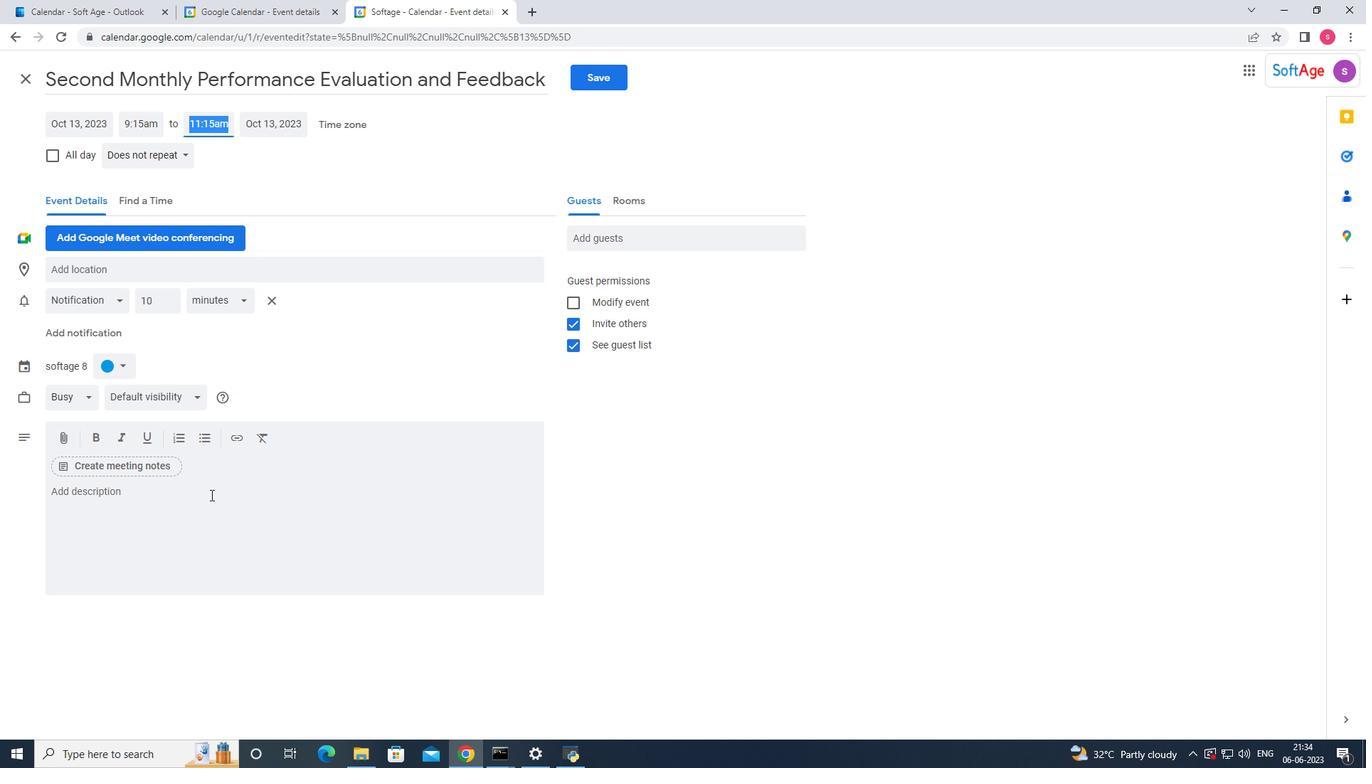 
Action: Mouse pressed left at (210, 498)
Screenshot: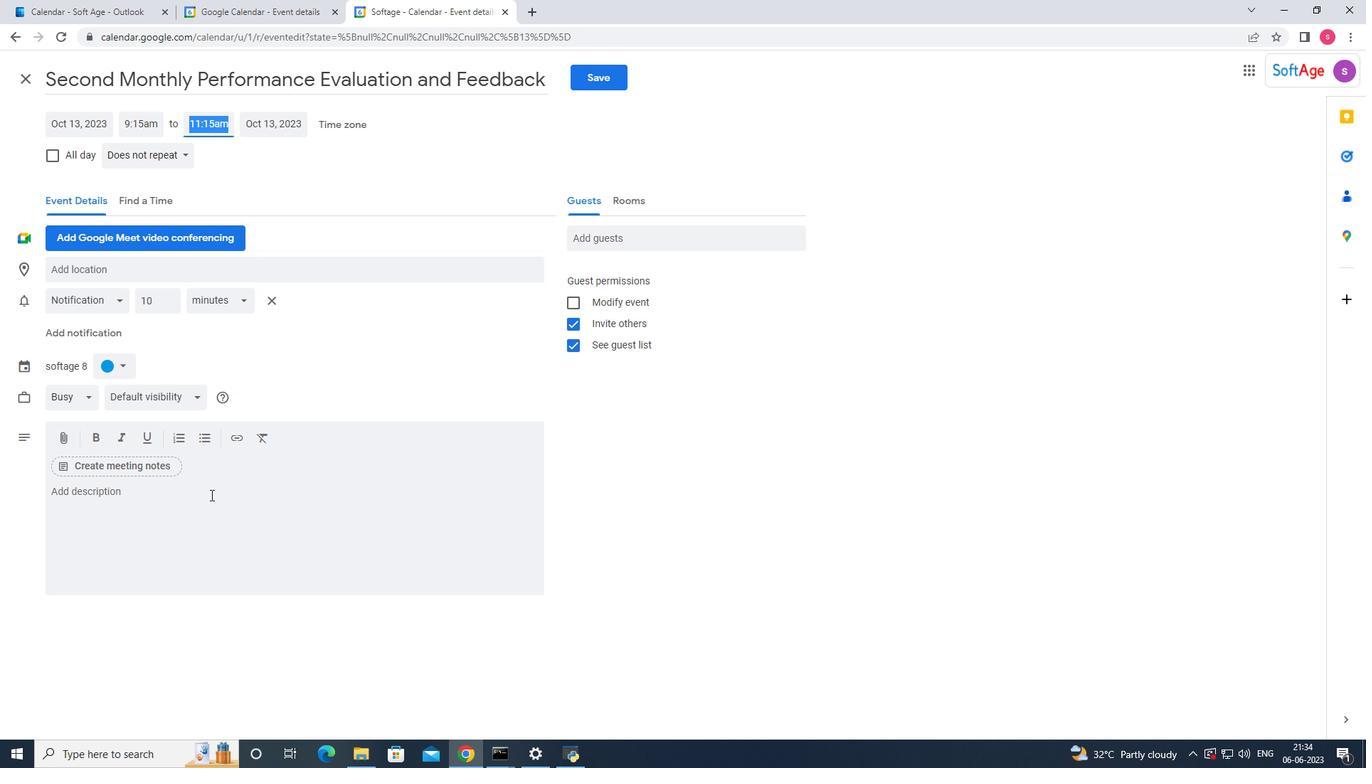 
Action: Key pressed <Key.shift_r>Forma<Key.backspace>ing<Key.space><Key.shift>Paie<Key.backspace>rs<Key.shift><Key.shift><Key.shift><Key.shift><Key.shift>:<Key.space><Key.shift_r>Dovide<Key.backspace><Key.backspace><Key.backspace><Key.backspace><Key.backspace>ivide<Key.space>the<Key.space>team<Key.space>into<Key.space>airs<Key.backspace><Key.backspace><Key.backspace><Key.backspace><Key.shift>Pairs.<Key.space><Key.shift_r>Each<Key.space>pair<Key.space>will<Key.space>consist<Key.space>of<Key.space>a<Key.space>faller<Key.space>o<Key.backspace><Key.backspace><Key.backspace><Key.backspace>er<Key.space>and<Key.space>one<Key.space>or<Key.space>more<Key.space>catchers.<Key.space><Key.shift>Ideallym<Key.space><Key.backspace><Key.backspace>,<Key.space>the<Key.space>catchers<Key.space>should<Key.space>be<Key.space>phydi<Key.backspace><Key.backspace>sically<Key.space>capable<Key.space>of<Key.space>suporting<Key.space>th<Key.space>e<Key.backspace><Key.backspace>e<Key.space>weight<Key.space>of<Key.space>the<Key.space>faller,<Key.backspace>.
Screenshot: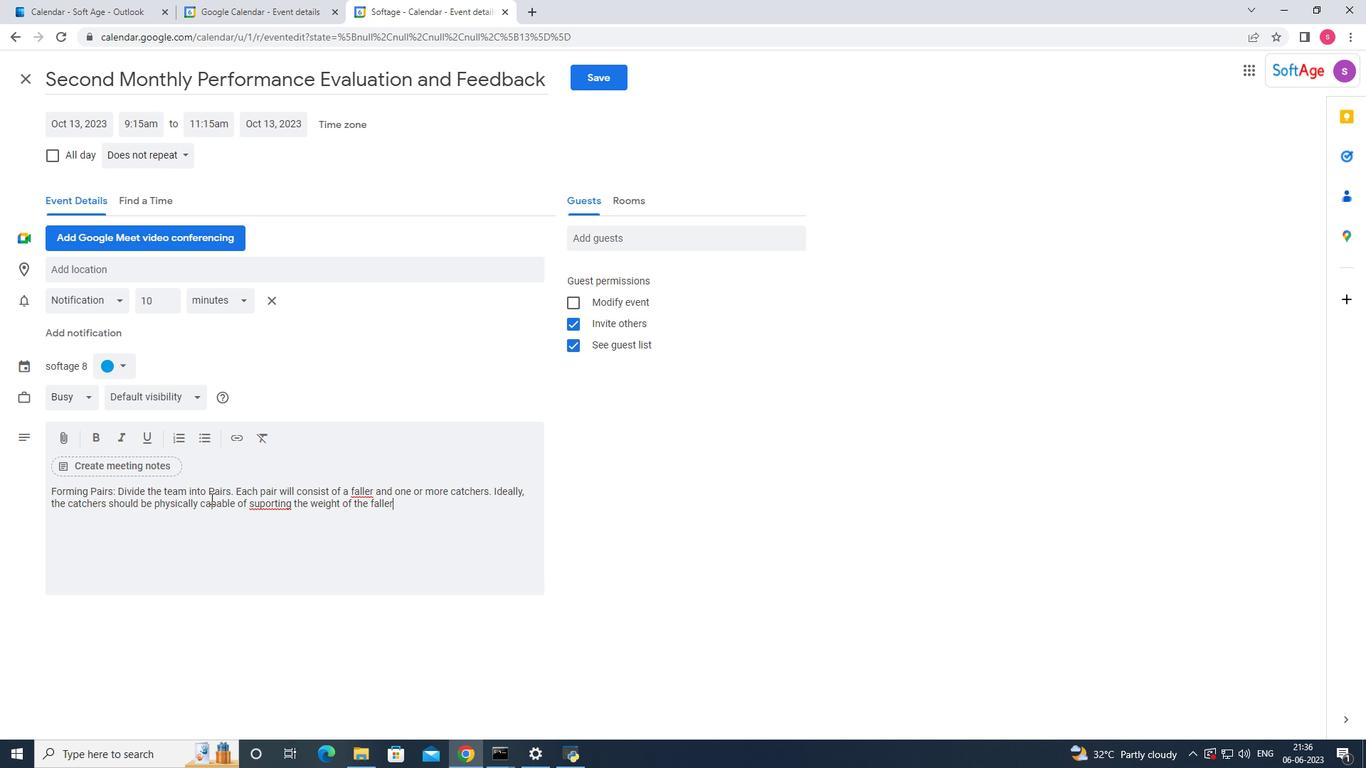
Action: Mouse moved to (268, 508)
Screenshot: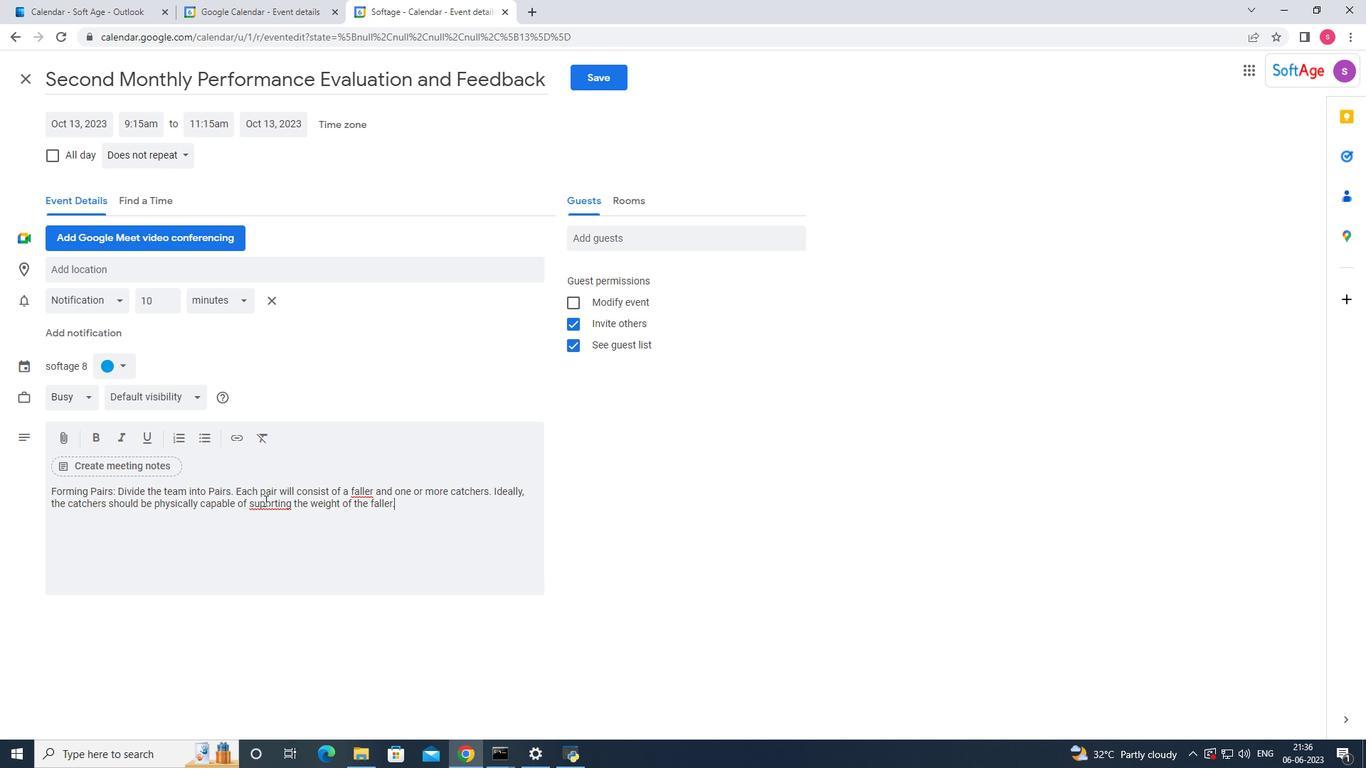 
Action: Mouse pressed right at (268, 508)
Screenshot: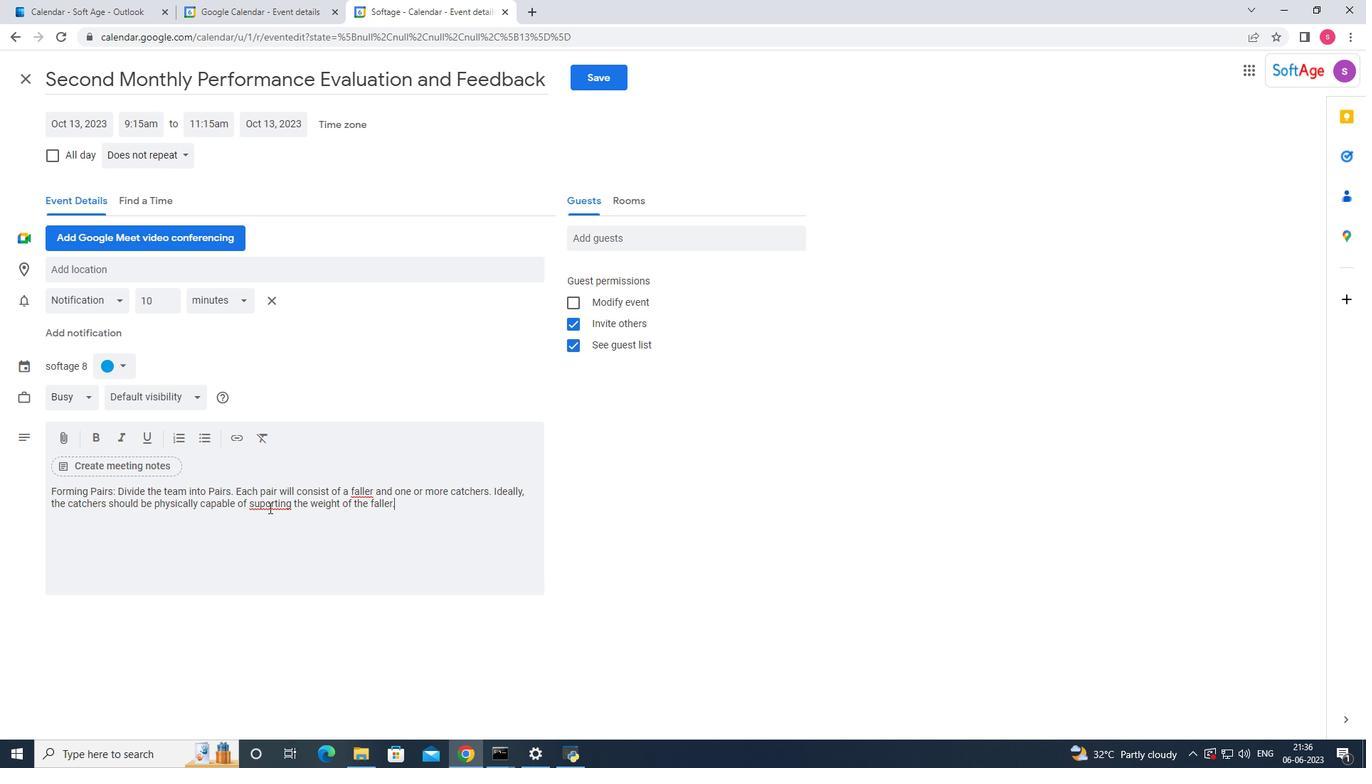 
Action: Mouse moved to (318, 543)
Screenshot: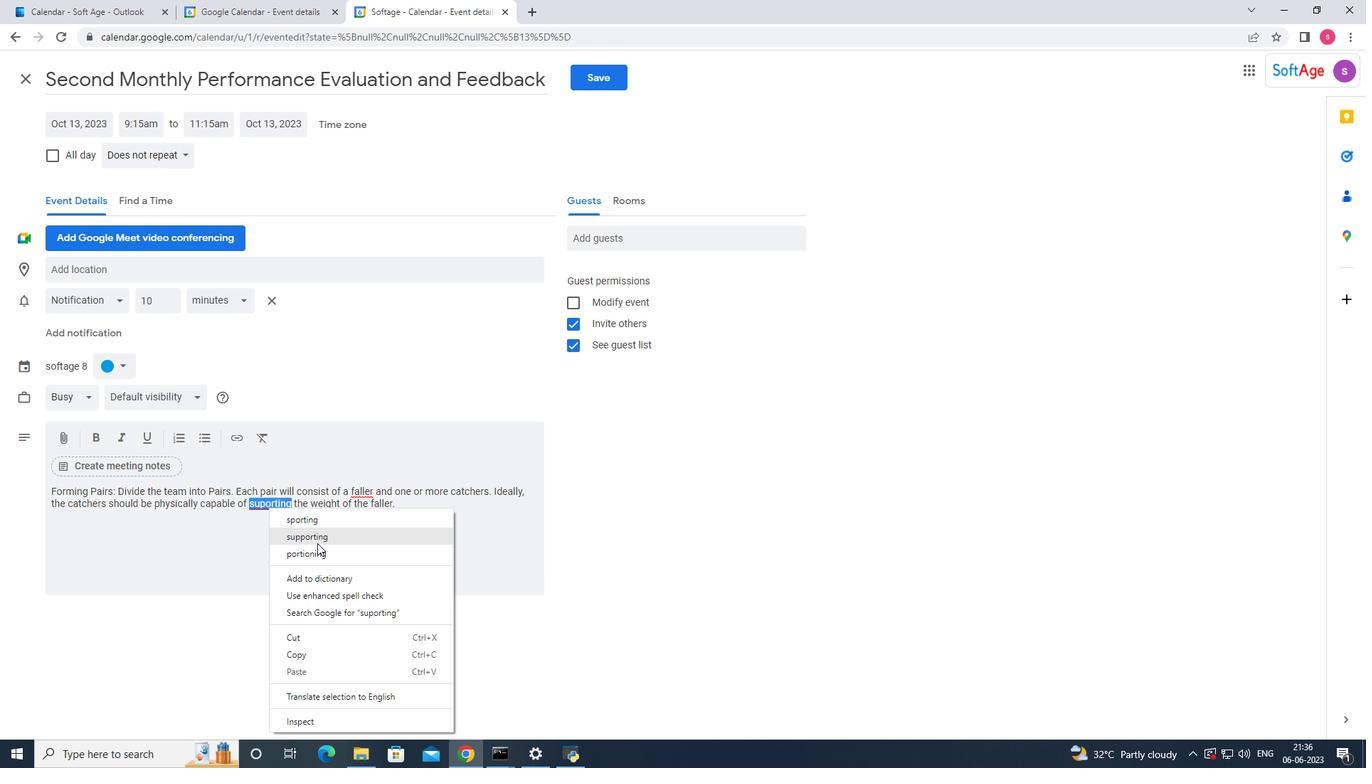 
Action: Mouse pressed left at (318, 543)
Screenshot: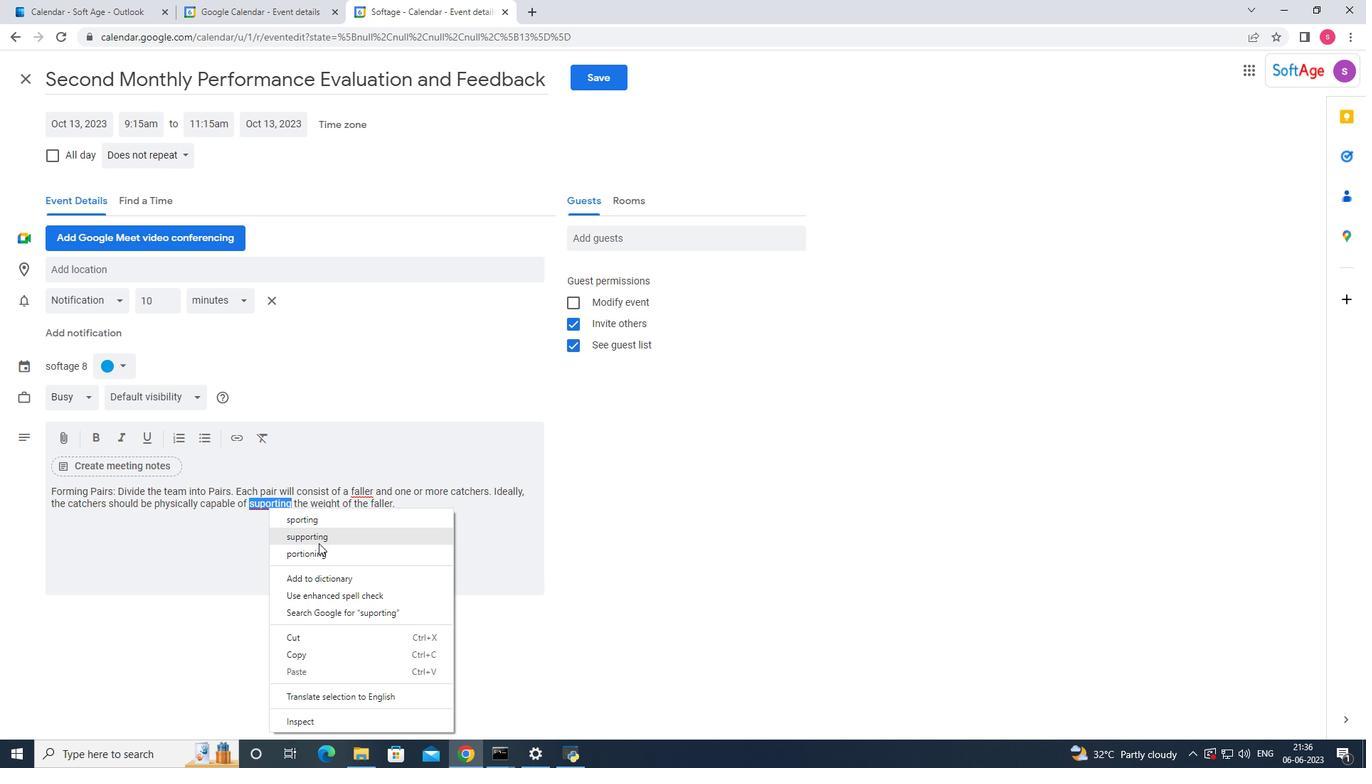 
Action: Mouse moved to (124, 365)
Screenshot: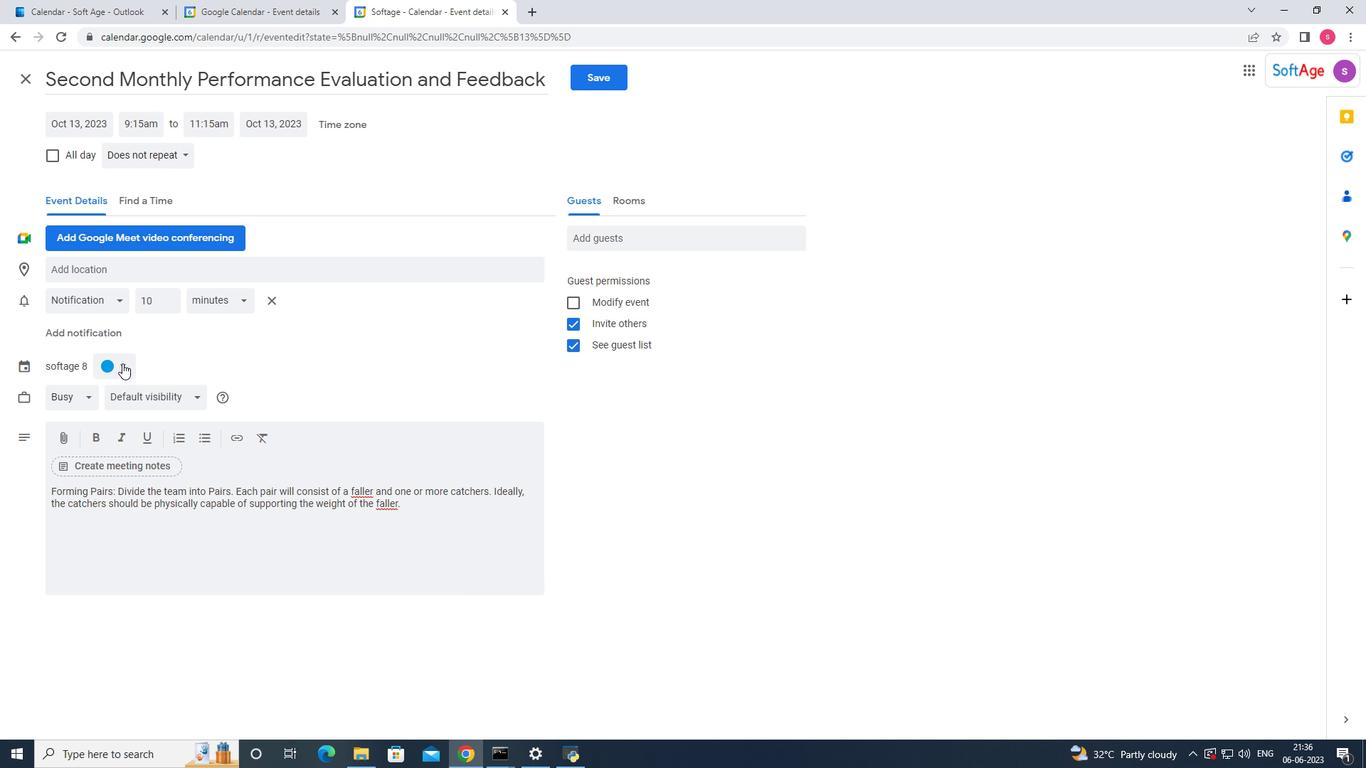 
Action: Mouse pressed left at (124, 365)
Screenshot: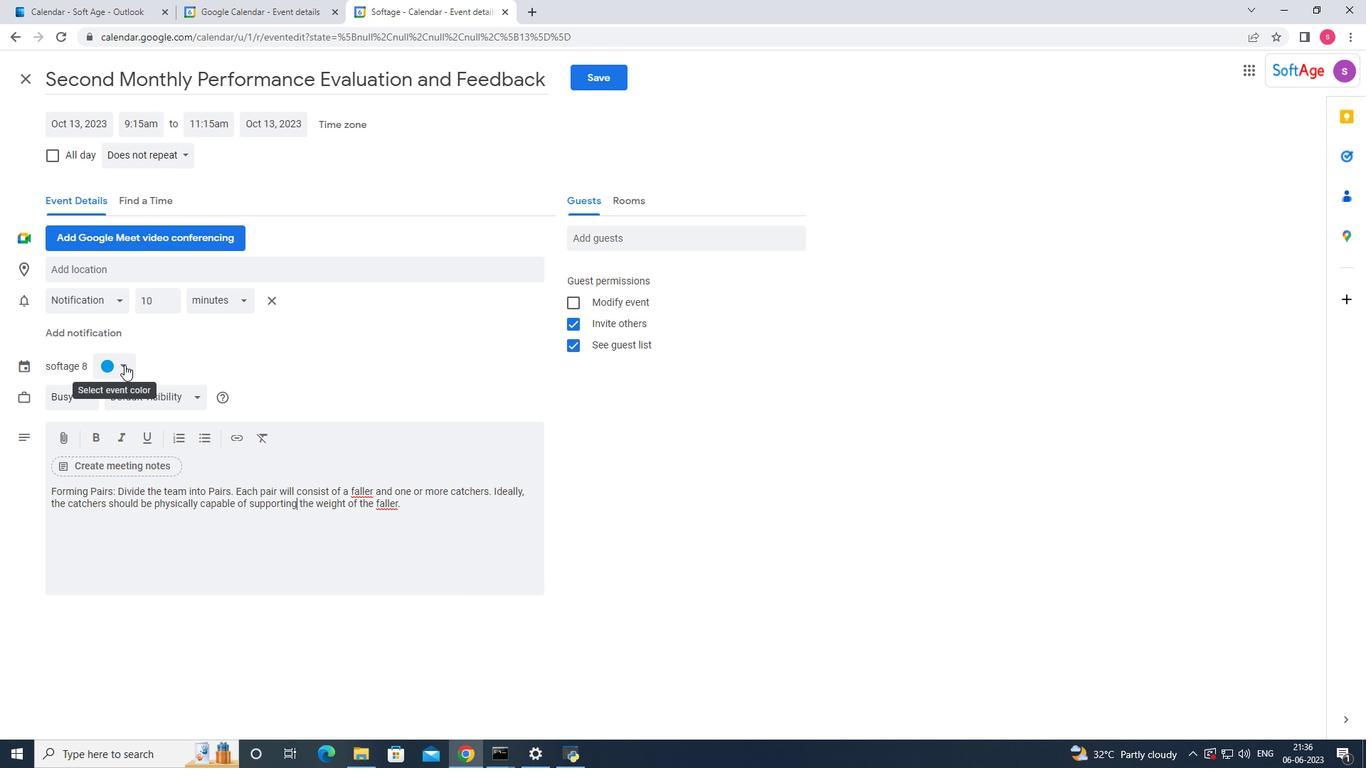 
Action: Mouse moved to (106, 384)
Screenshot: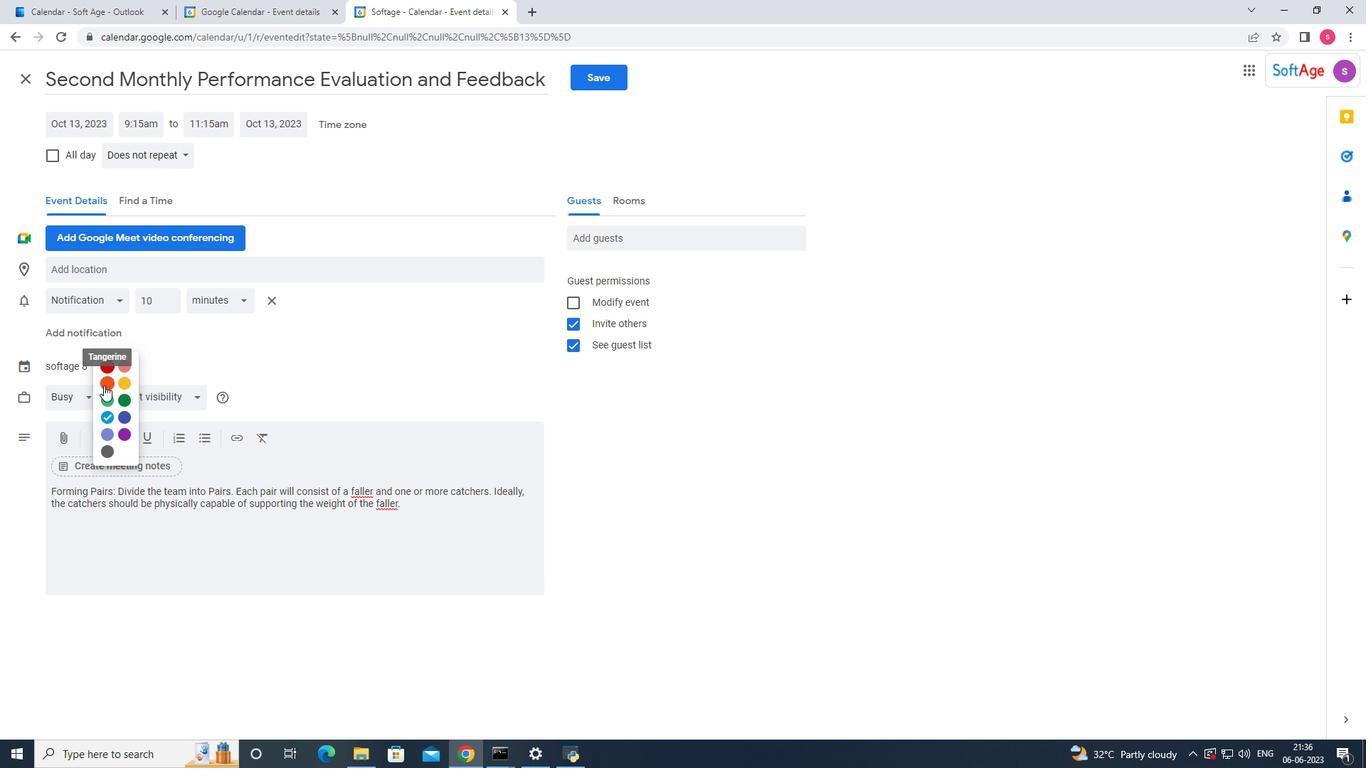 
Action: Mouse pressed left at (106, 384)
Screenshot: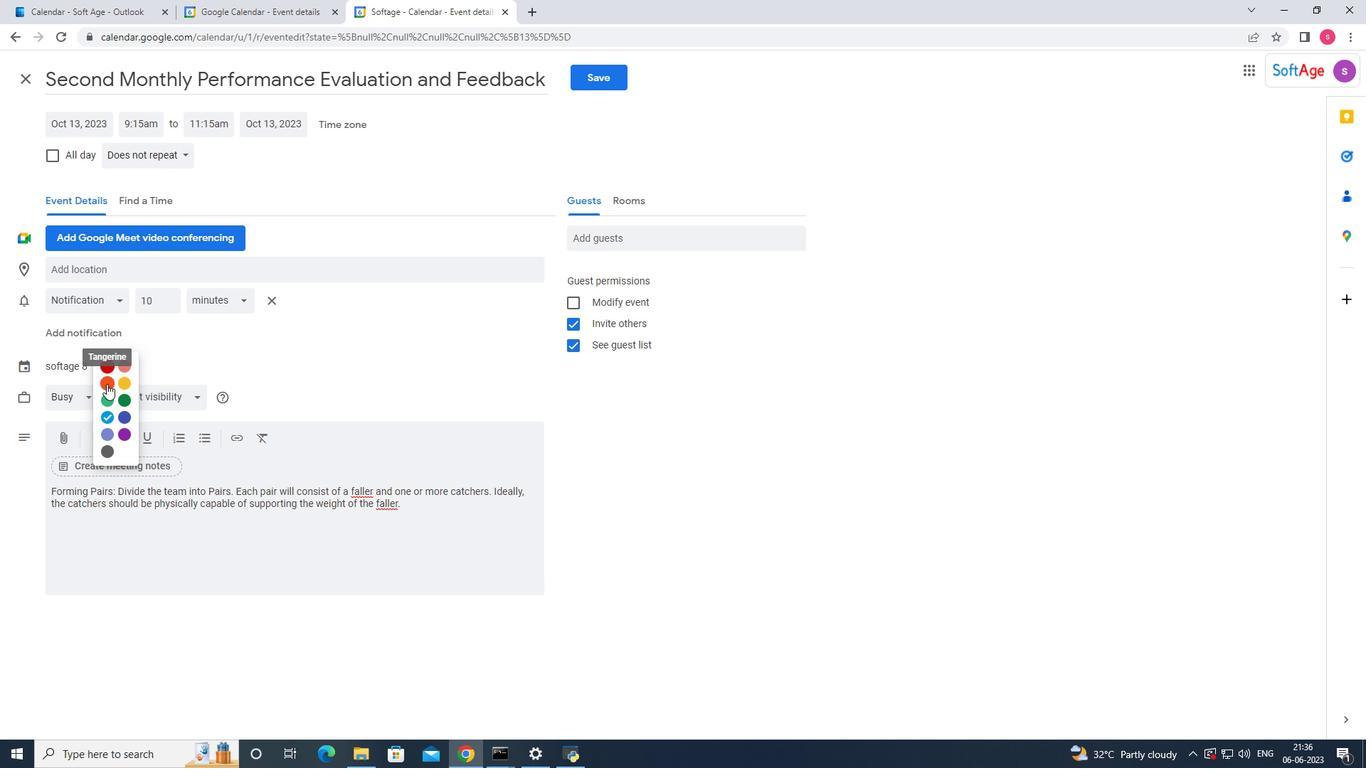
Action: Mouse moved to (85, 274)
Screenshot: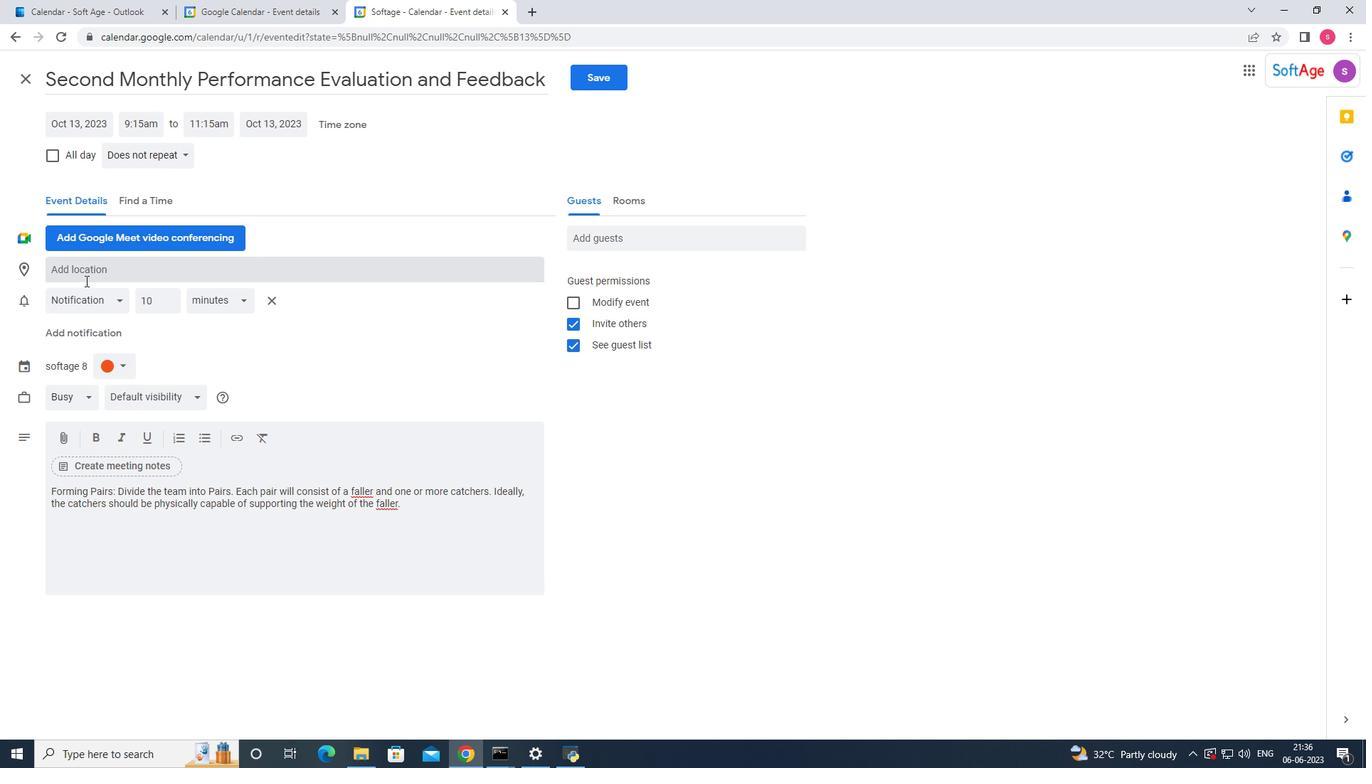 
Action: Mouse pressed left at (85, 274)
Screenshot: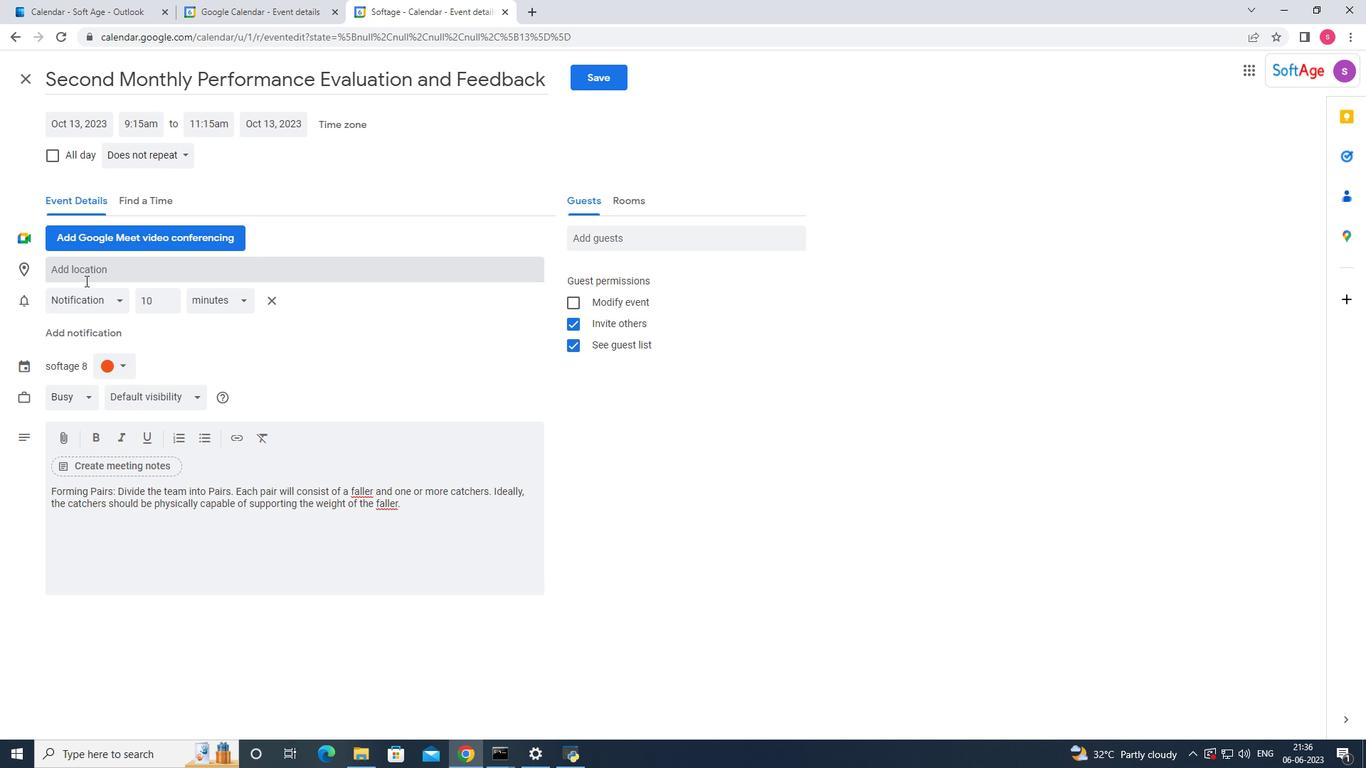 
Action: Key pressed <Key.shift_r>Salzburg,
Screenshot: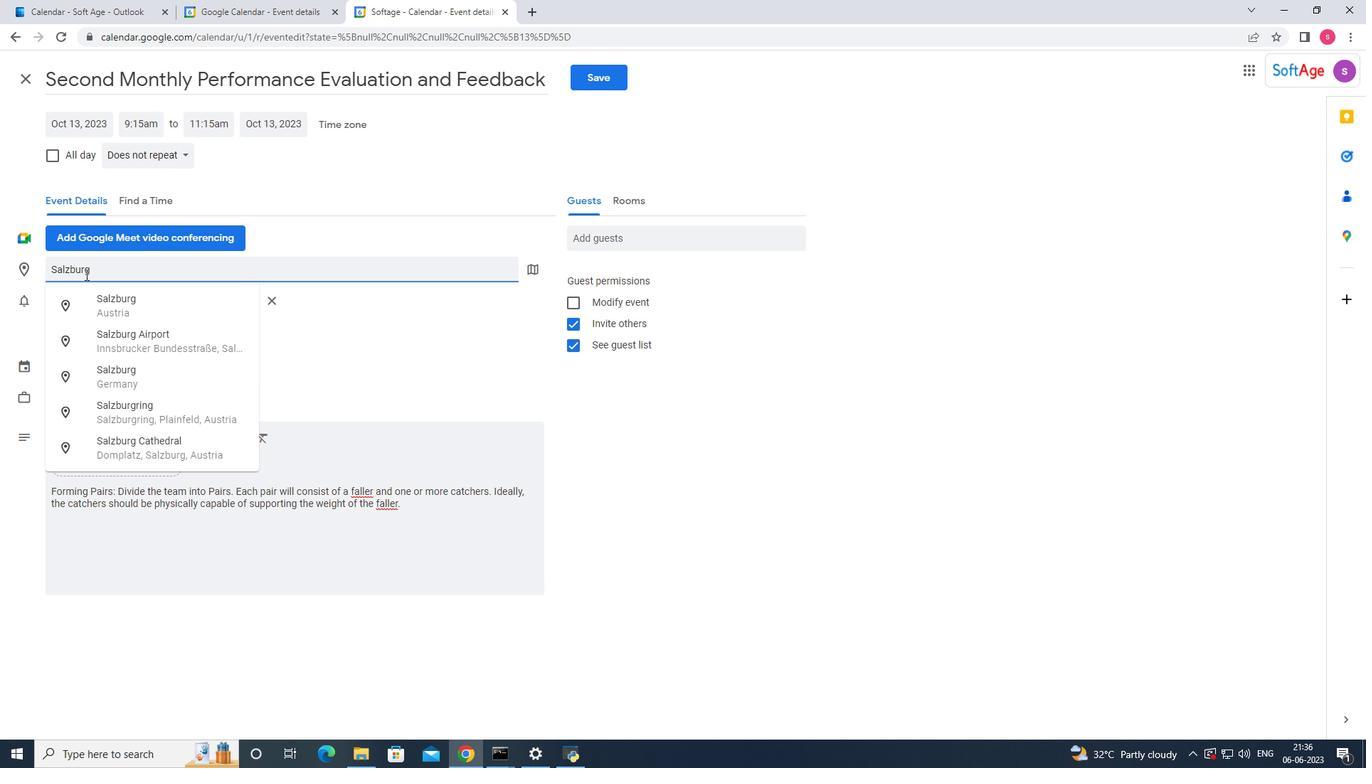 
Action: Mouse moved to (143, 302)
Screenshot: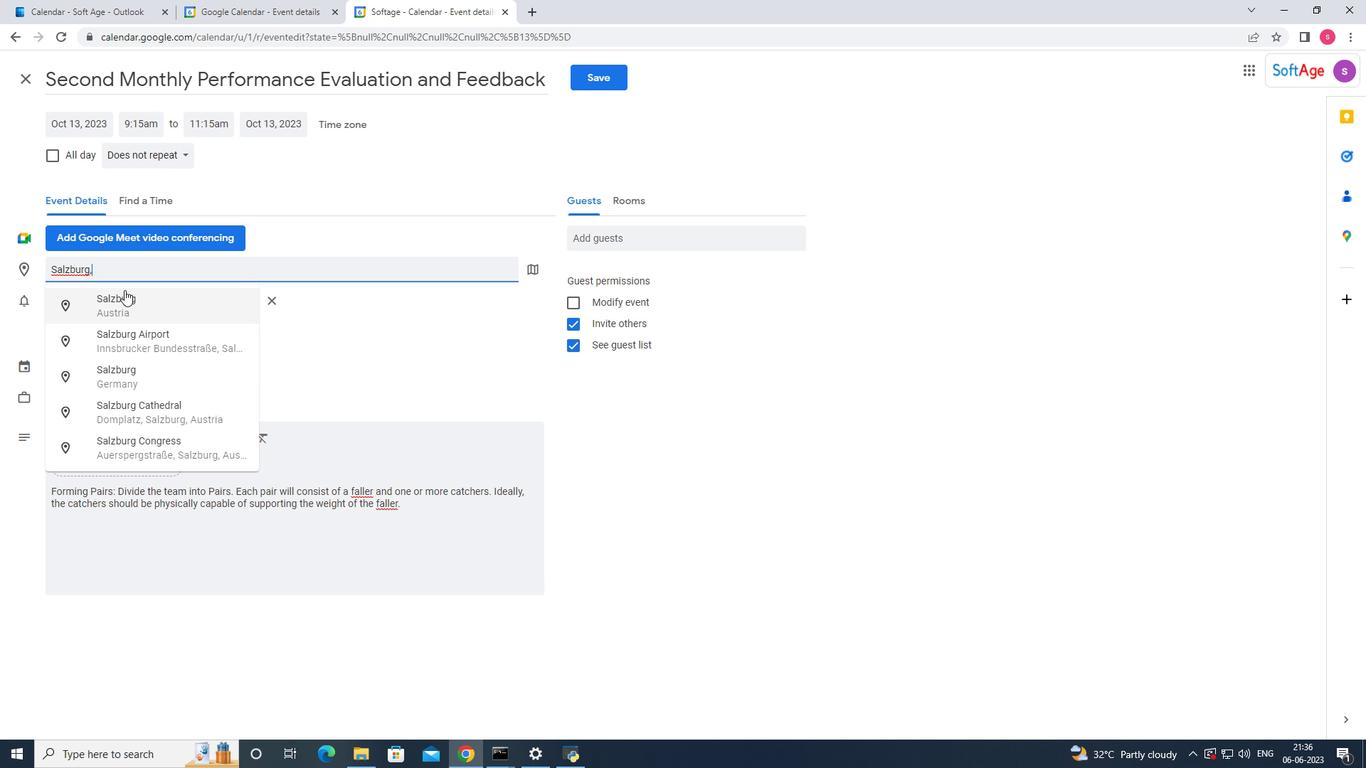 
Action: Mouse pressed left at (143, 302)
Screenshot: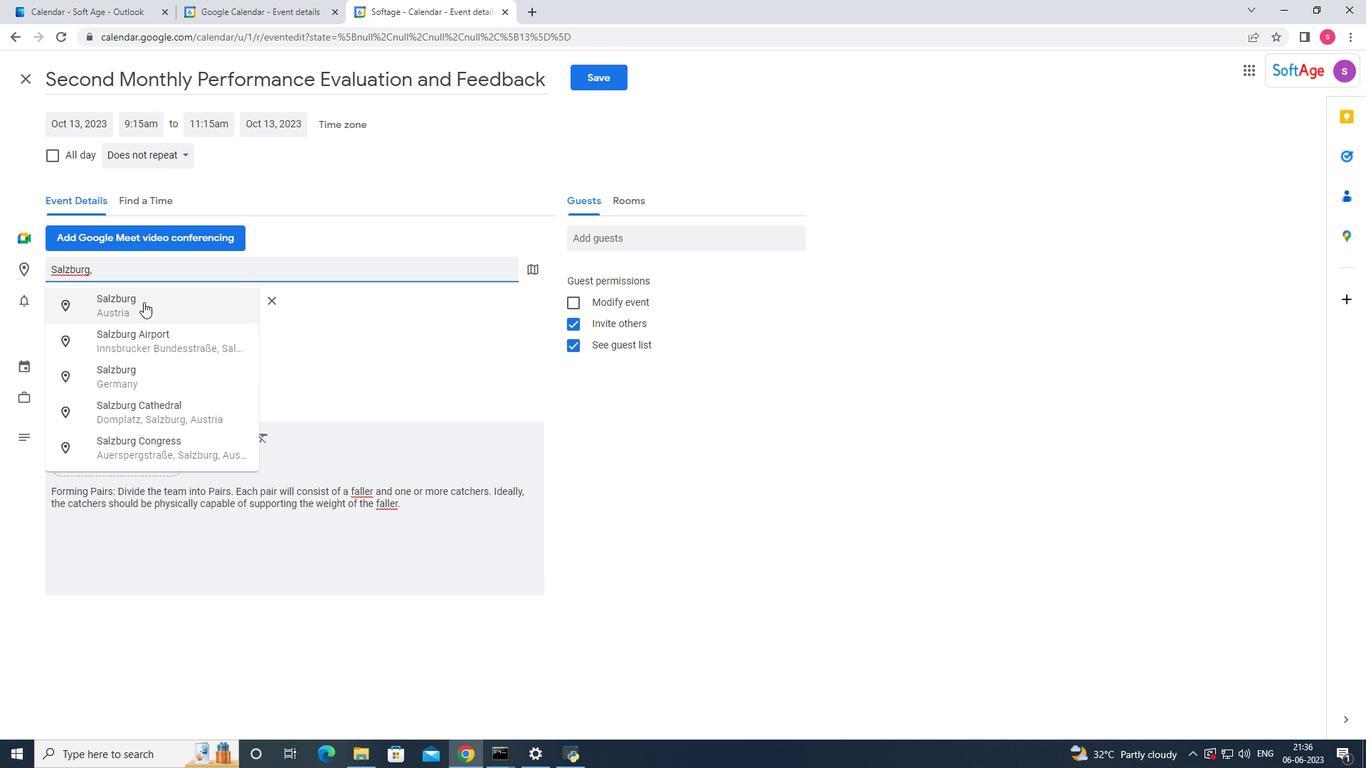 
Action: Mouse moved to (658, 249)
Screenshot: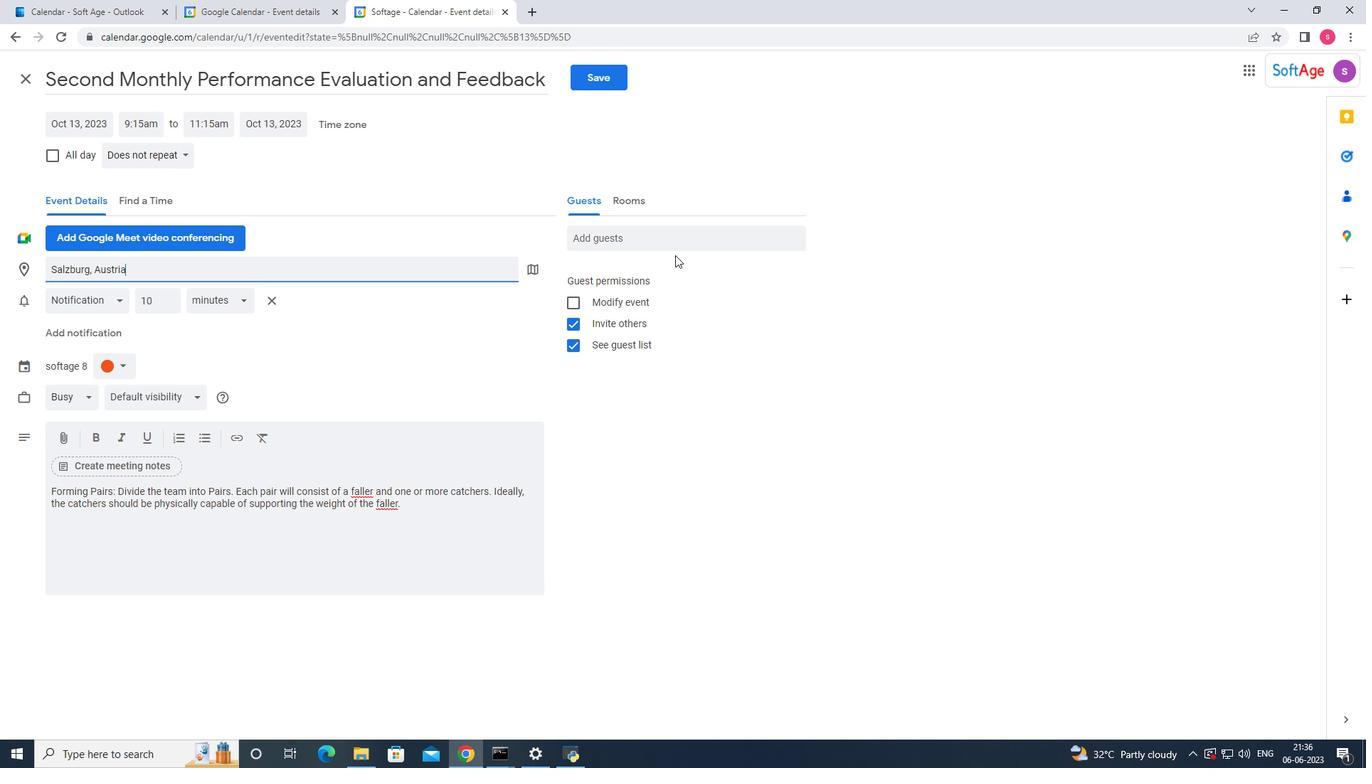 
Action: Mouse pressed left at (658, 249)
Screenshot: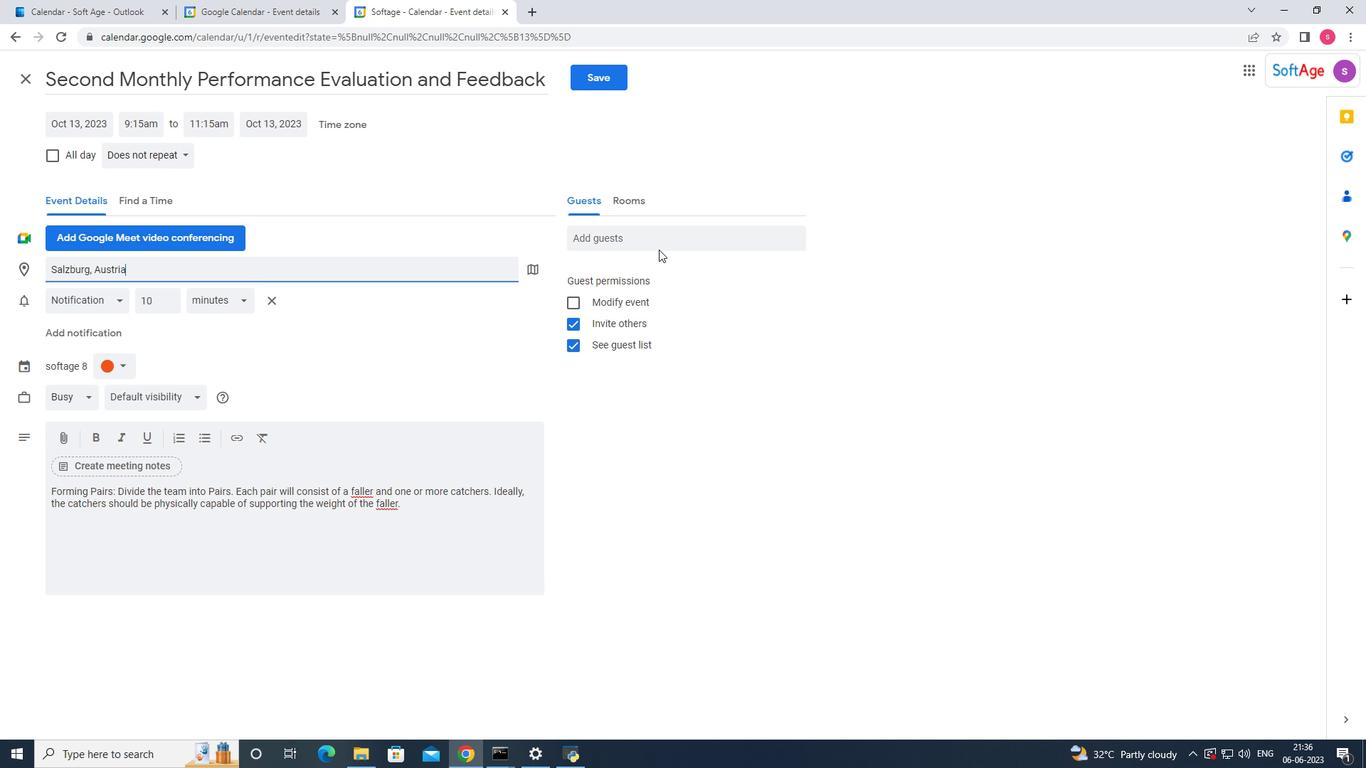 
Action: Mouse moved to (653, 244)
Screenshot: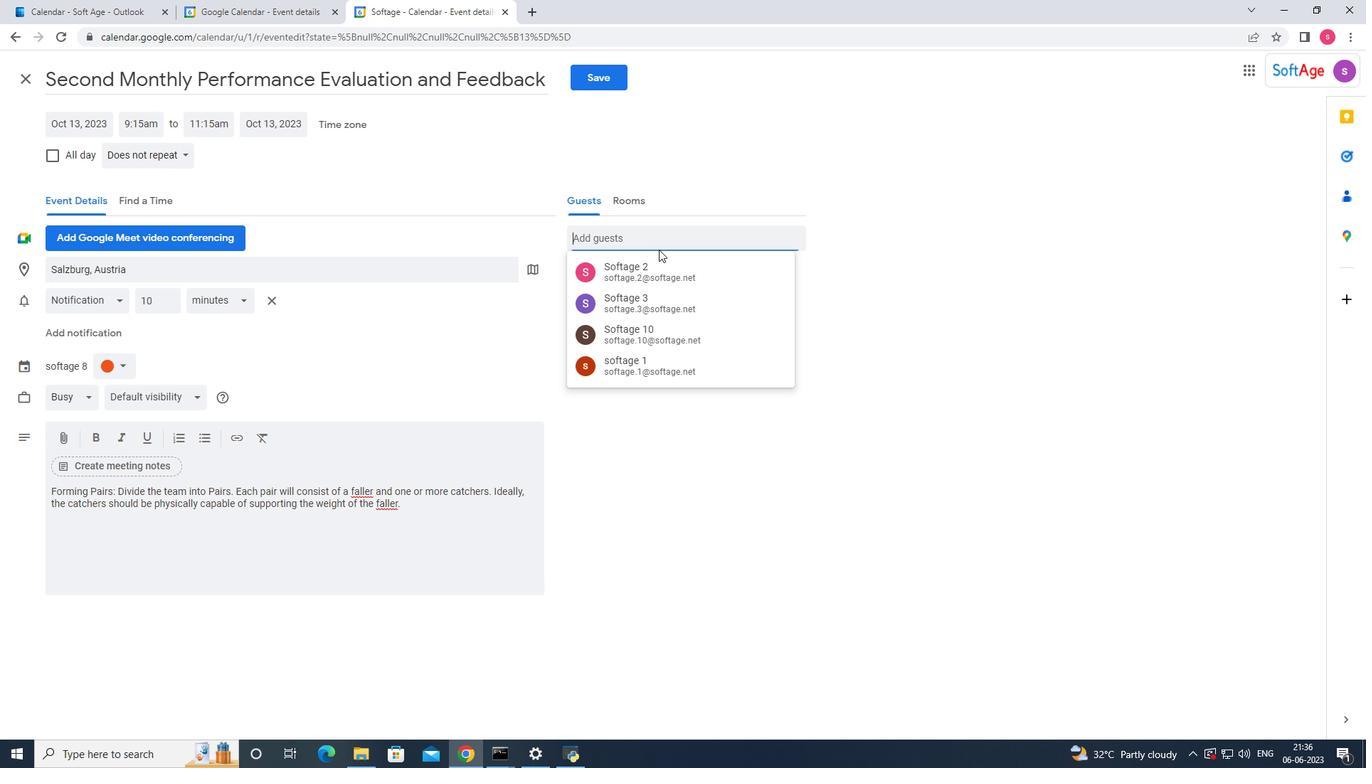 
Action: Key pressed softage.<Key.space><Key.backspace>4<Key.enter>softage.3
Screenshot: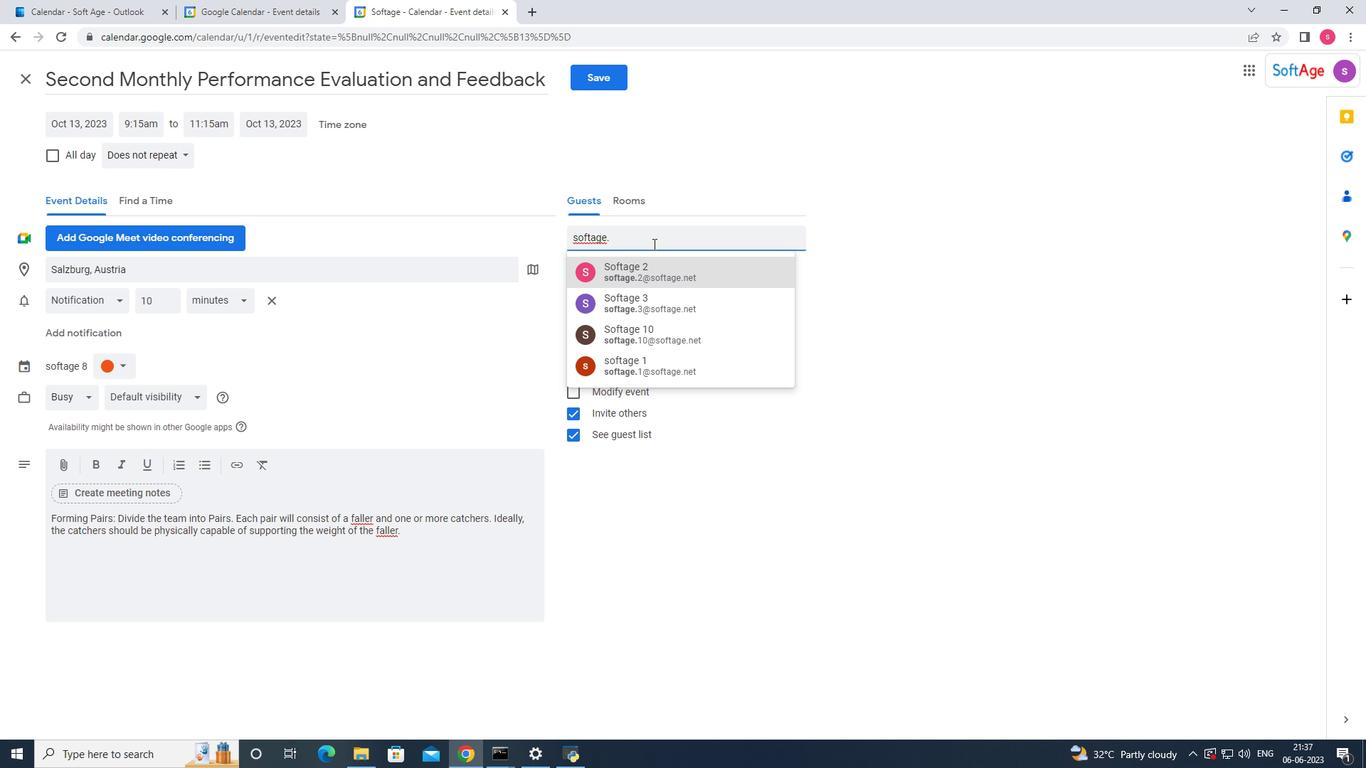 
Action: Mouse moved to (656, 274)
Screenshot: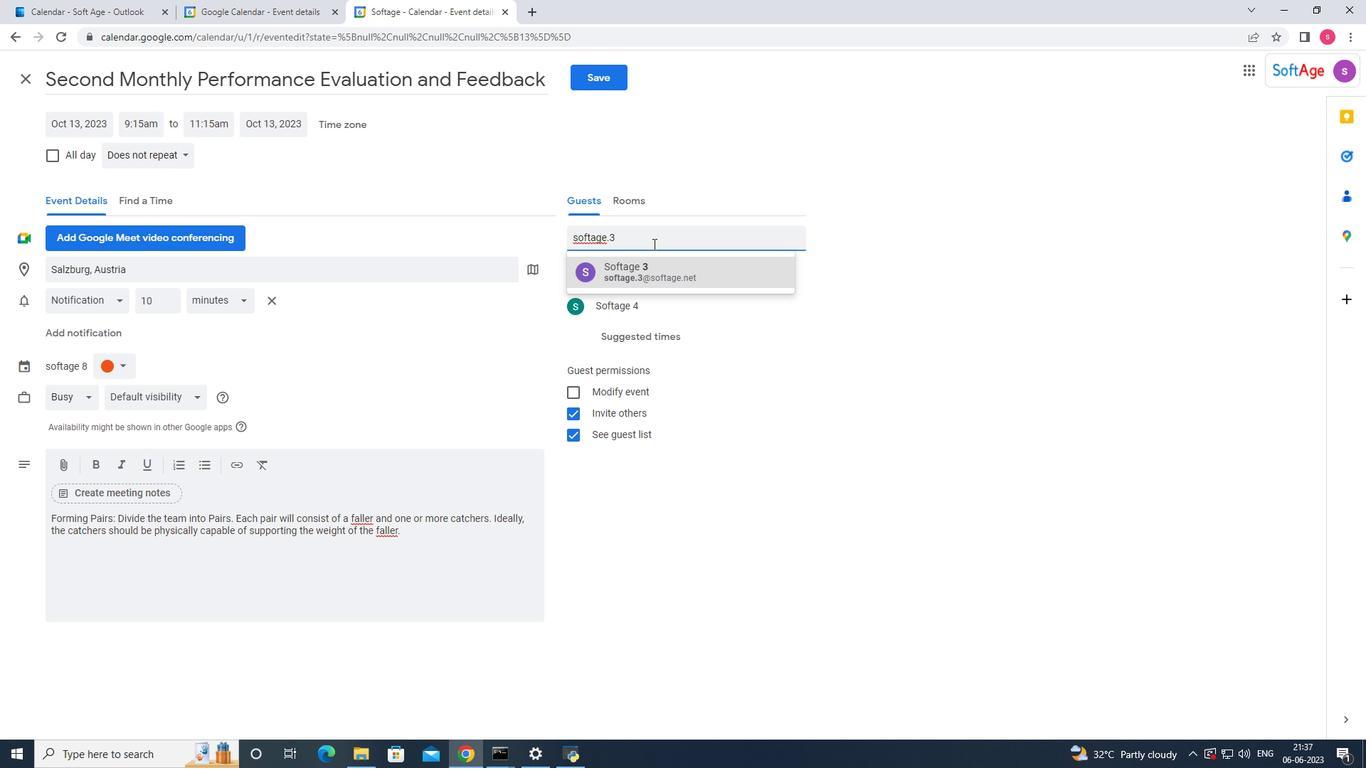 
Action: Mouse pressed left at (656, 274)
Screenshot: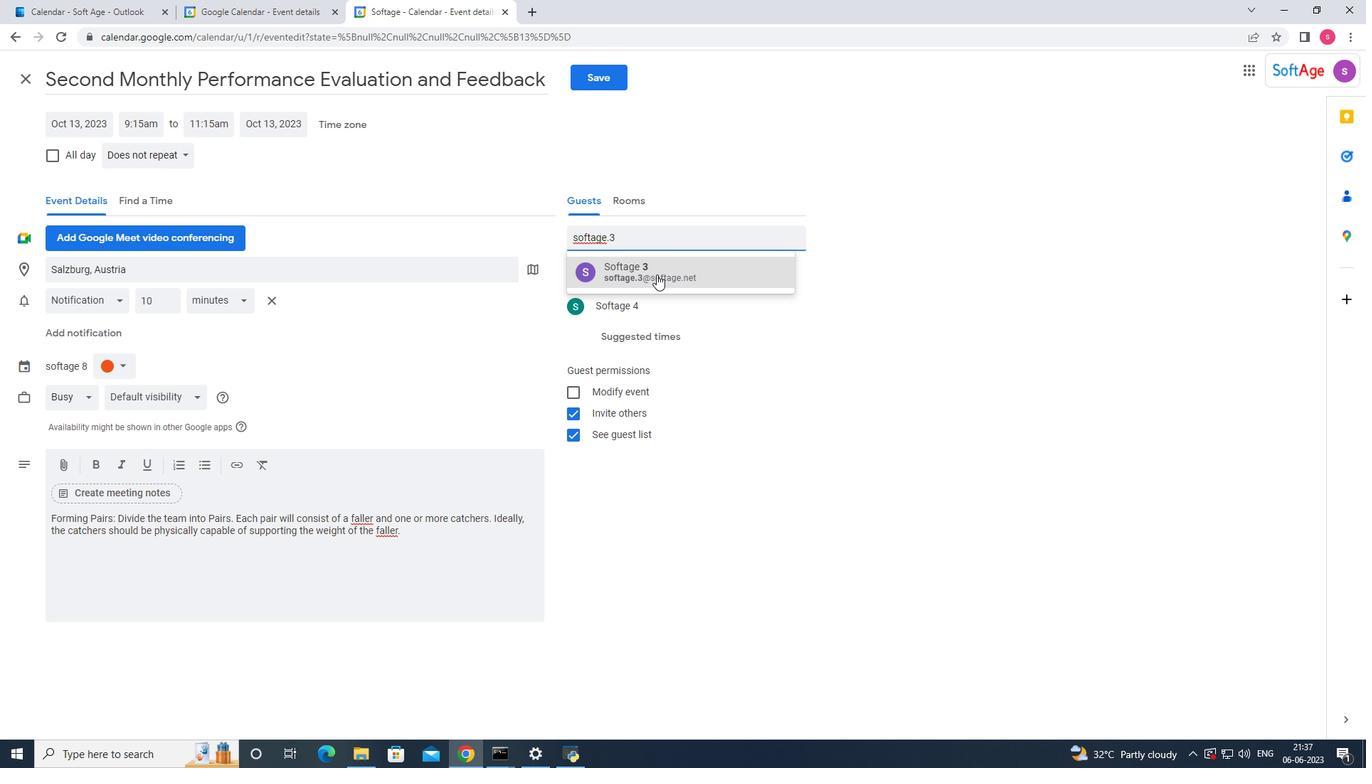 
Action: Mouse moved to (127, 152)
Screenshot: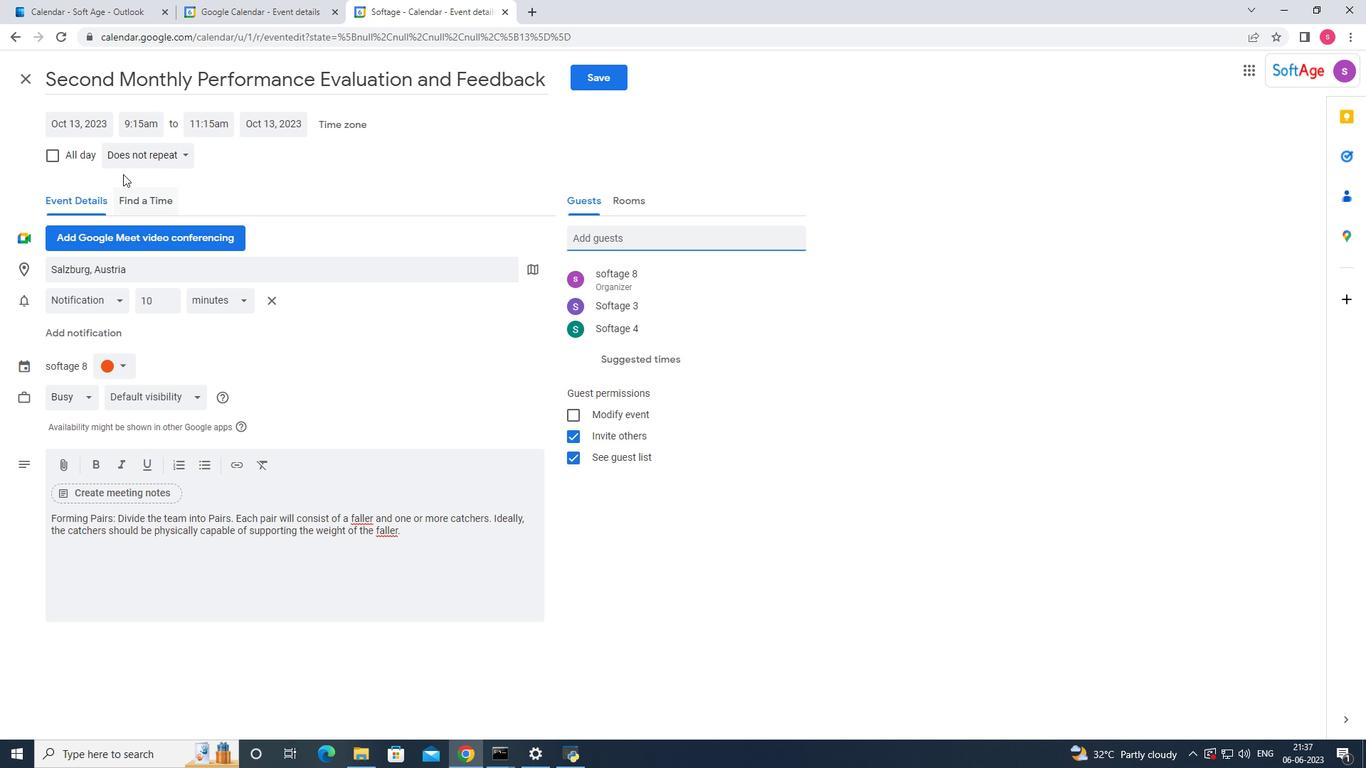 
Action: Mouse pressed left at (127, 152)
Screenshot: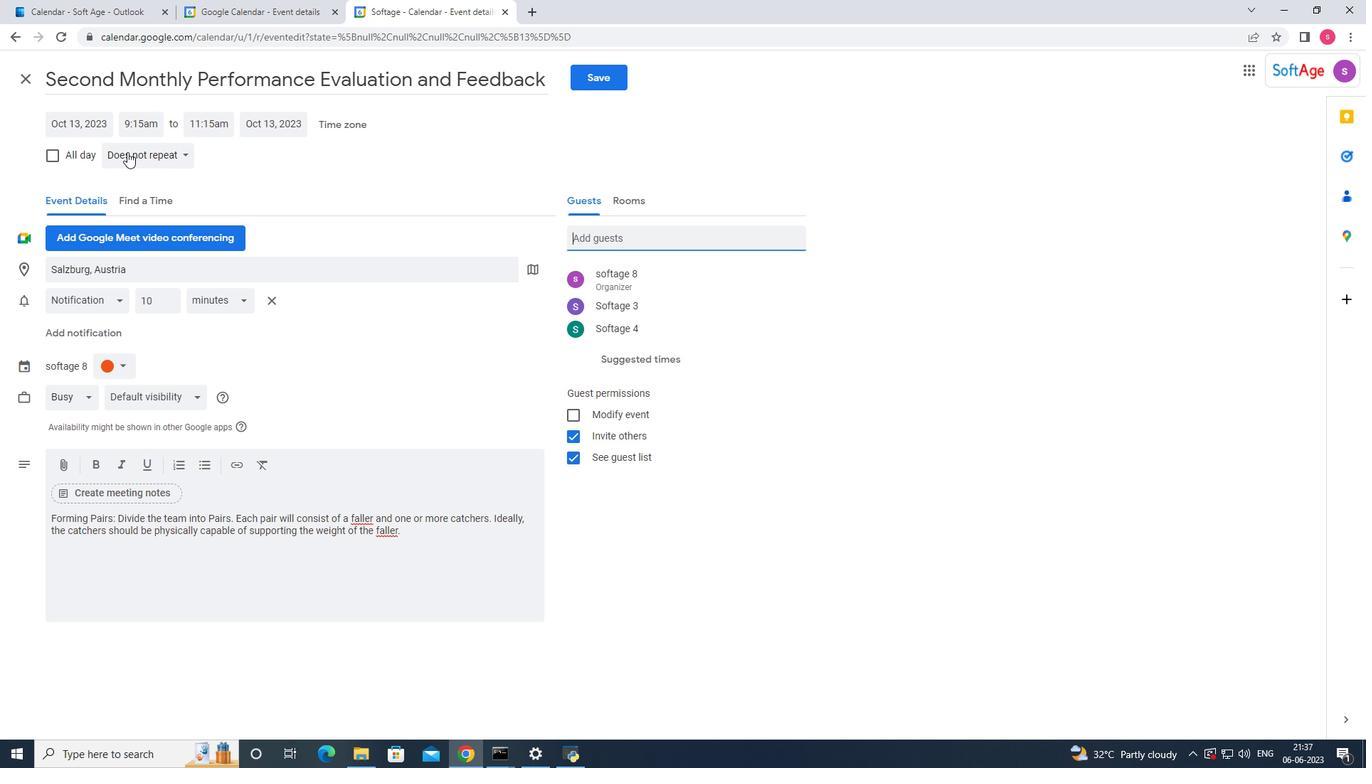 
Action: Mouse moved to (175, 306)
Screenshot: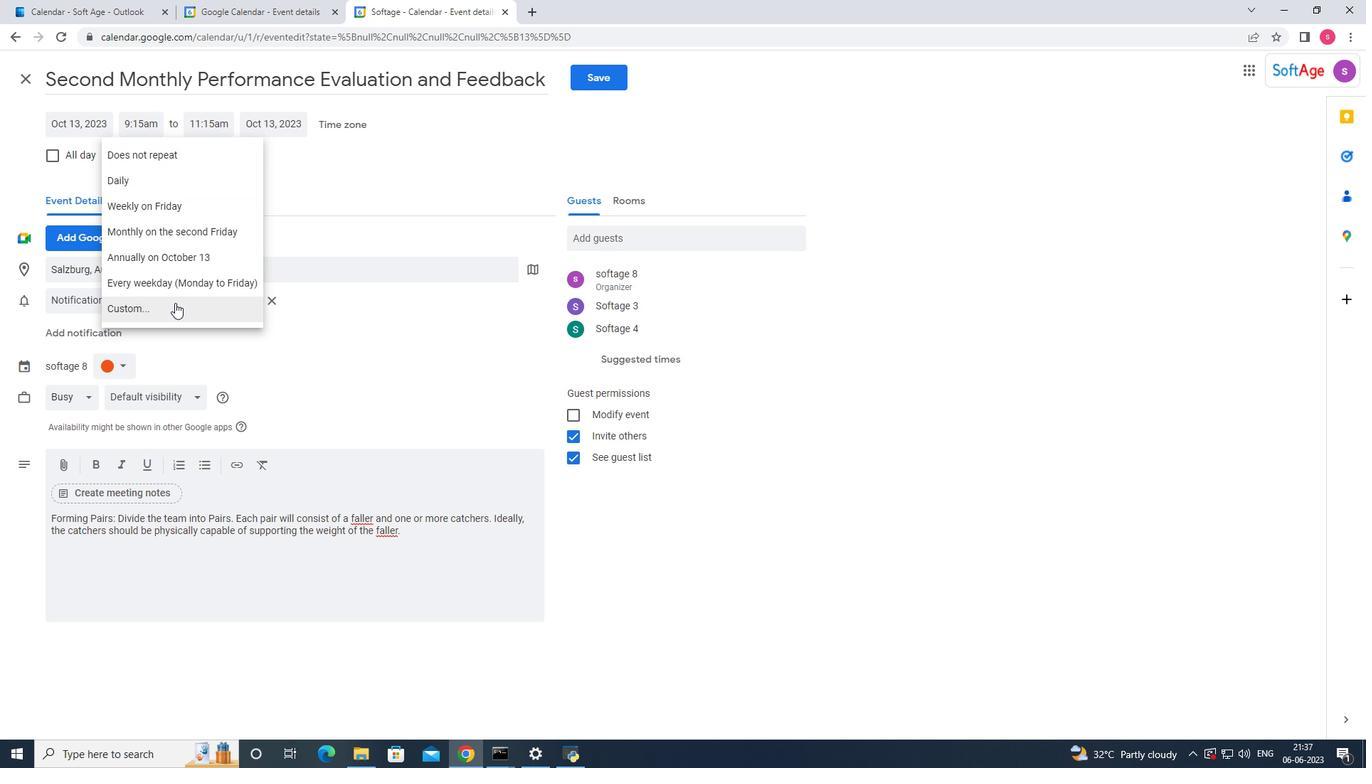 
Action: Mouse pressed left at (175, 306)
Screenshot: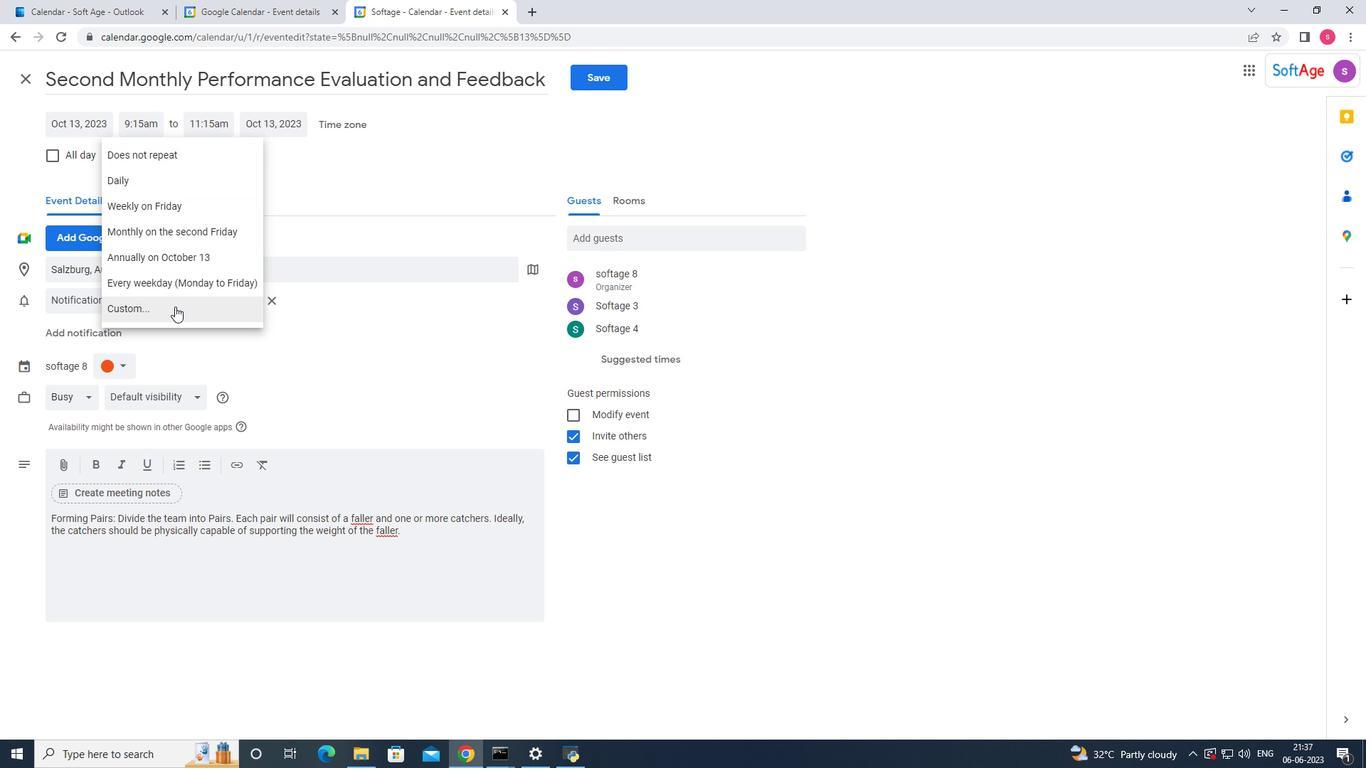 
Action: Mouse moved to (685, 371)
Screenshot: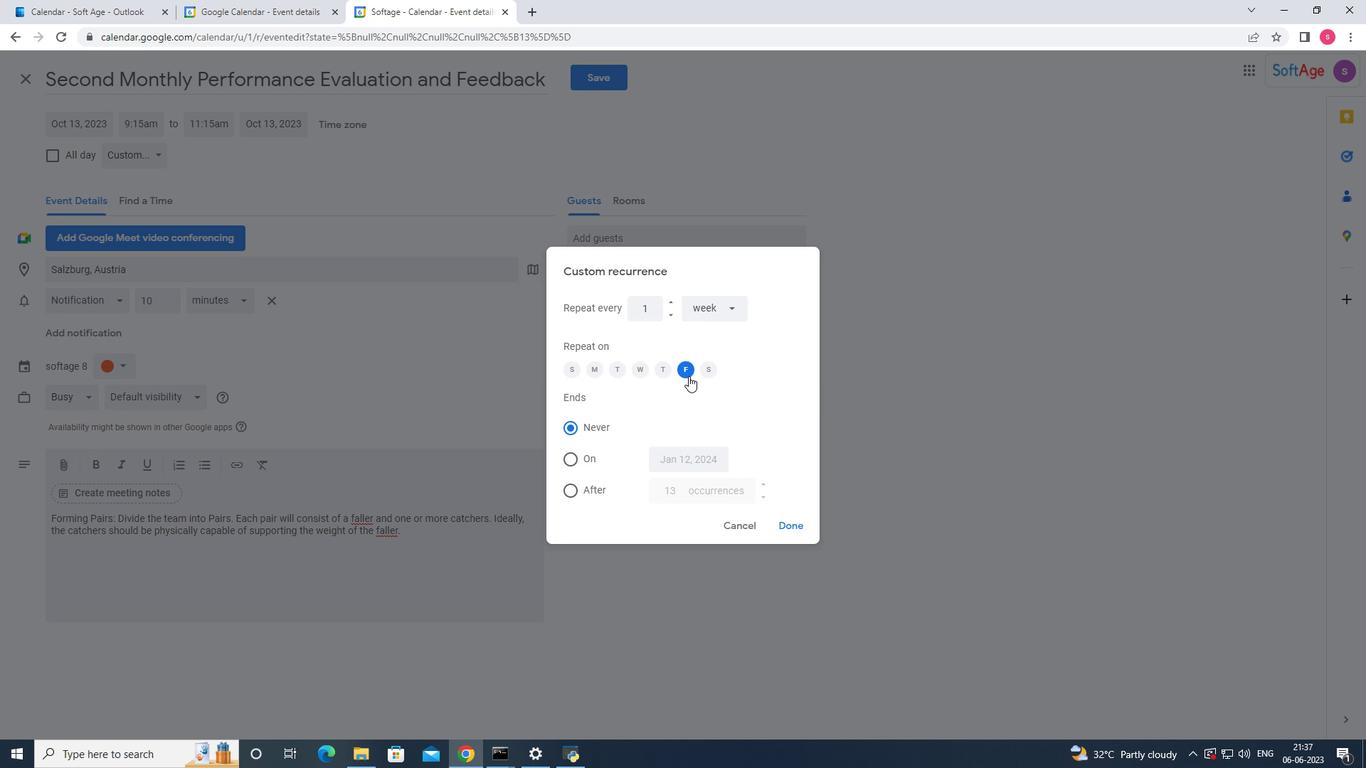 
Action: Mouse pressed left at (685, 371)
Screenshot: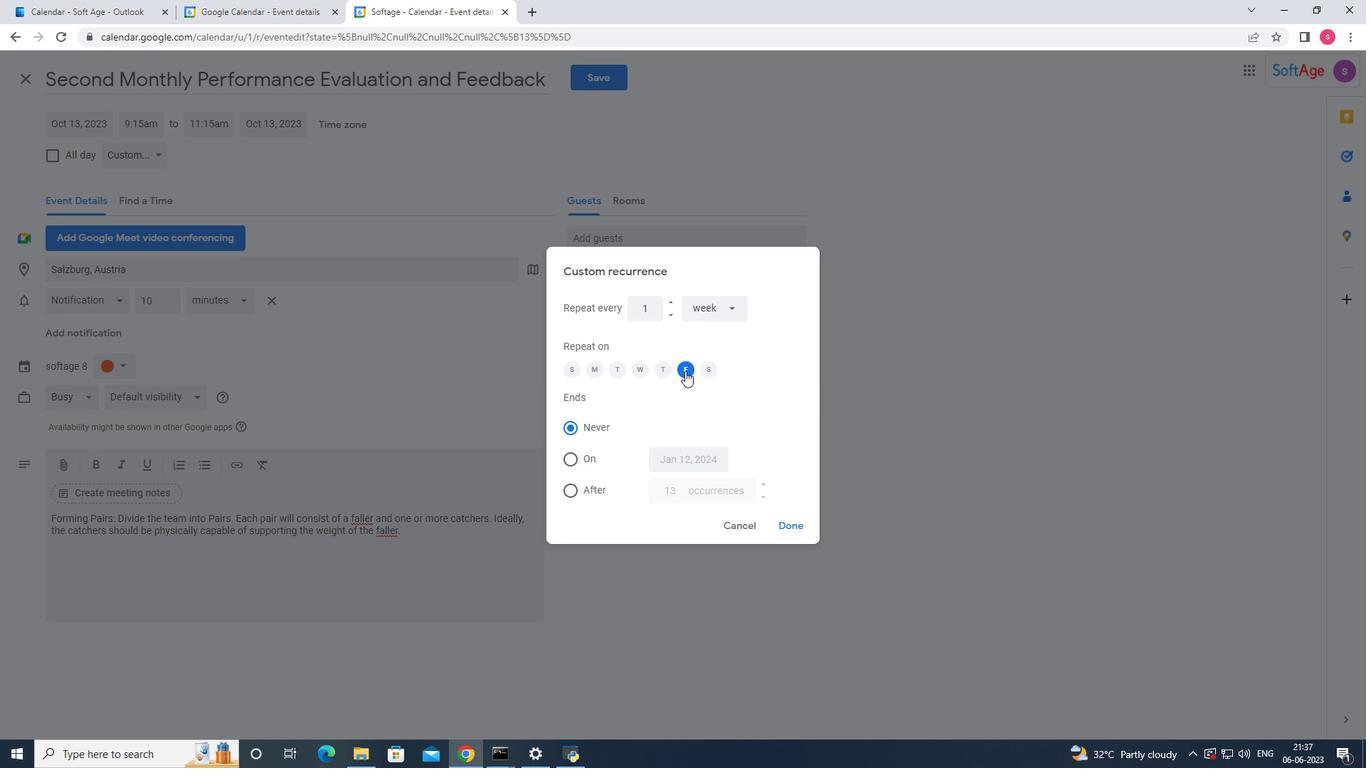 
Action: Mouse moved to (574, 367)
Screenshot: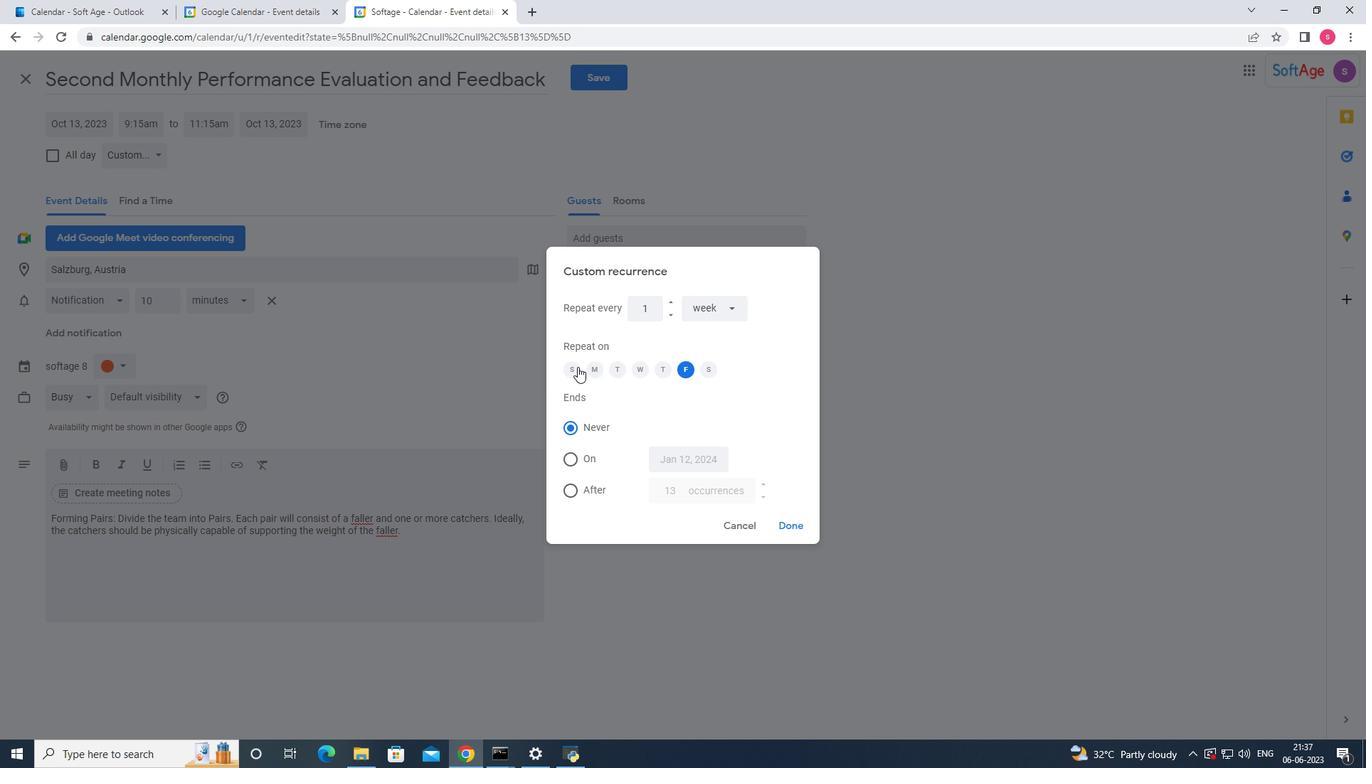 
Action: Mouse pressed left at (574, 367)
Screenshot: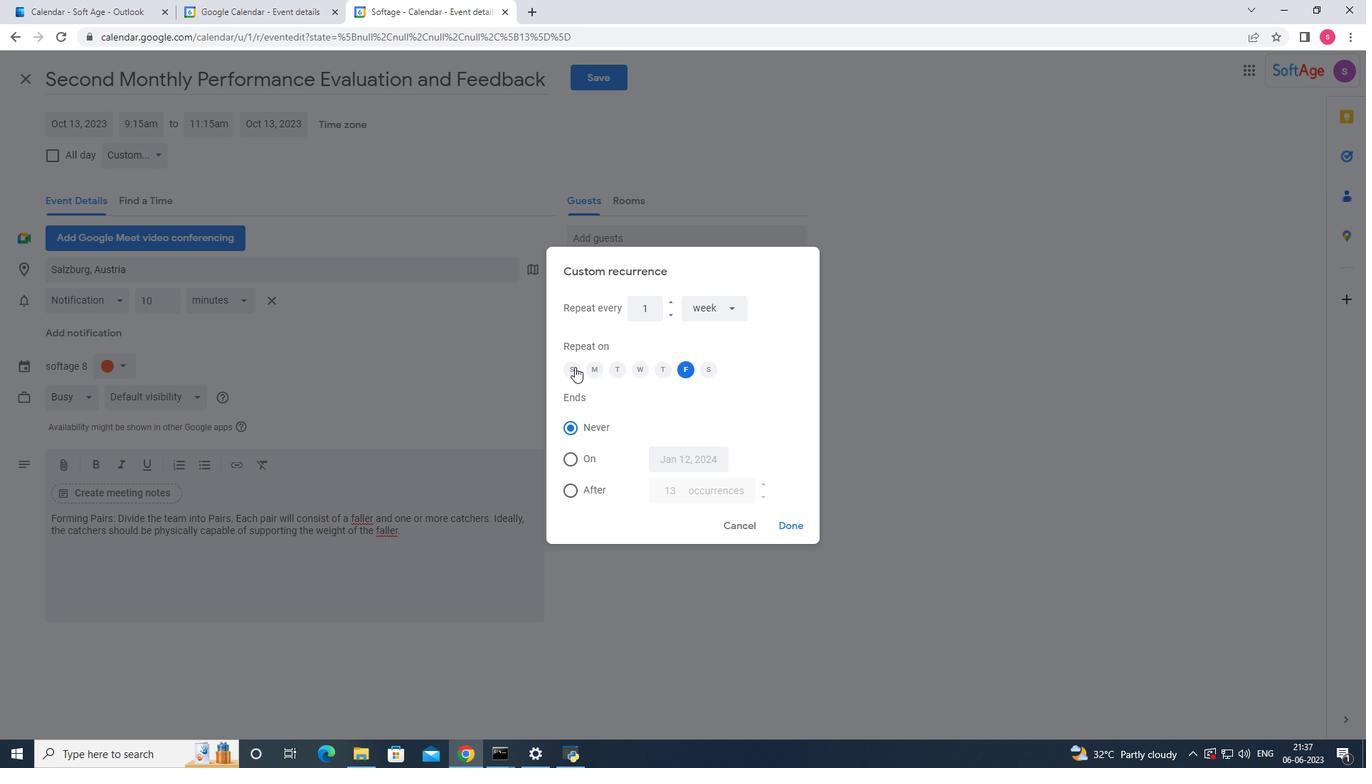 
Action: Mouse moved to (680, 364)
Screenshot: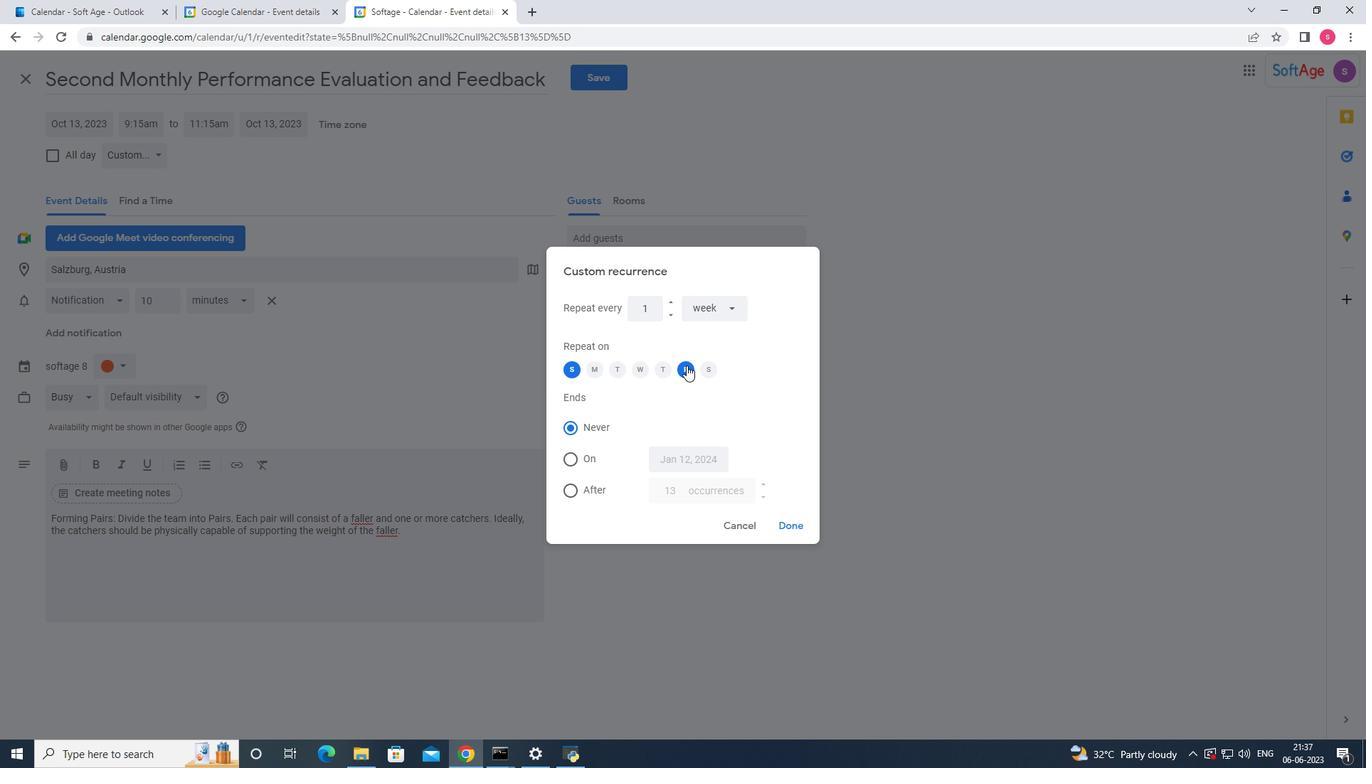 
Action: Mouse pressed left at (680, 364)
Screenshot: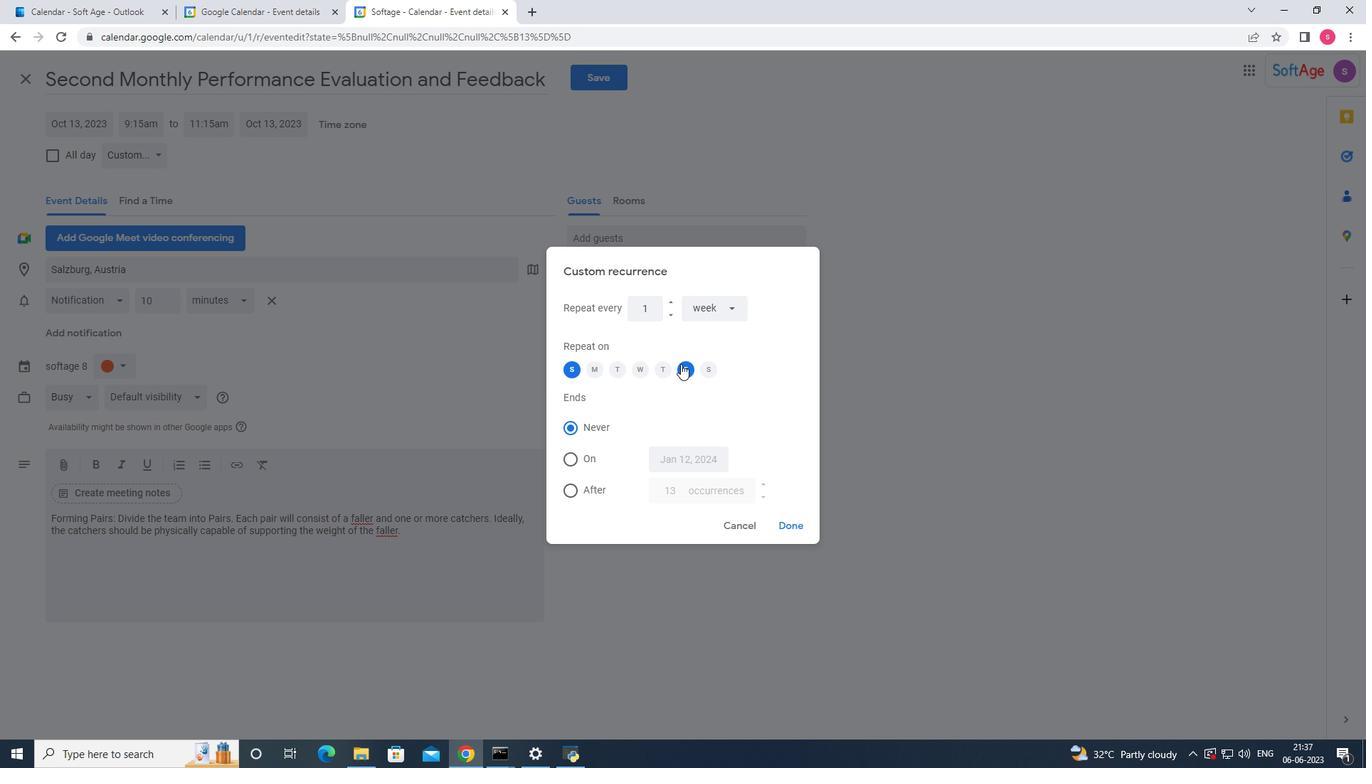 
Action: Mouse moved to (794, 527)
Screenshot: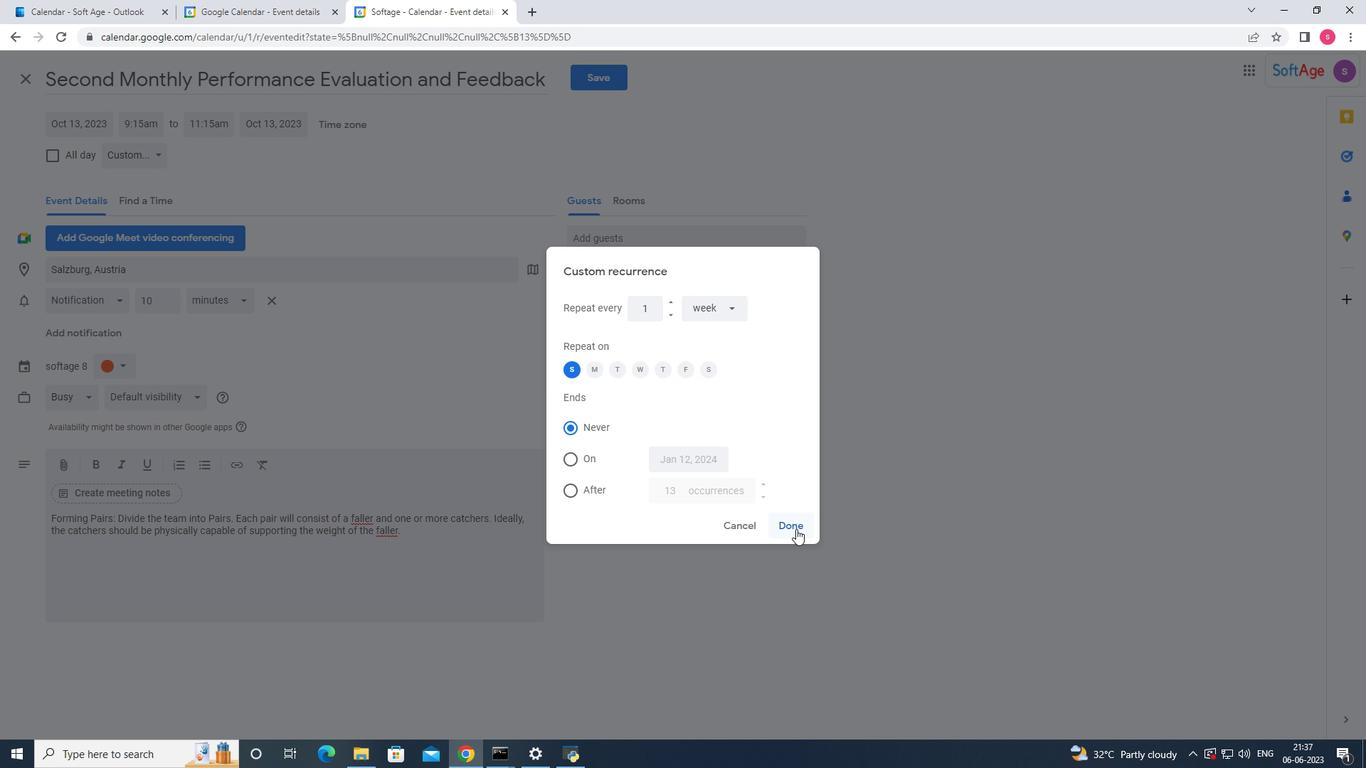 
Action: Mouse pressed left at (794, 527)
Screenshot: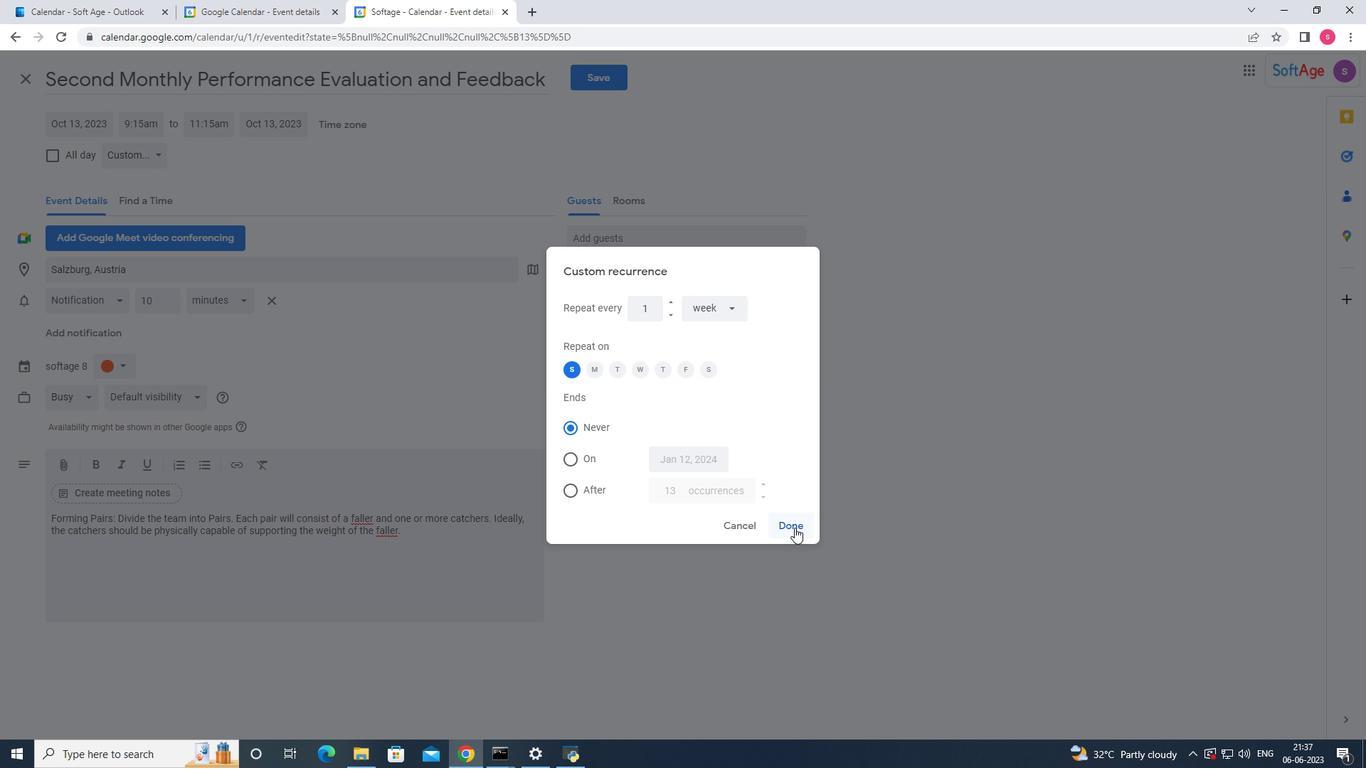 
Action: Mouse moved to (594, 81)
Screenshot: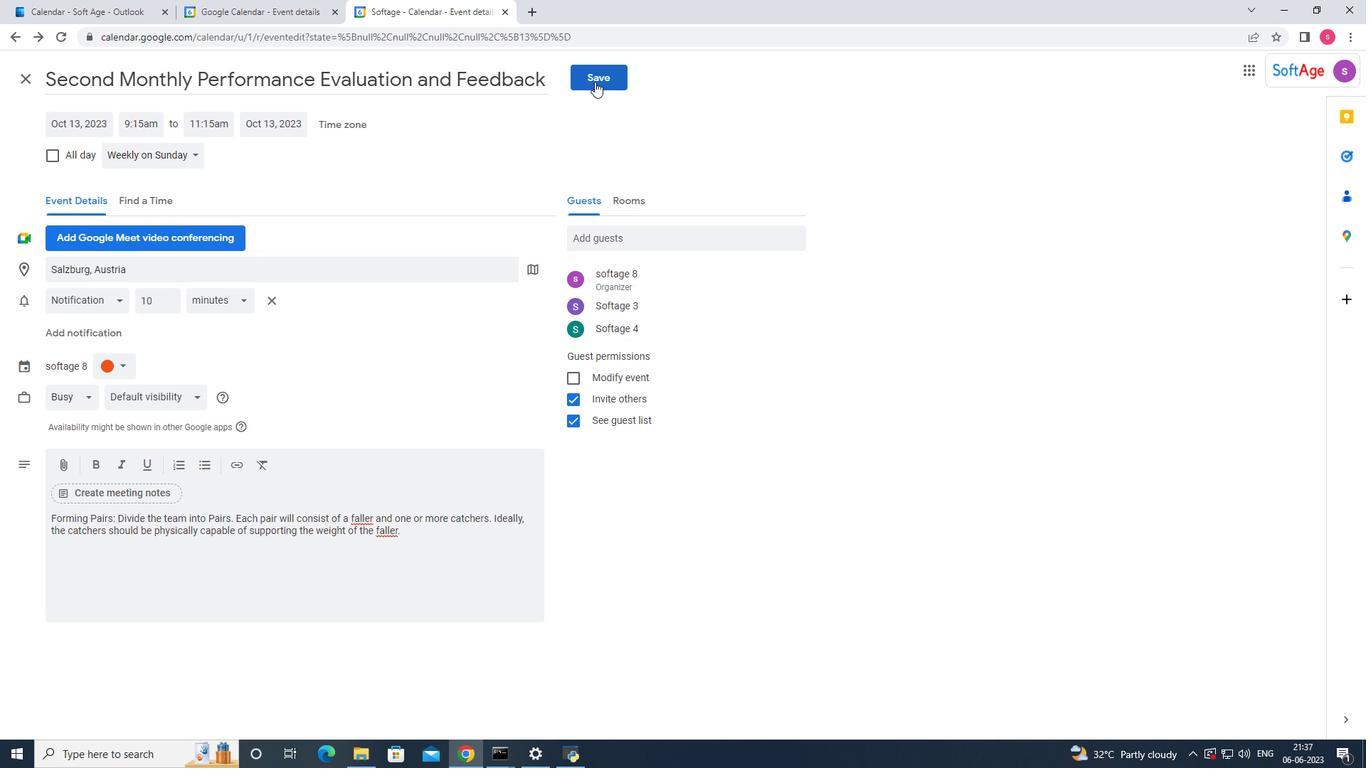 
Action: Mouse pressed left at (594, 81)
Screenshot: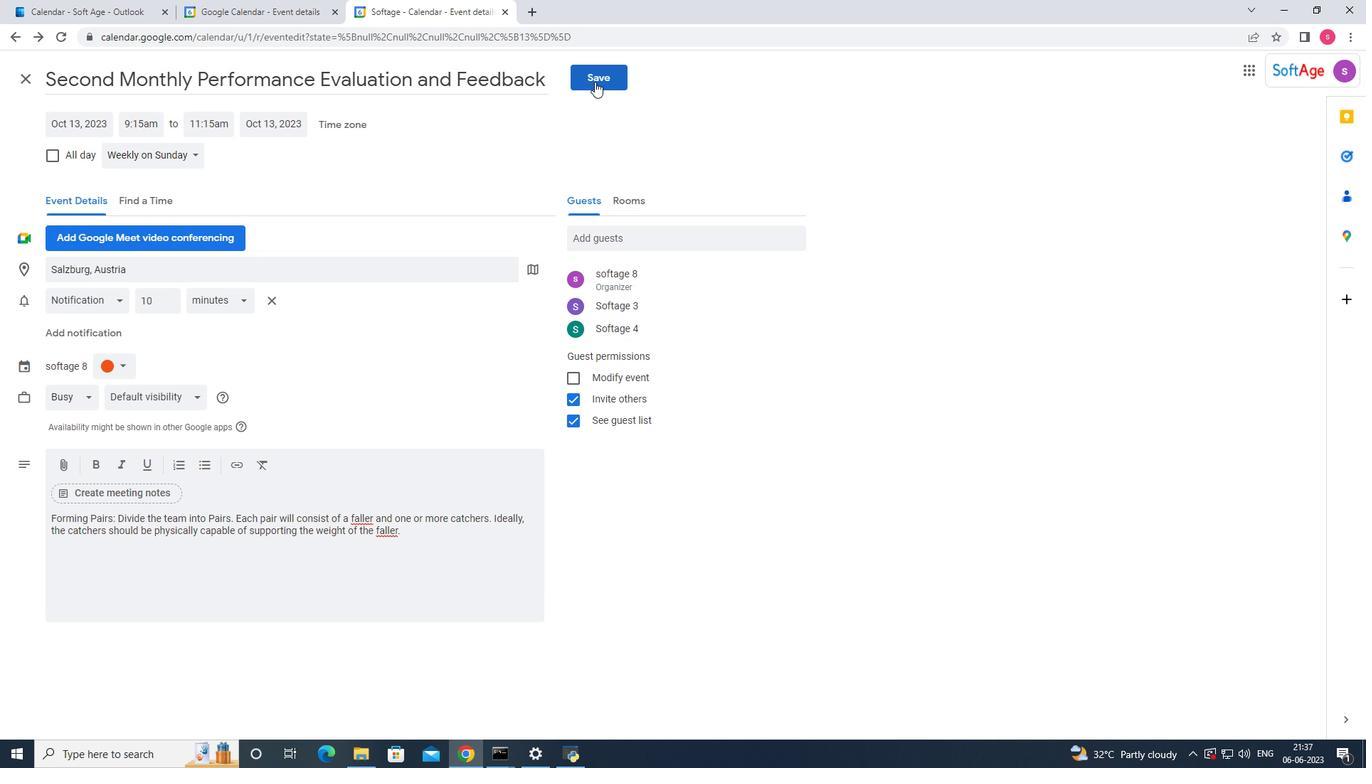 
Action: Mouse moved to (815, 425)
Screenshot: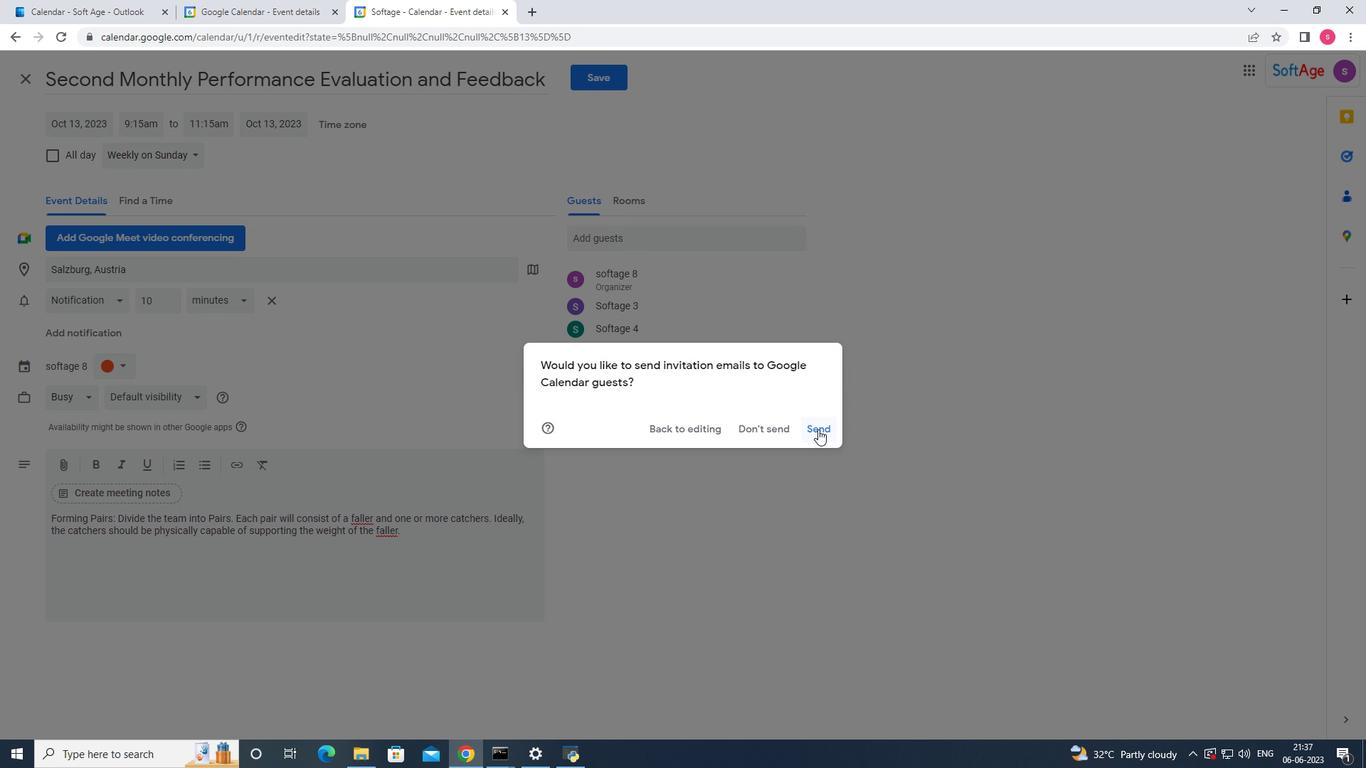 
Action: Mouse pressed left at (815, 425)
Screenshot: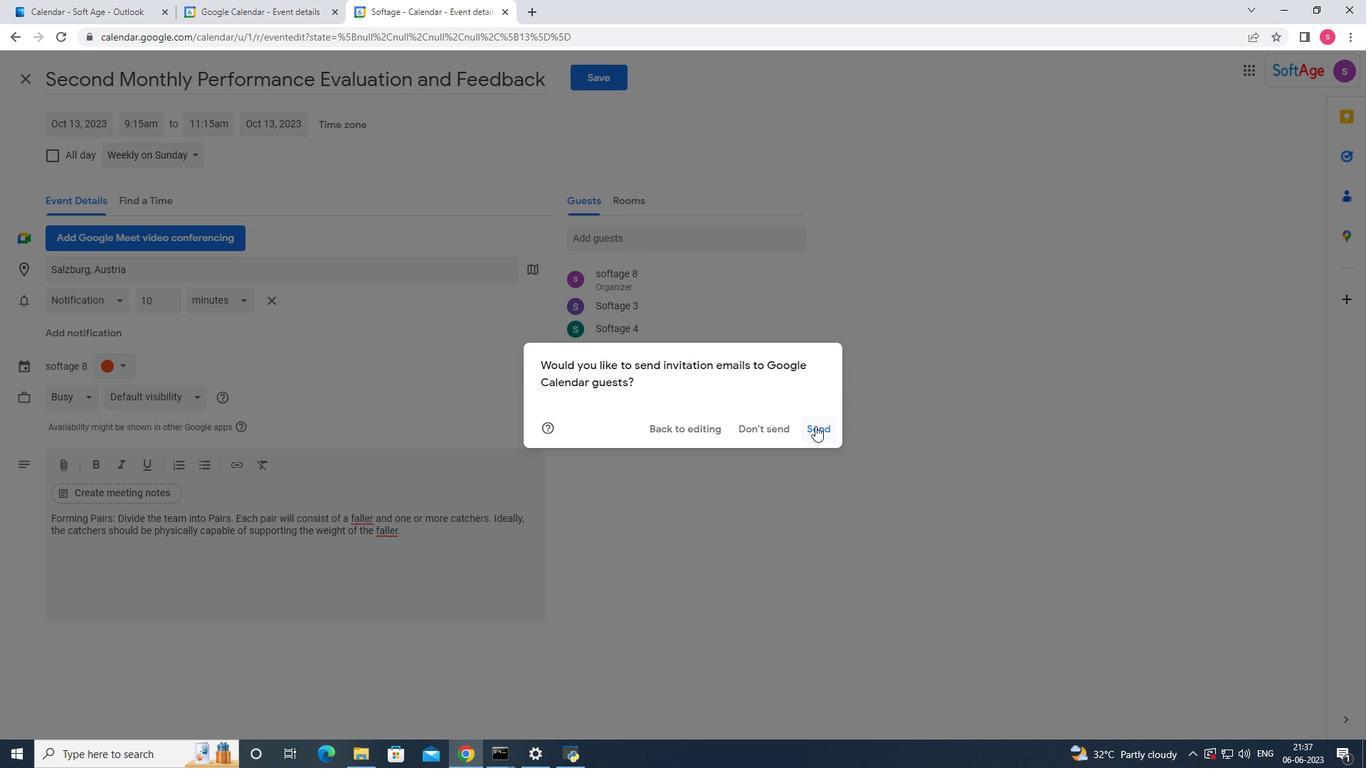
Action: Mouse moved to (805, 426)
Screenshot: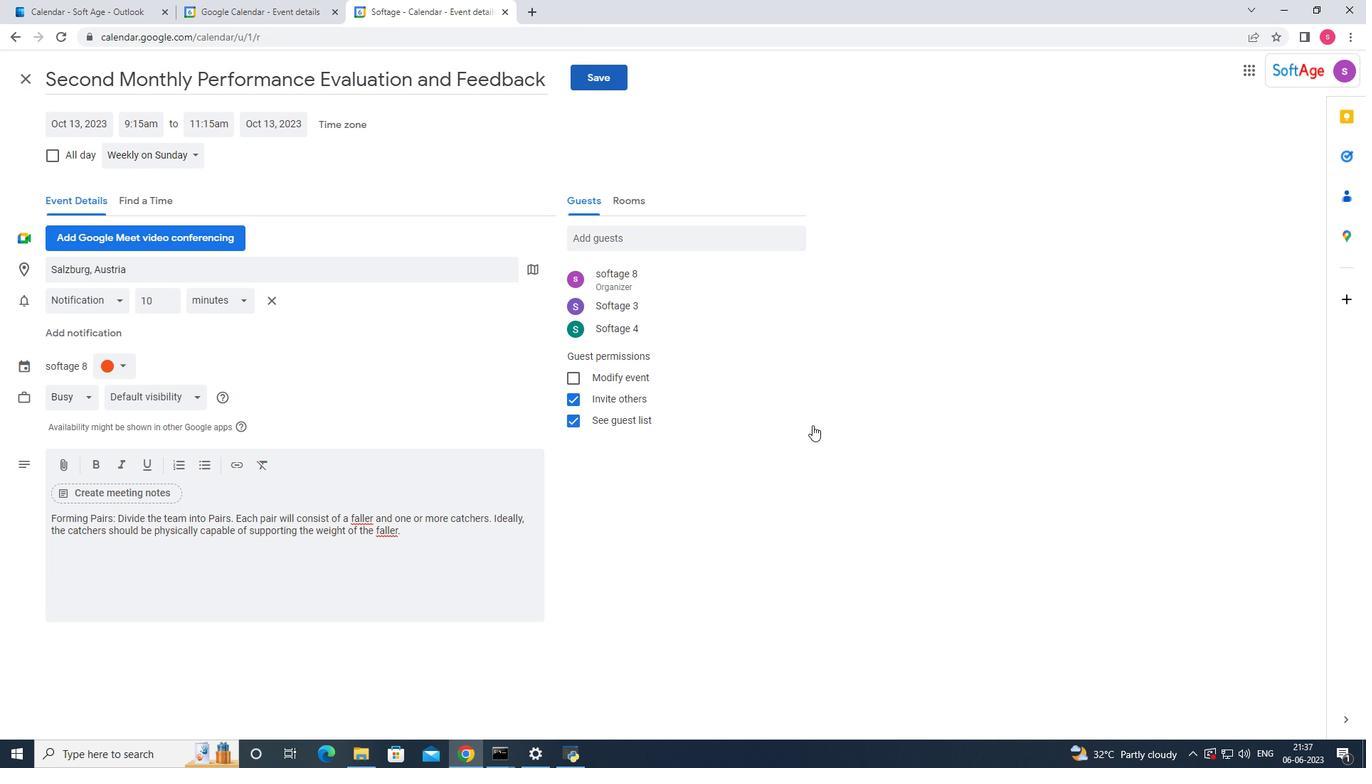 
Action: Key pressed <Key.f12>
Screenshot: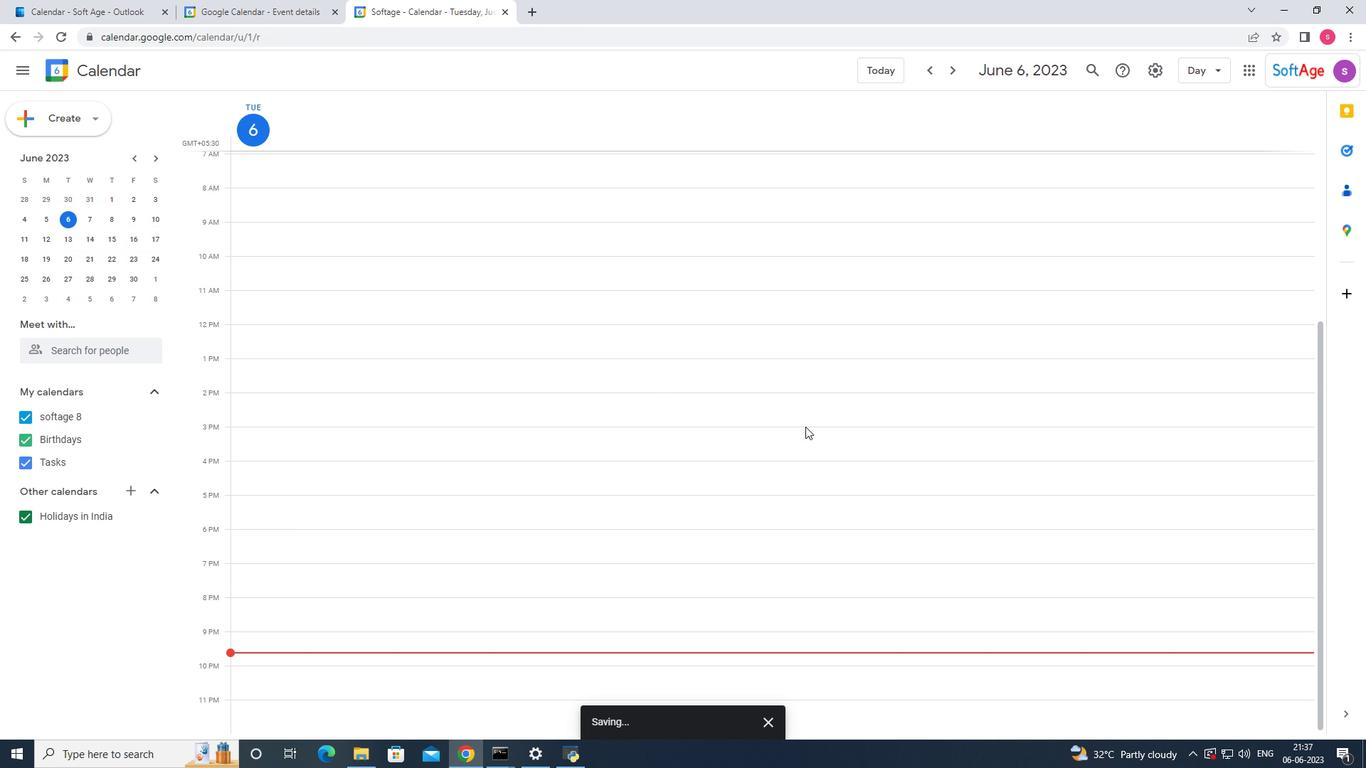 
Action: Mouse moved to (825, 431)
Screenshot: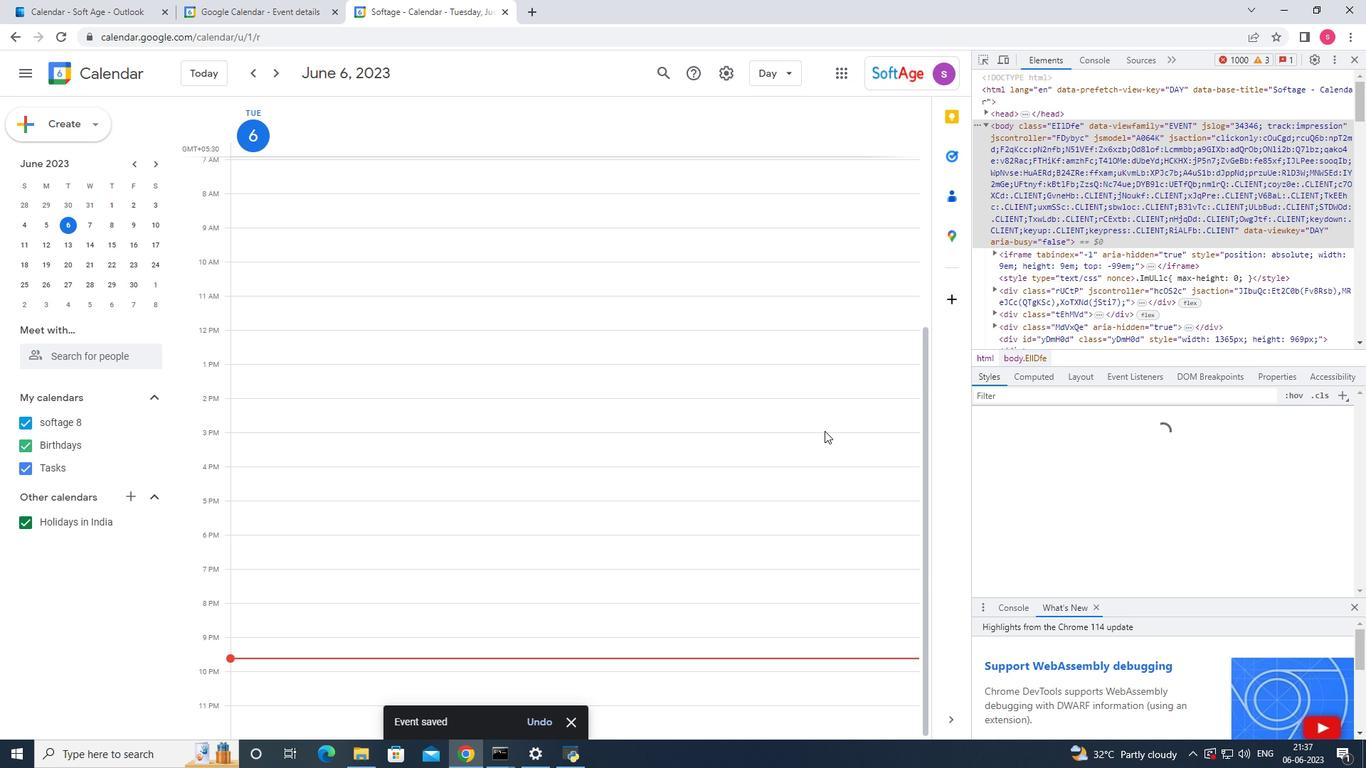 
